 Task: Find connections with filter location Rio Grande da Serra with filter topic #aviationwith filter profile language German with filter current company LifeCell International Pvt.Ltd with filter school Don Bosco Institute of Technology (D.B.I.T) with filter industry Real Estate with filter service category Android Development with filter keywords title Playwright
Action: Mouse moved to (194, 224)
Screenshot: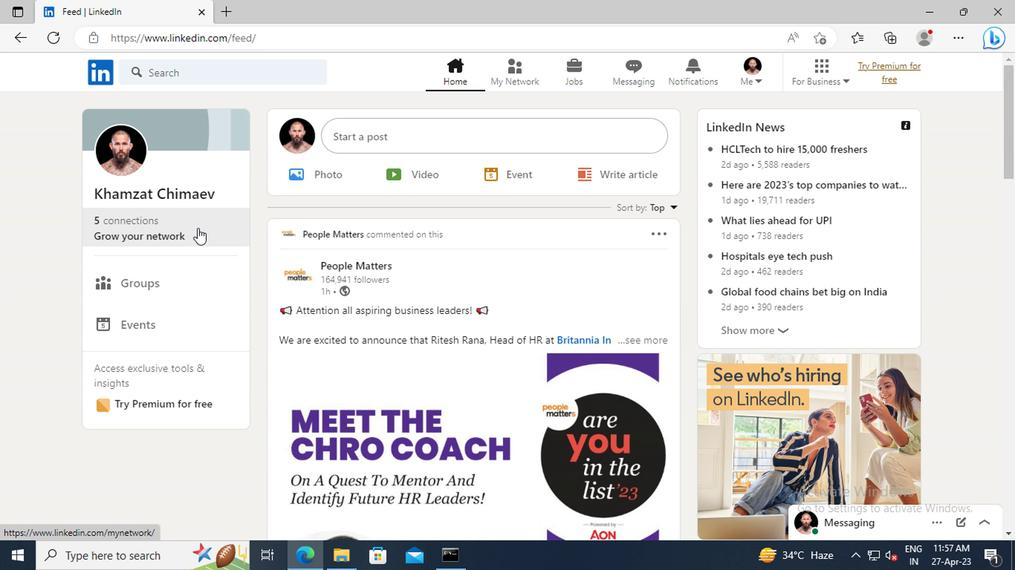 
Action: Mouse pressed left at (194, 224)
Screenshot: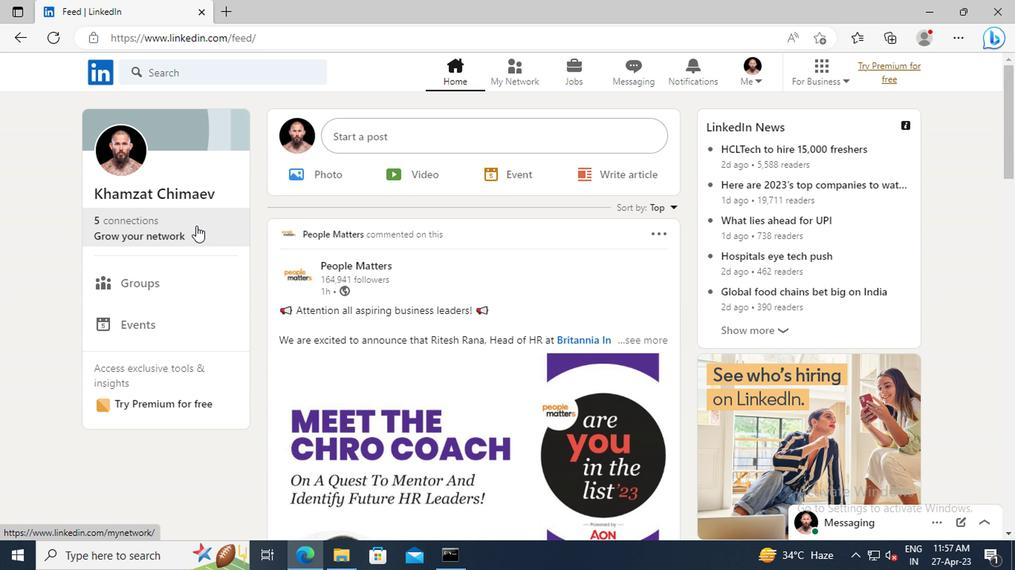 
Action: Mouse moved to (199, 158)
Screenshot: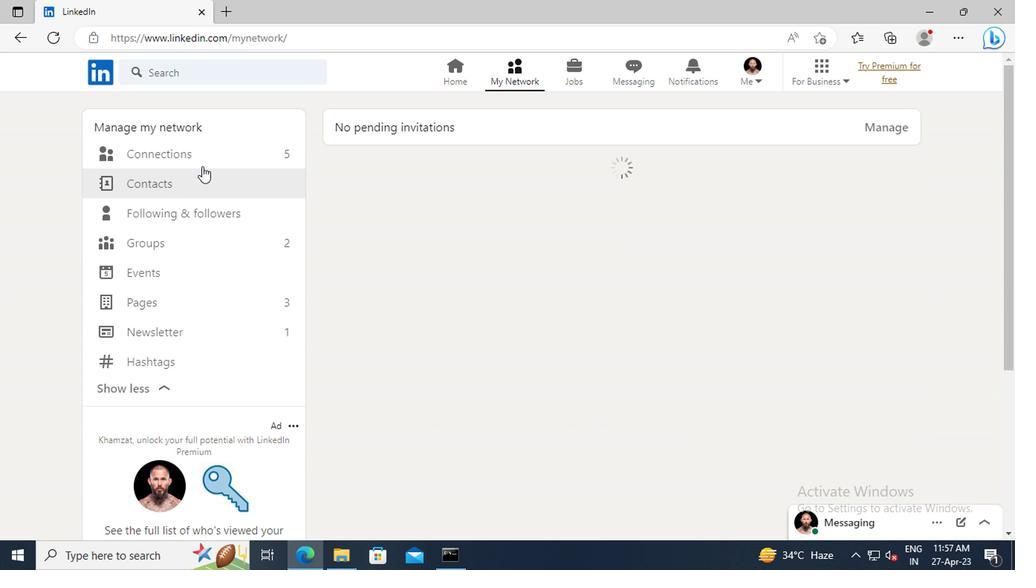 
Action: Mouse pressed left at (199, 158)
Screenshot: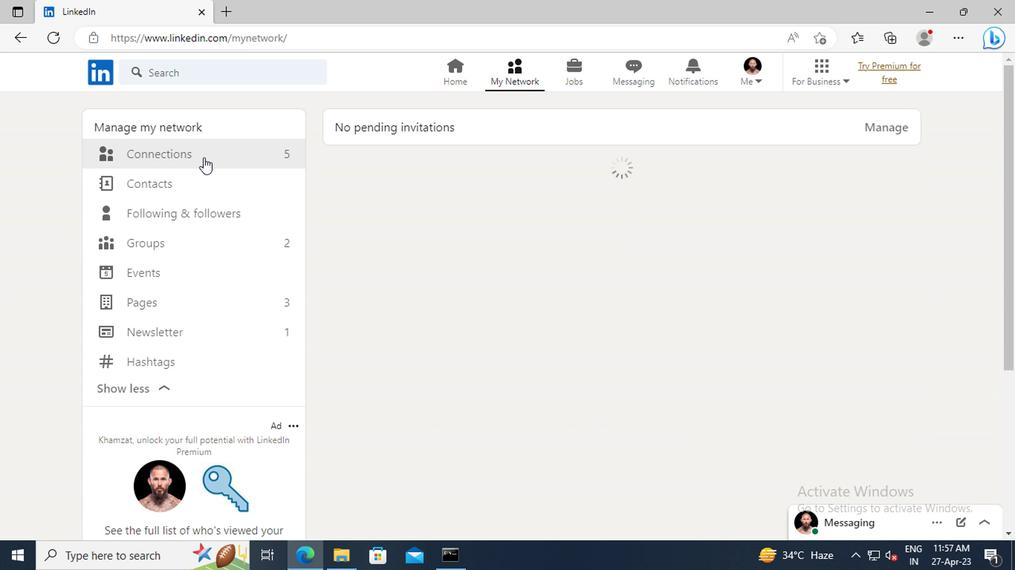 
Action: Mouse moved to (621, 161)
Screenshot: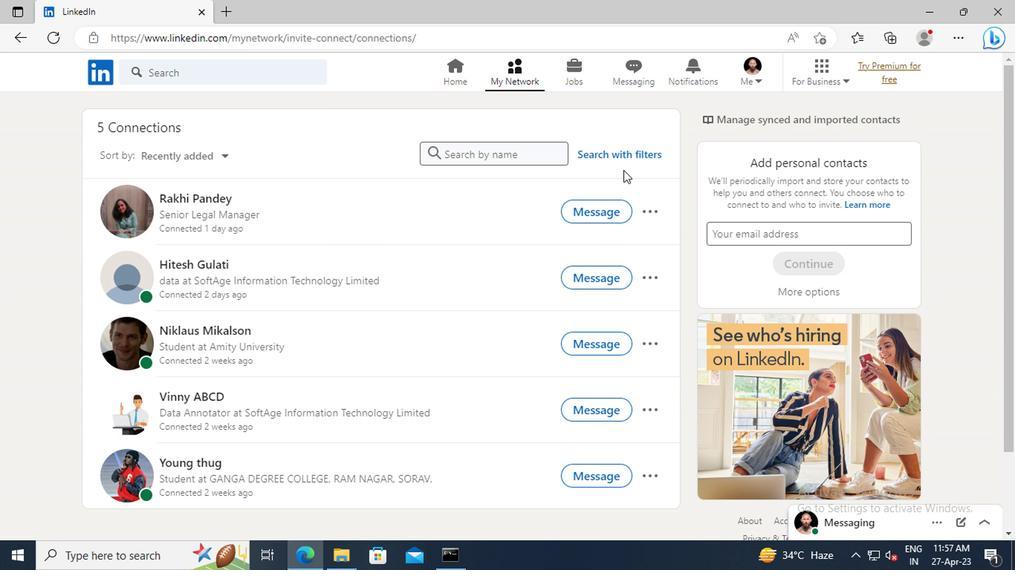 
Action: Mouse pressed left at (621, 161)
Screenshot: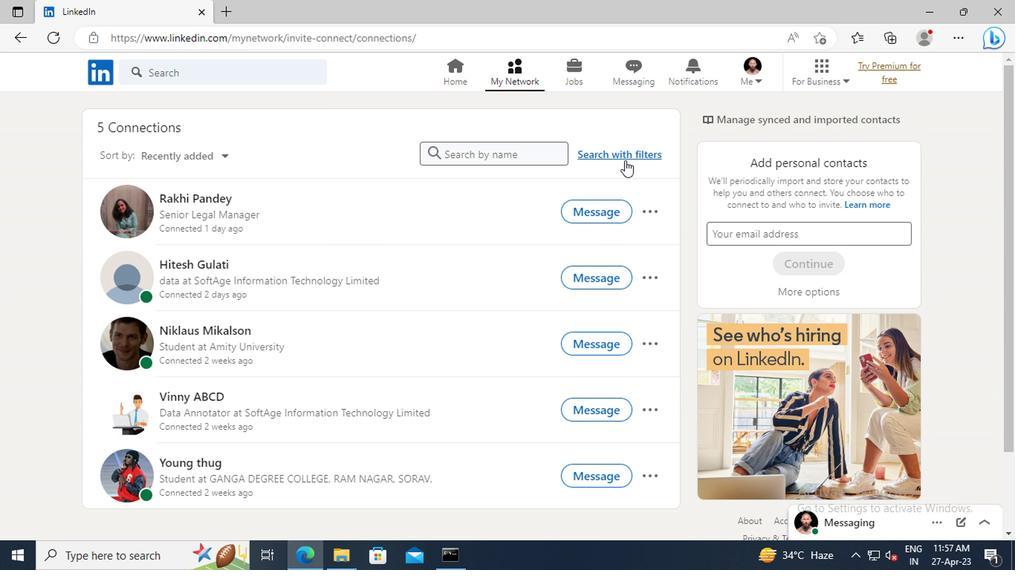 
Action: Mouse moved to (566, 120)
Screenshot: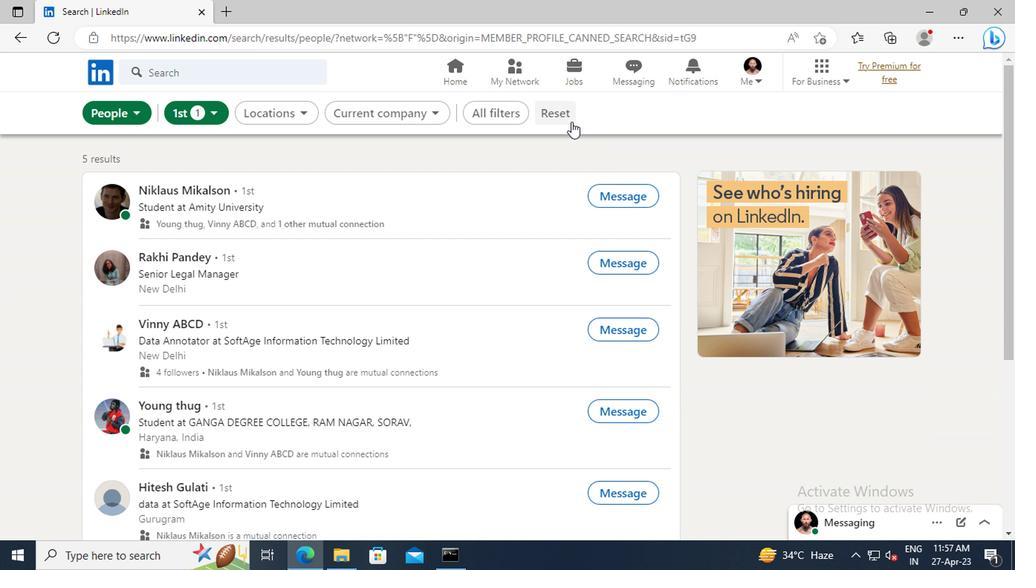 
Action: Mouse pressed left at (566, 120)
Screenshot: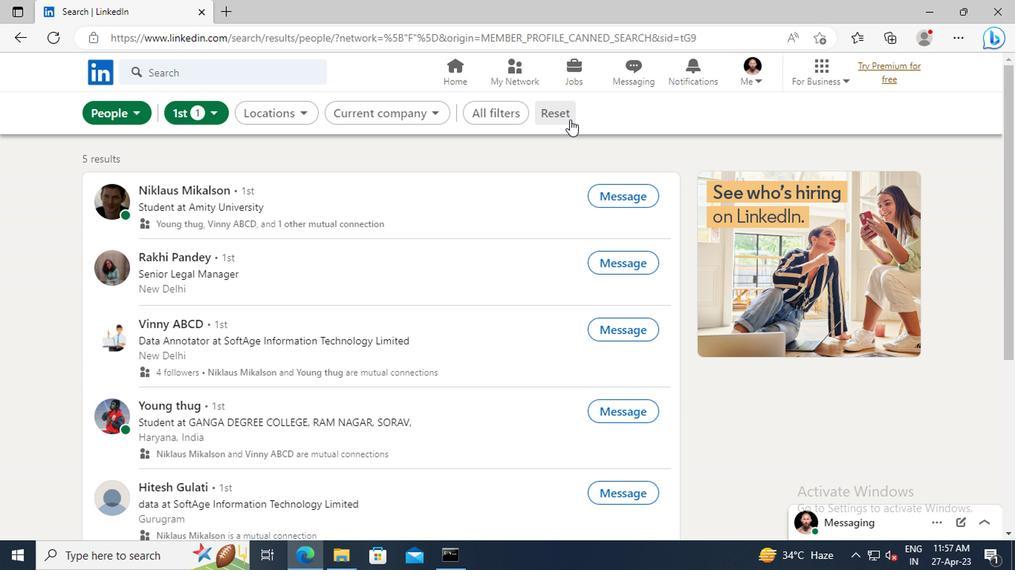 
Action: Mouse moved to (535, 114)
Screenshot: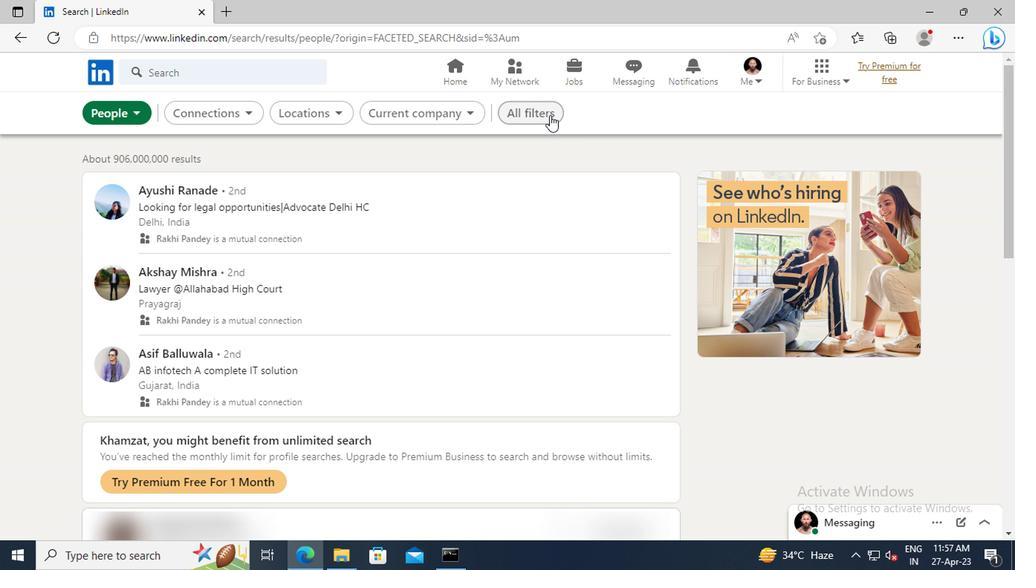 
Action: Mouse pressed left at (535, 114)
Screenshot: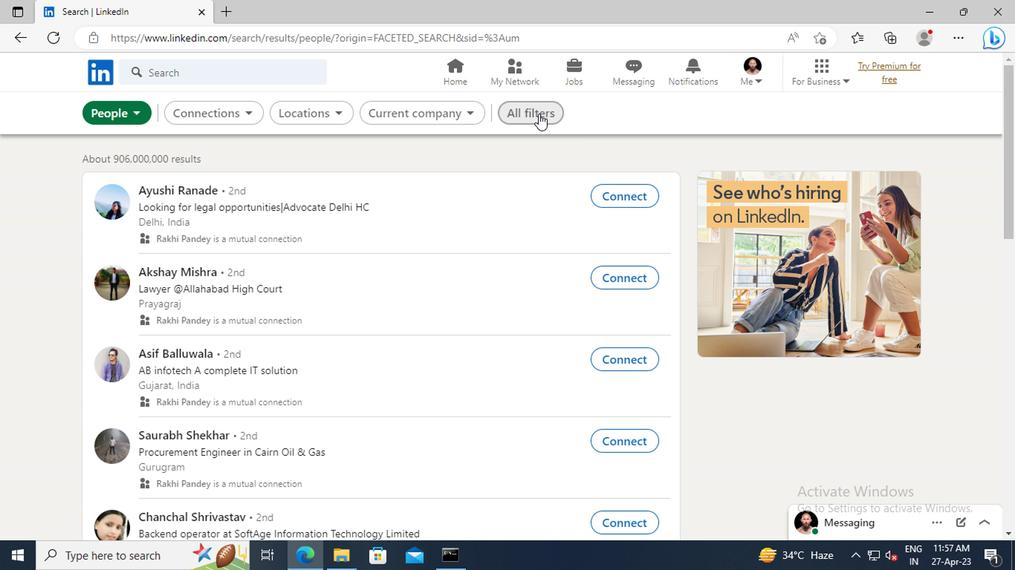 
Action: Mouse moved to (840, 290)
Screenshot: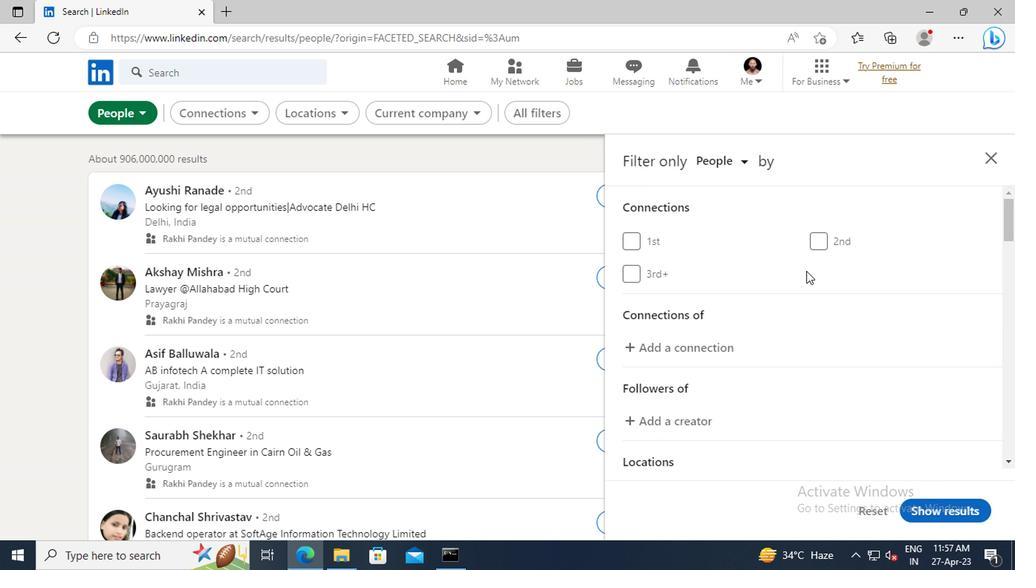 
Action: Mouse scrolled (840, 290) with delta (0, 0)
Screenshot: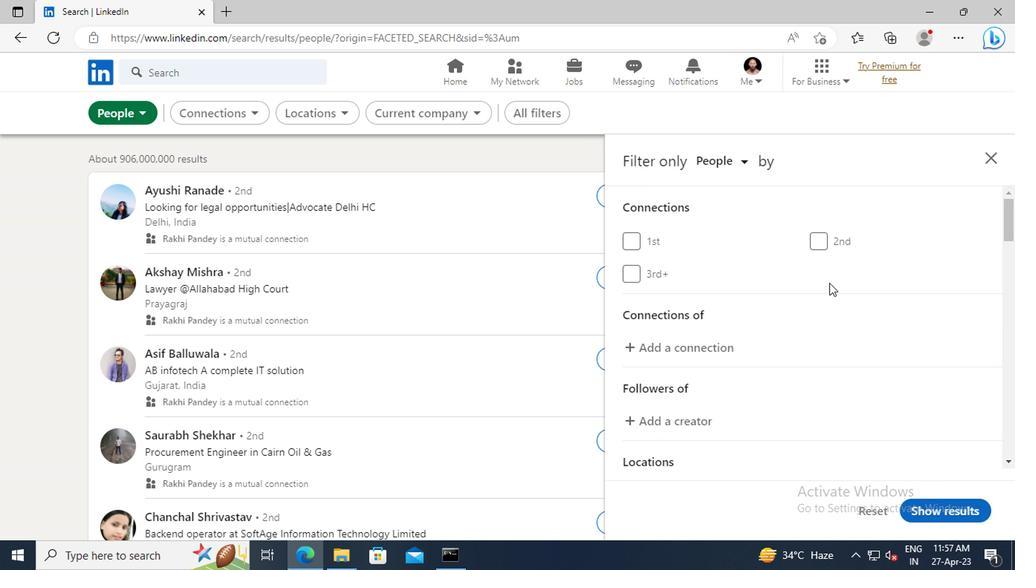 
Action: Mouse scrolled (840, 290) with delta (0, 0)
Screenshot: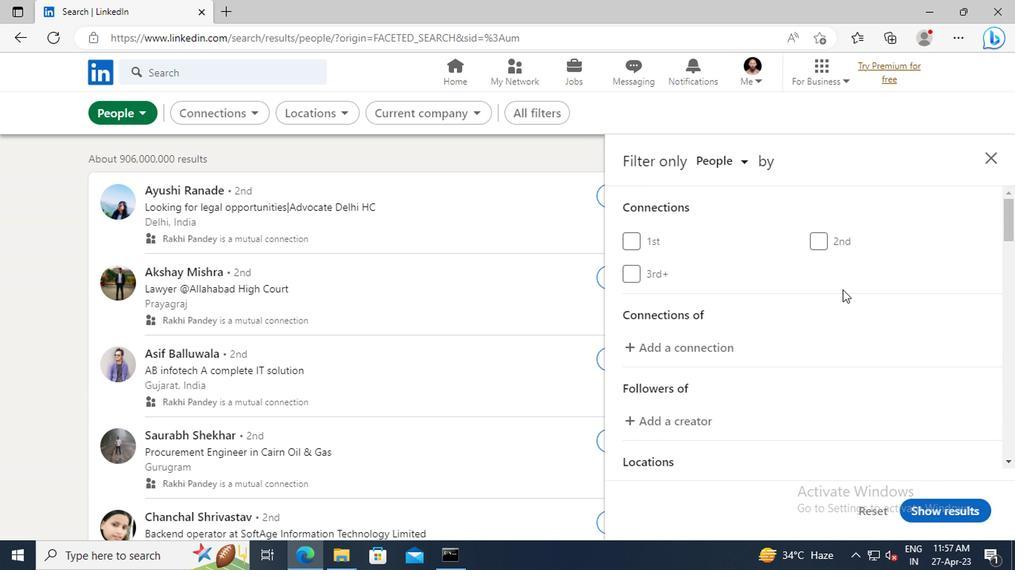 
Action: Mouse scrolled (840, 290) with delta (0, 0)
Screenshot: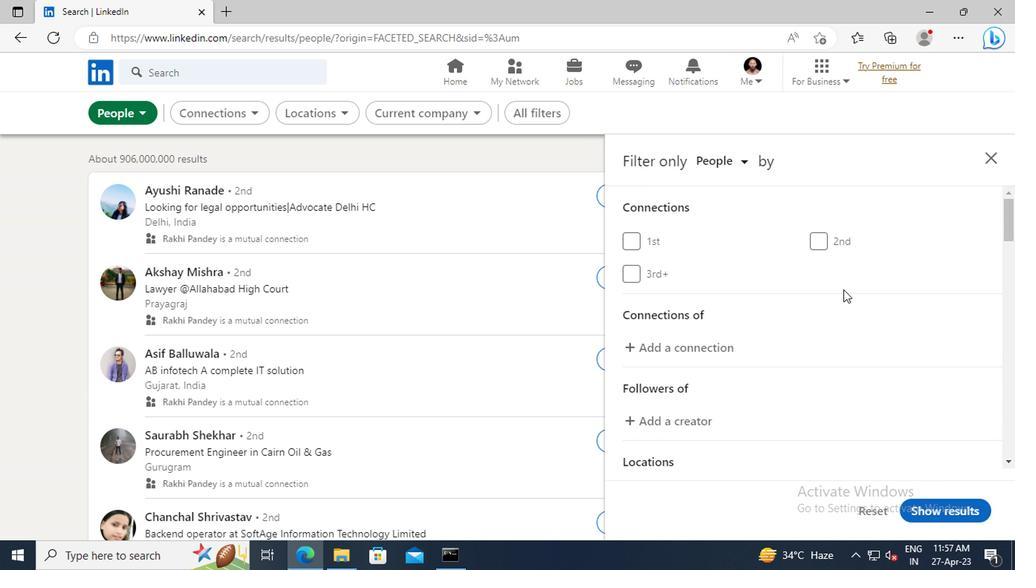
Action: Mouse scrolled (840, 290) with delta (0, 0)
Screenshot: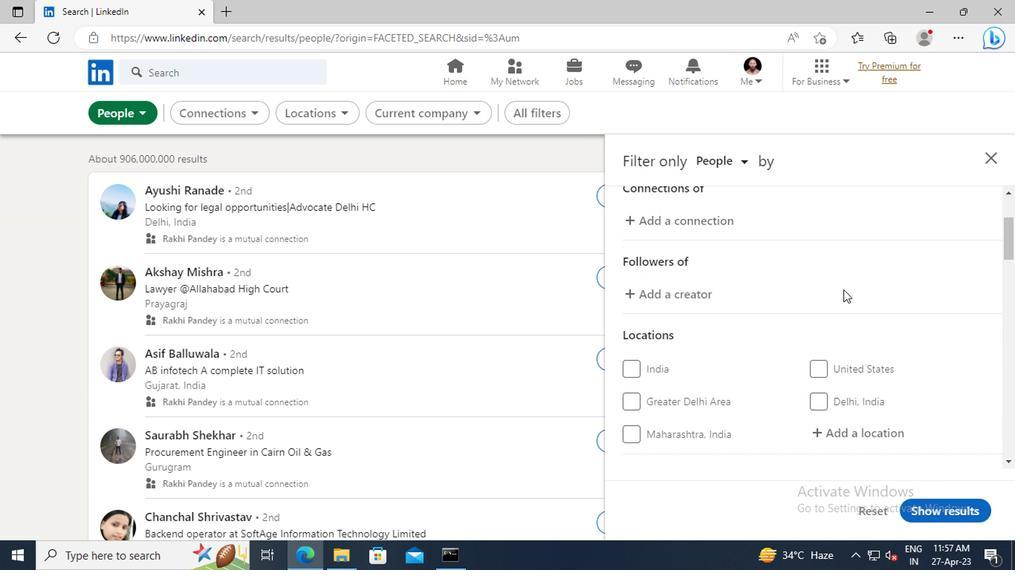 
Action: Mouse scrolled (840, 290) with delta (0, 0)
Screenshot: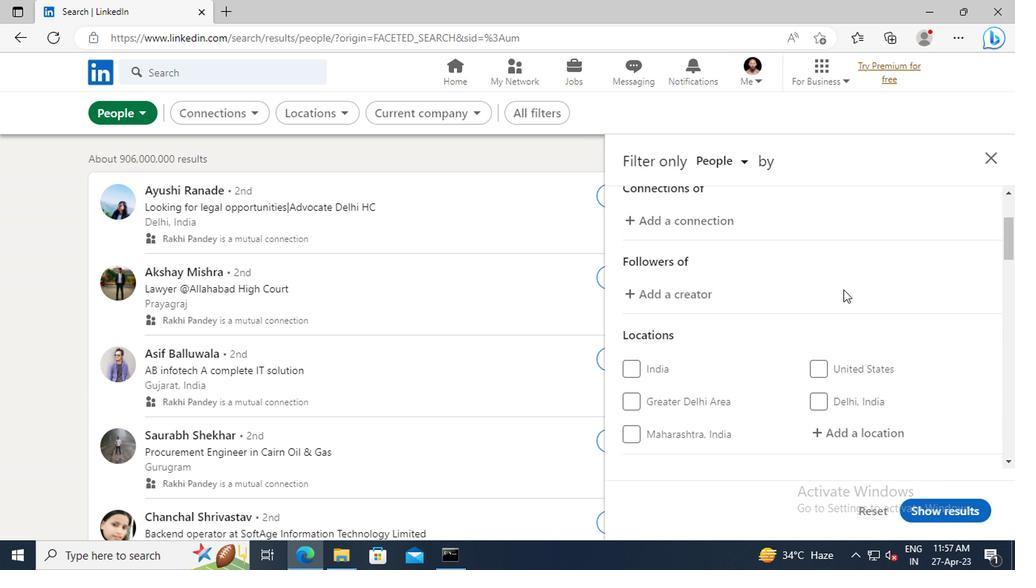 
Action: Mouse moved to (846, 349)
Screenshot: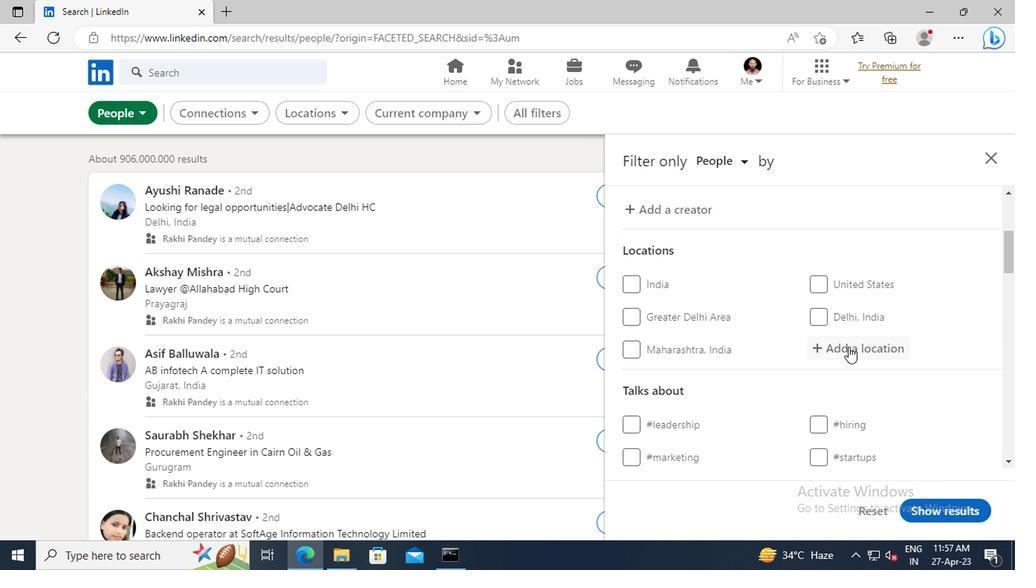 
Action: Mouse pressed left at (846, 349)
Screenshot: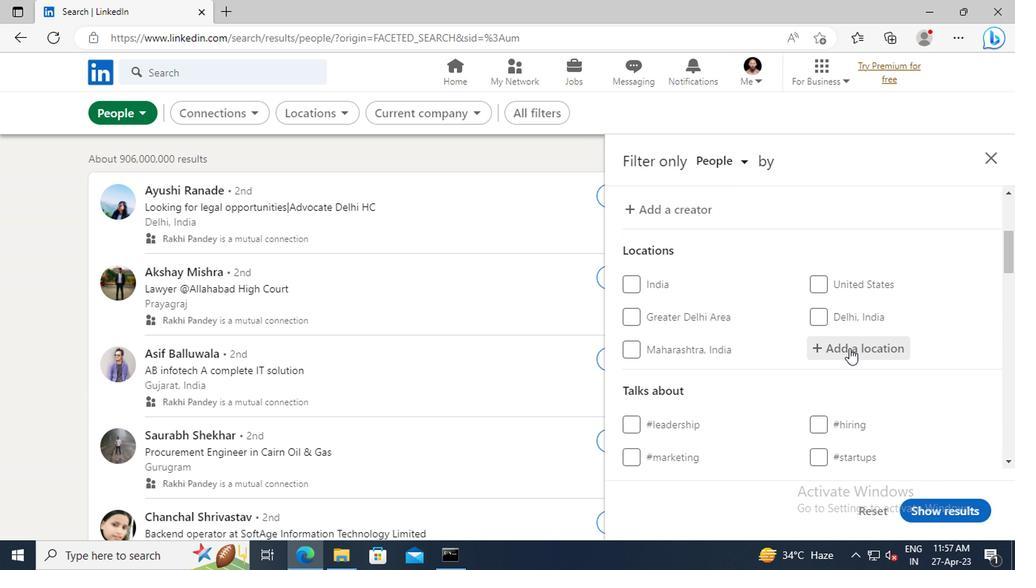 
Action: Key pressed <Key.shift>RIO<Key.space><Key.shift>GRANDE<Key.space>DA<Key.space><Key.shift>SERRA
Screenshot: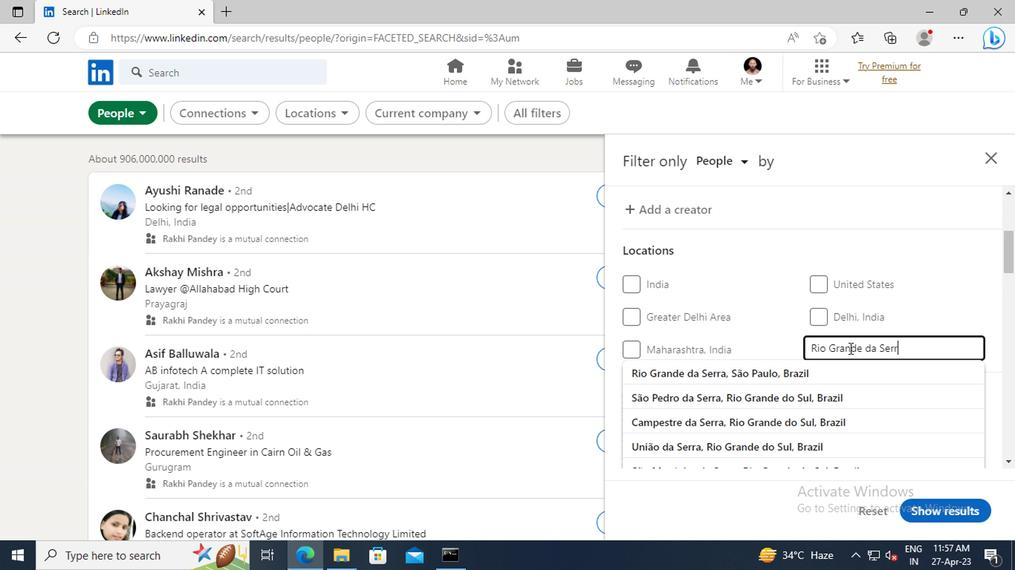 
Action: Mouse moved to (846, 370)
Screenshot: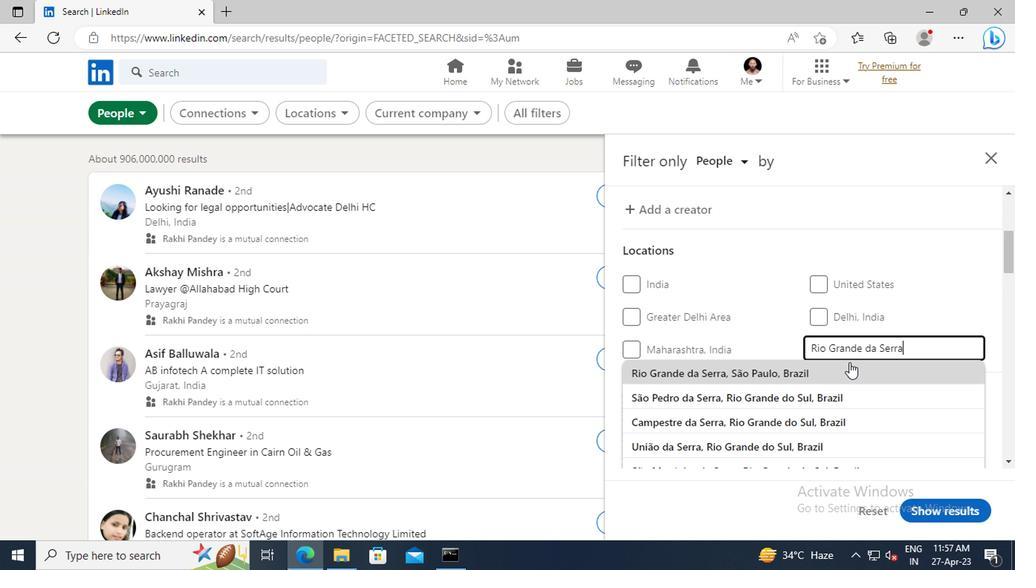 
Action: Mouse pressed left at (846, 370)
Screenshot: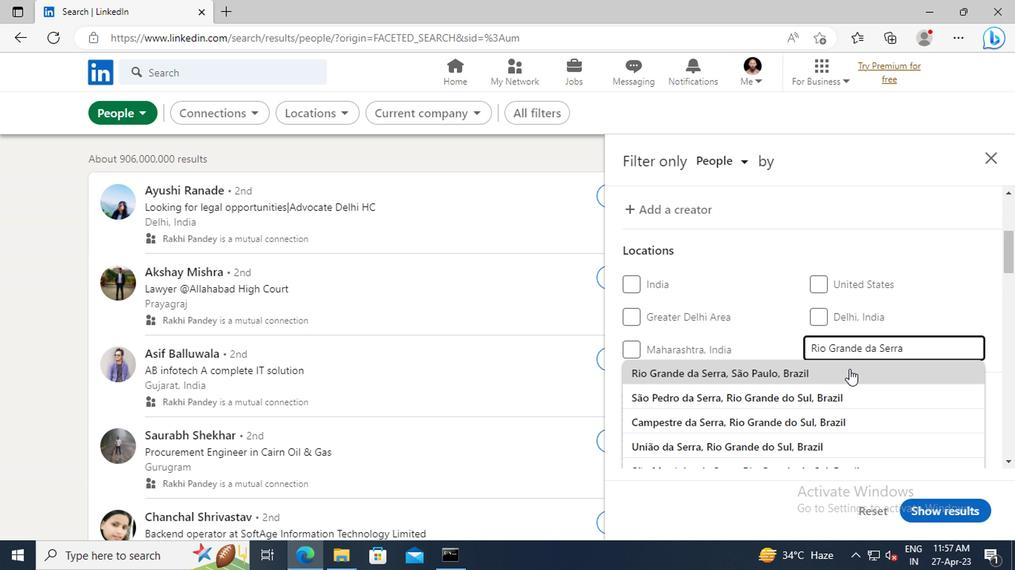 
Action: Mouse moved to (846, 305)
Screenshot: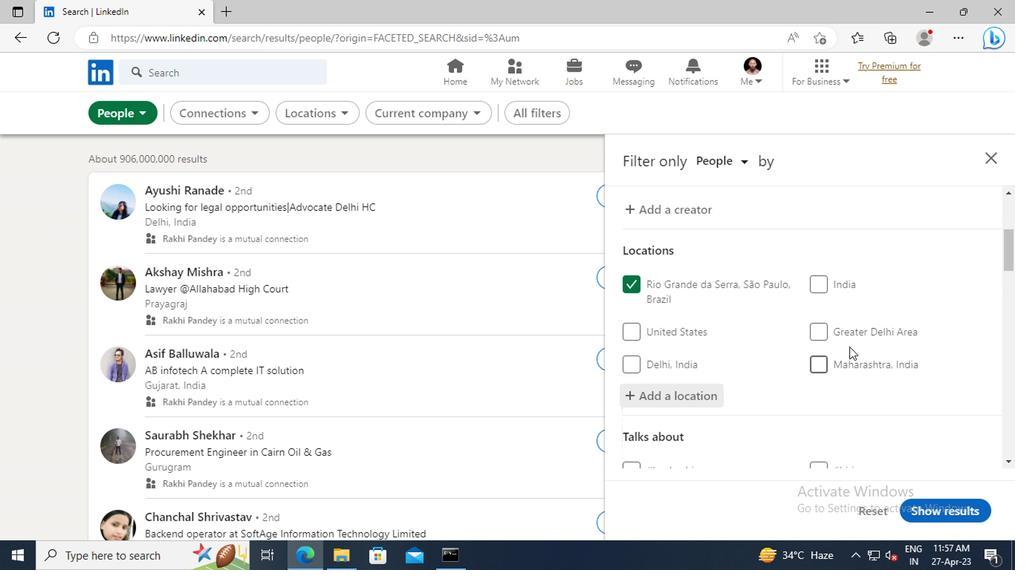 
Action: Mouse scrolled (846, 305) with delta (0, 0)
Screenshot: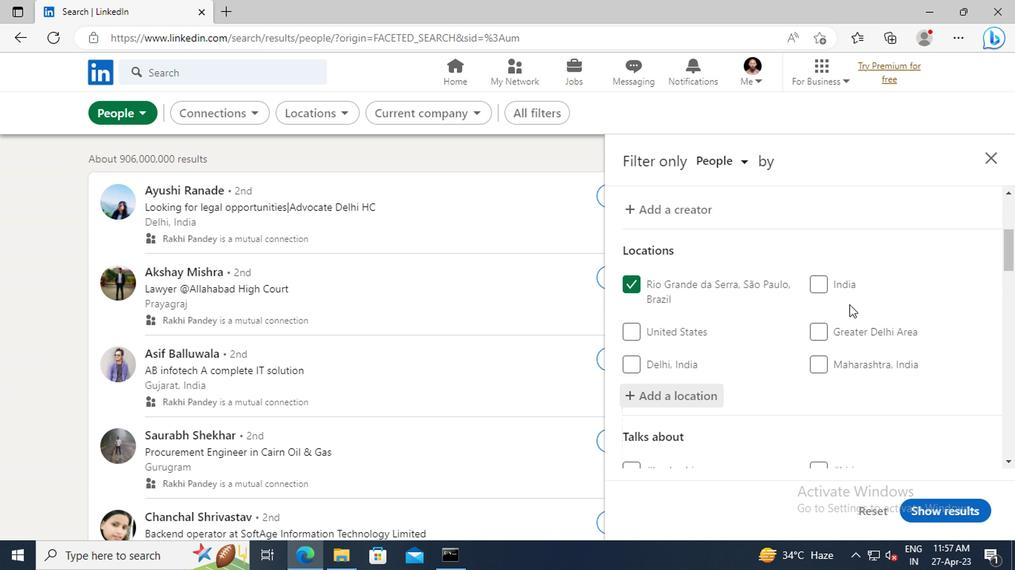 
Action: Mouse scrolled (846, 305) with delta (0, 0)
Screenshot: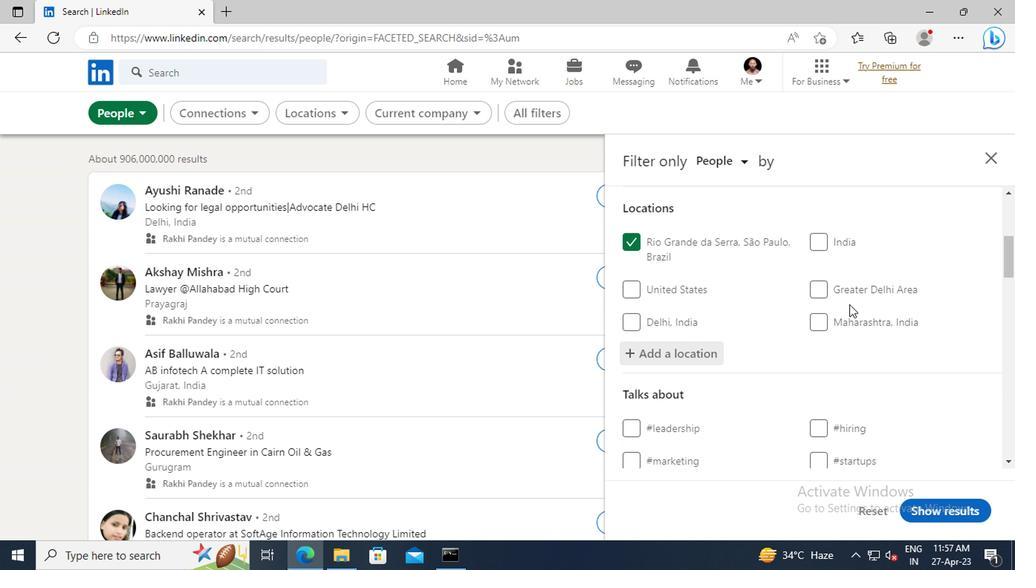 
Action: Mouse scrolled (846, 305) with delta (0, 0)
Screenshot: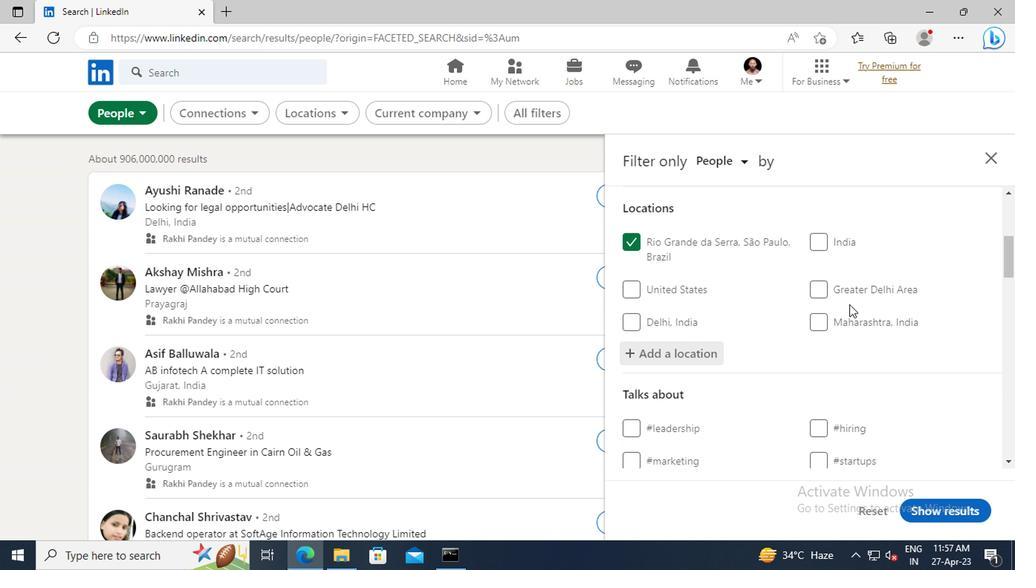 
Action: Mouse scrolled (846, 305) with delta (0, 0)
Screenshot: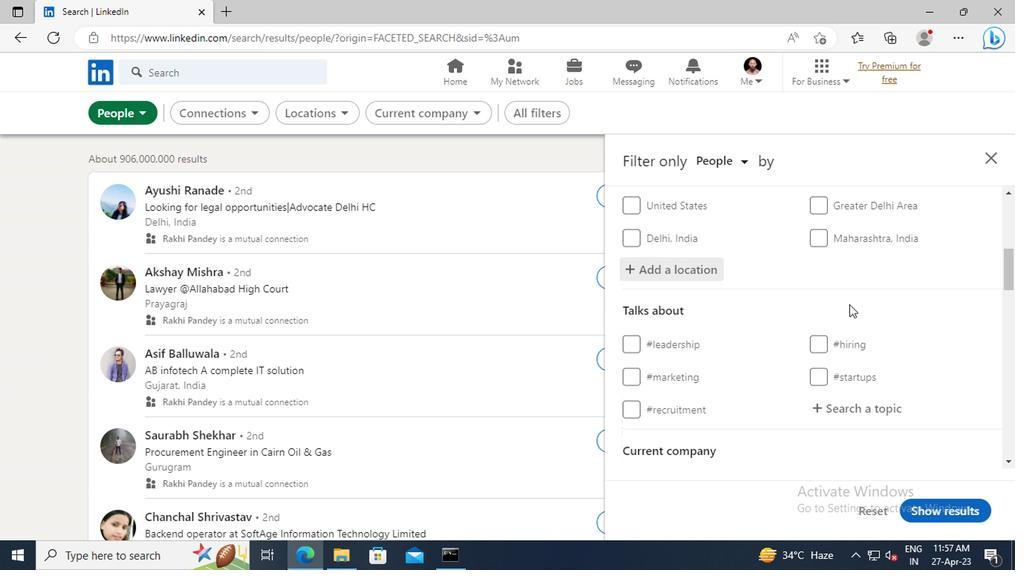 
Action: Mouse scrolled (846, 305) with delta (0, 0)
Screenshot: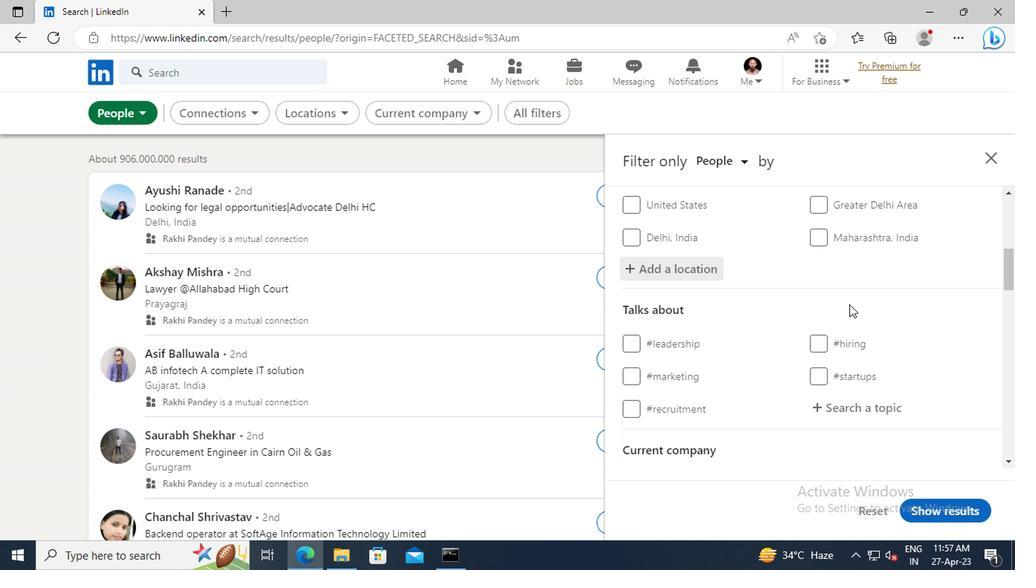 
Action: Mouse moved to (848, 325)
Screenshot: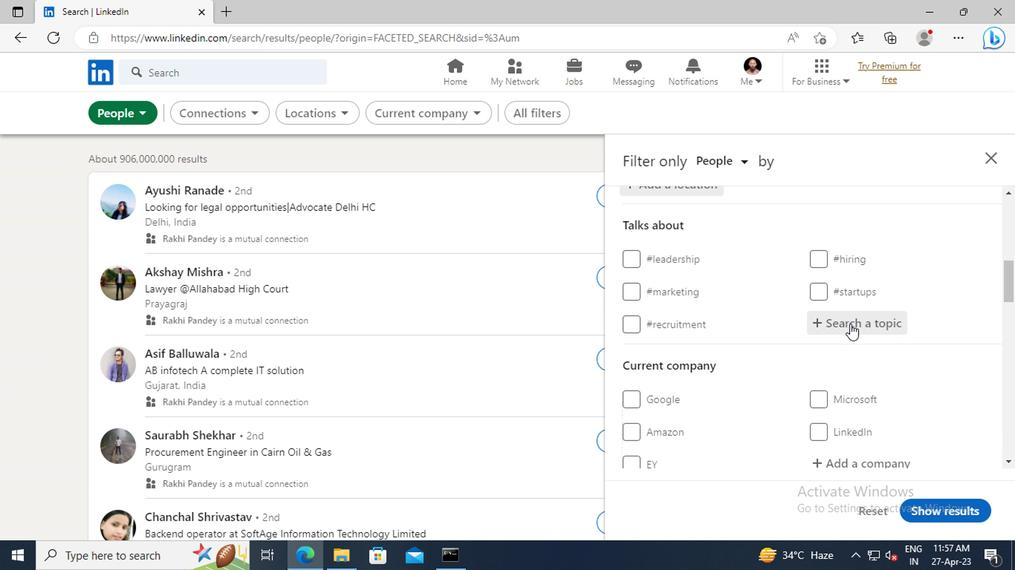 
Action: Mouse pressed left at (848, 325)
Screenshot: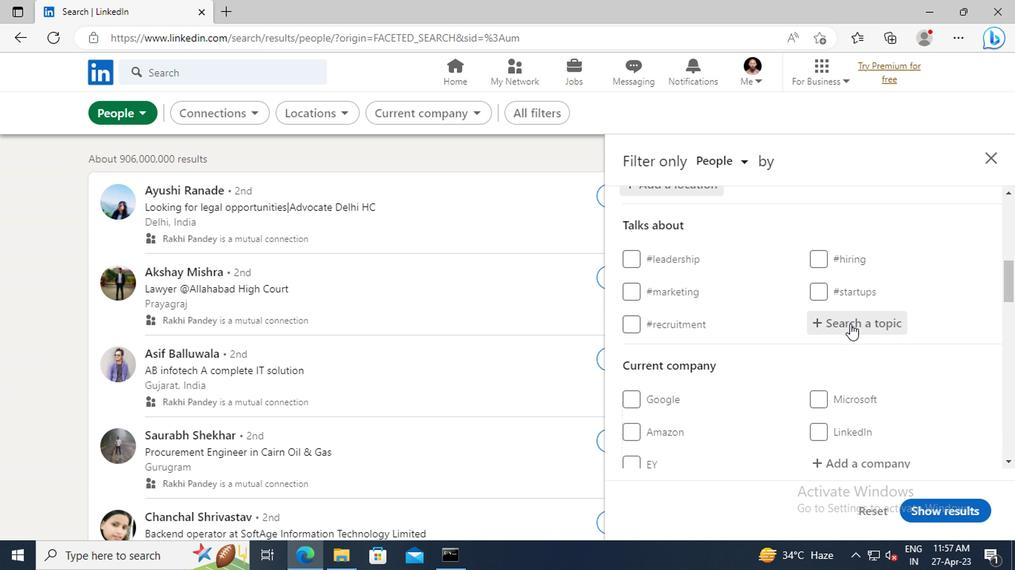 
Action: Key pressed <Key.shift>#AVIATIONWITH<Key.enter>
Screenshot: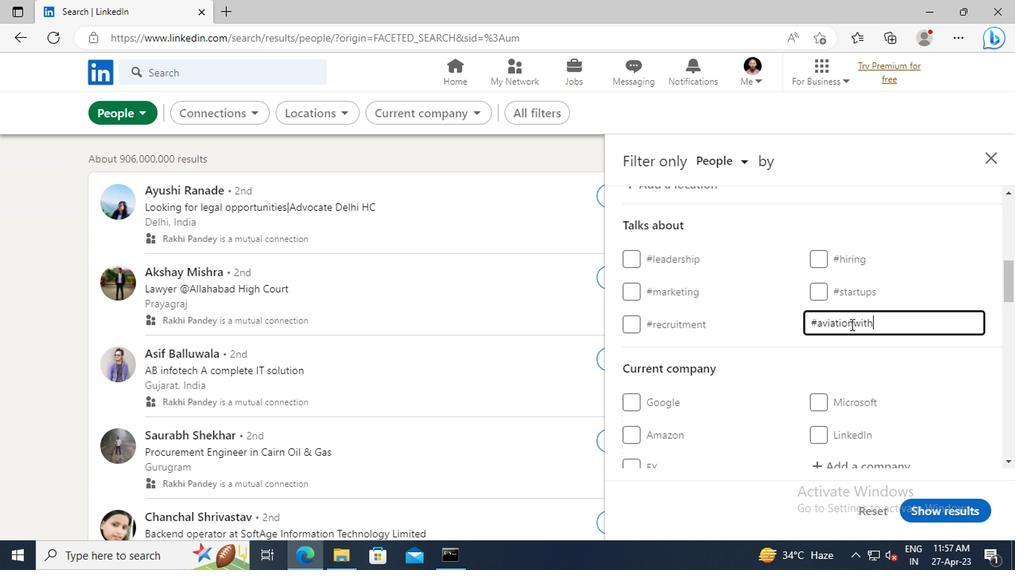 
Action: Mouse moved to (829, 326)
Screenshot: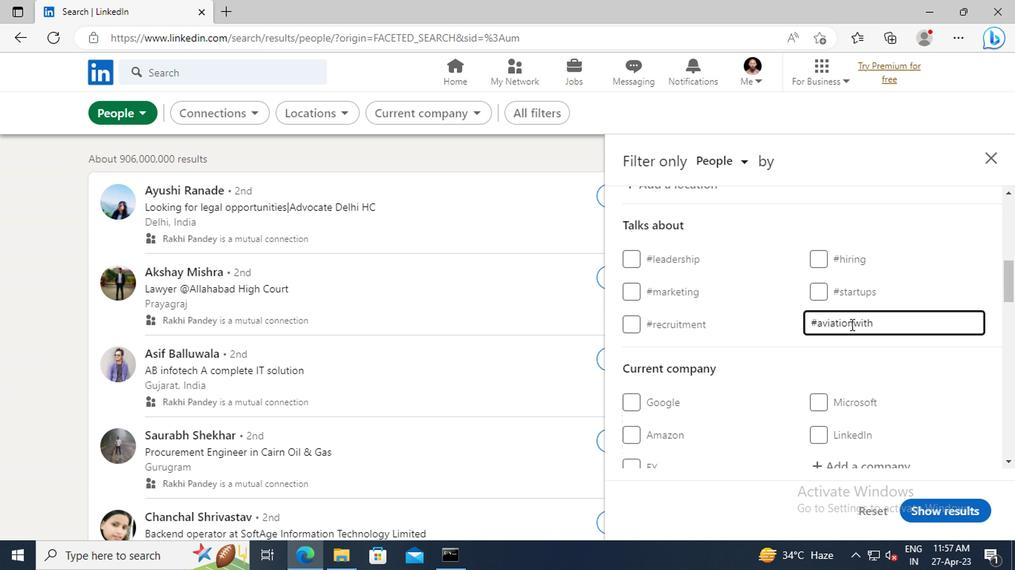 
Action: Mouse scrolled (829, 325) with delta (0, -1)
Screenshot: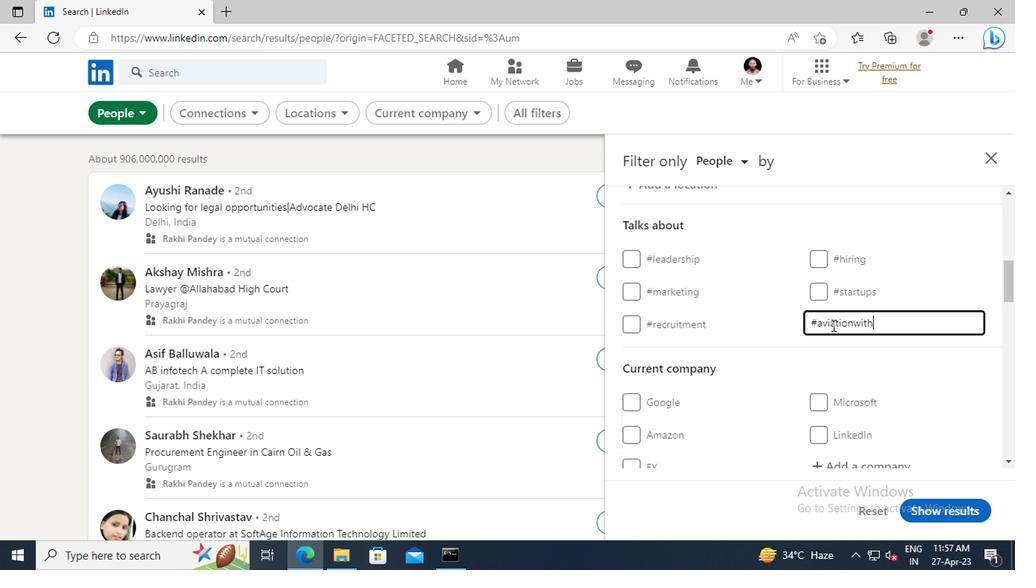 
Action: Mouse scrolled (829, 325) with delta (0, -1)
Screenshot: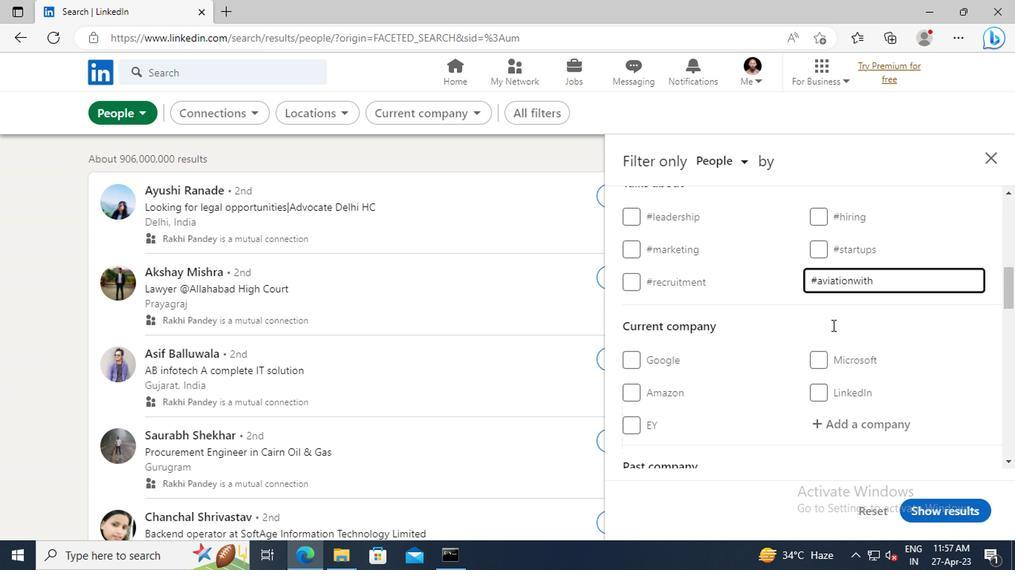 
Action: Mouse scrolled (829, 325) with delta (0, -1)
Screenshot: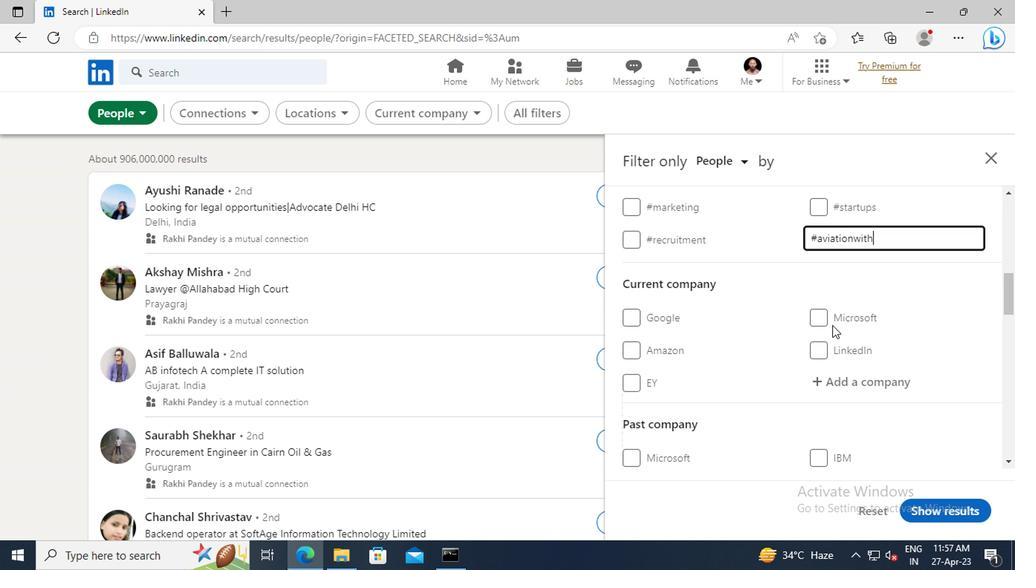 
Action: Mouse scrolled (829, 325) with delta (0, -1)
Screenshot: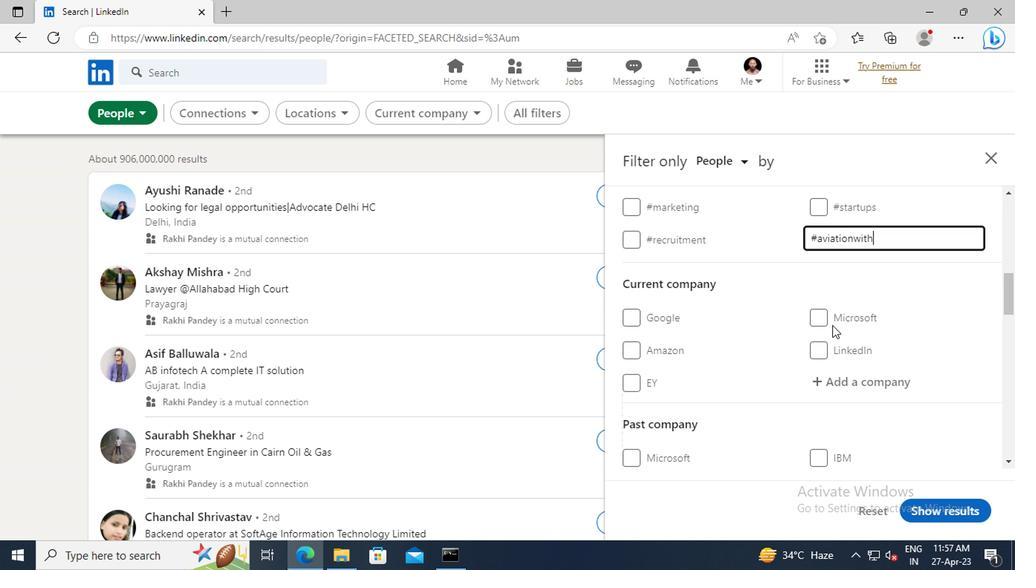 
Action: Mouse scrolled (829, 325) with delta (0, -1)
Screenshot: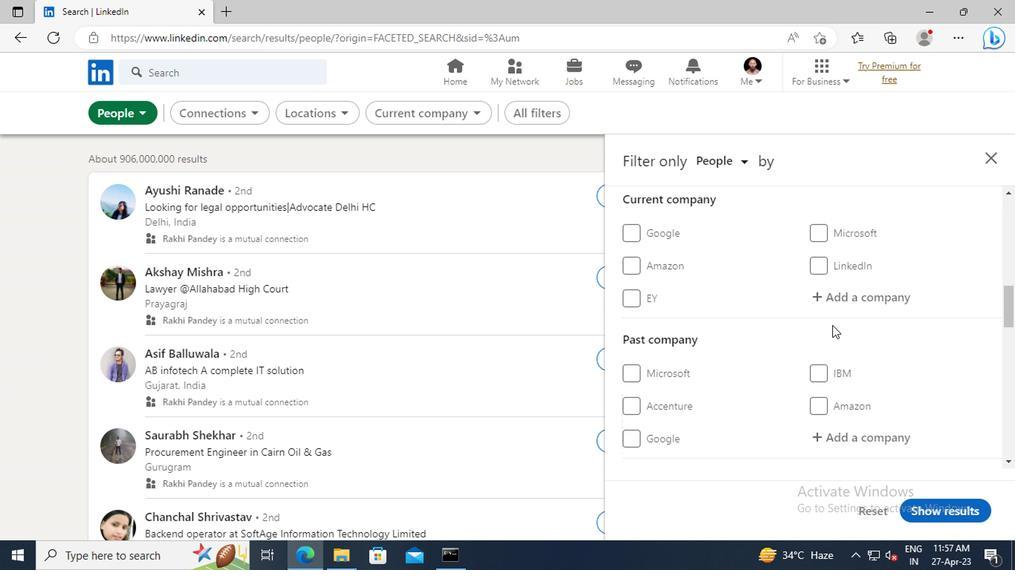 
Action: Mouse scrolled (829, 325) with delta (0, -1)
Screenshot: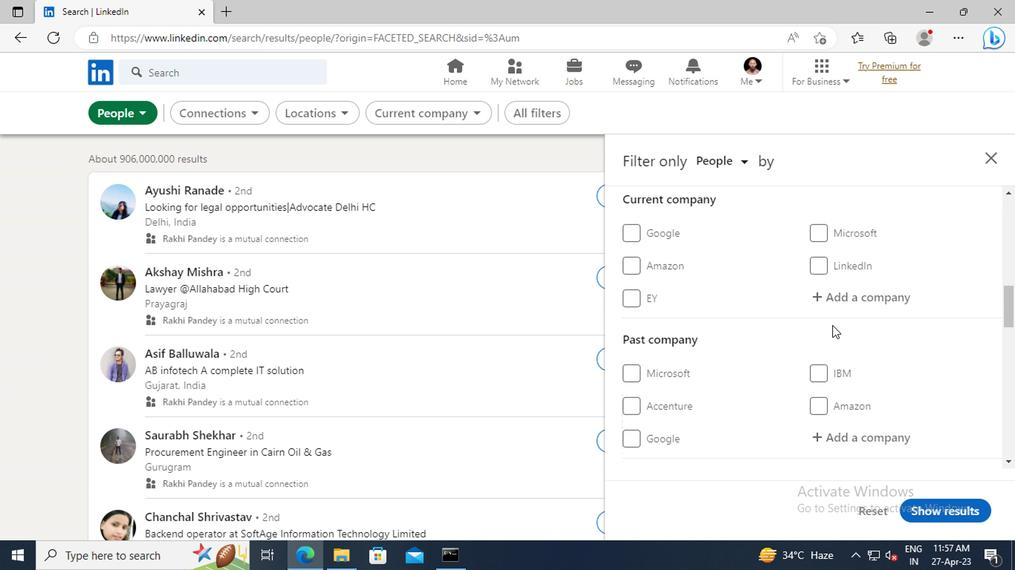 
Action: Mouse scrolled (829, 325) with delta (0, -1)
Screenshot: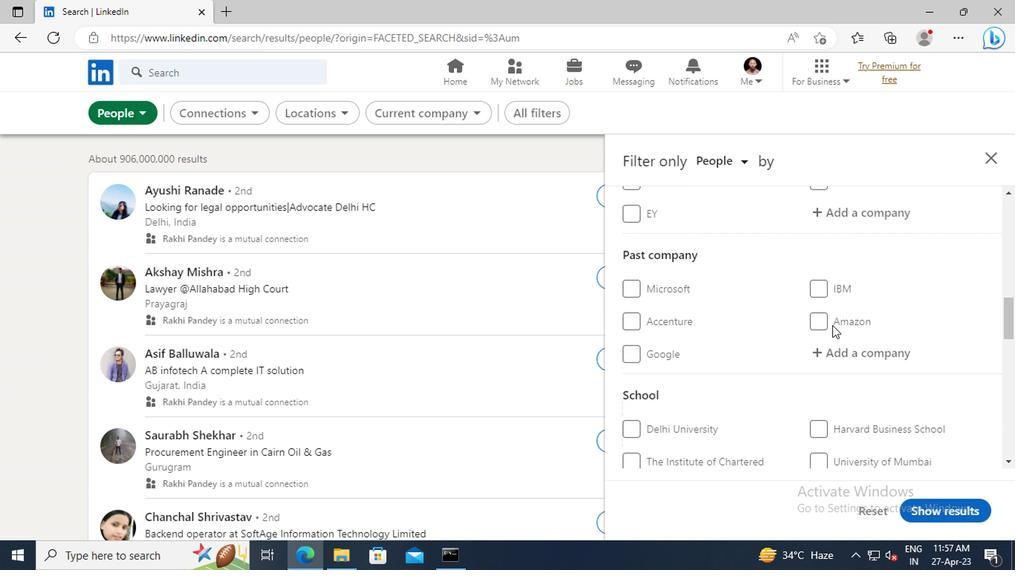 
Action: Mouse scrolled (829, 325) with delta (0, -1)
Screenshot: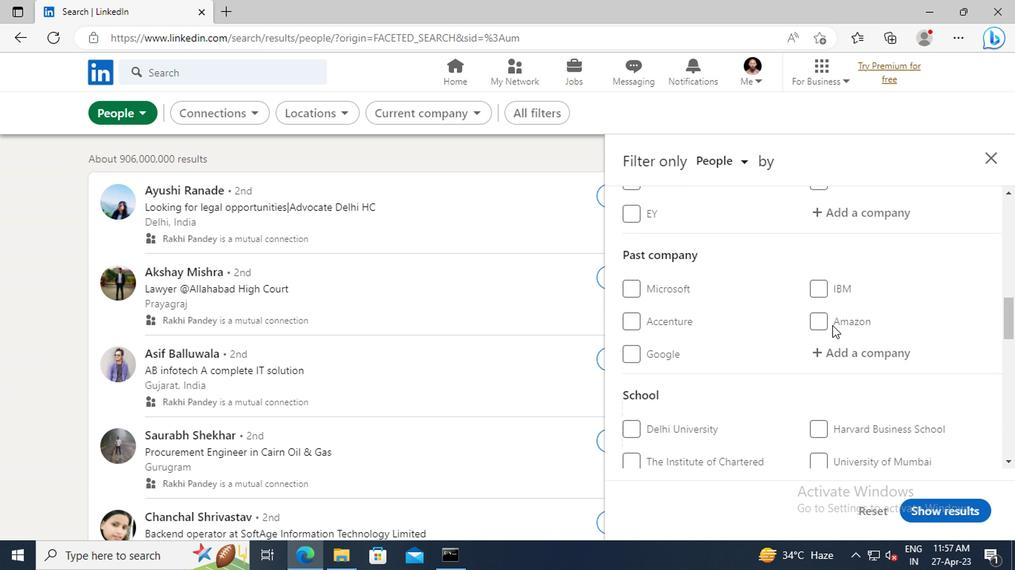 
Action: Mouse scrolled (829, 325) with delta (0, -1)
Screenshot: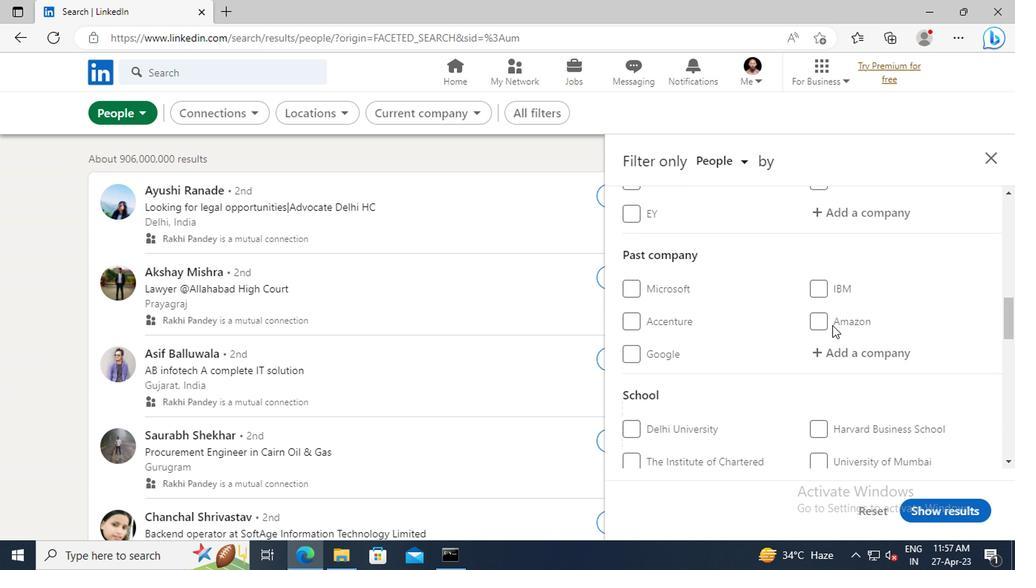
Action: Mouse scrolled (829, 325) with delta (0, -1)
Screenshot: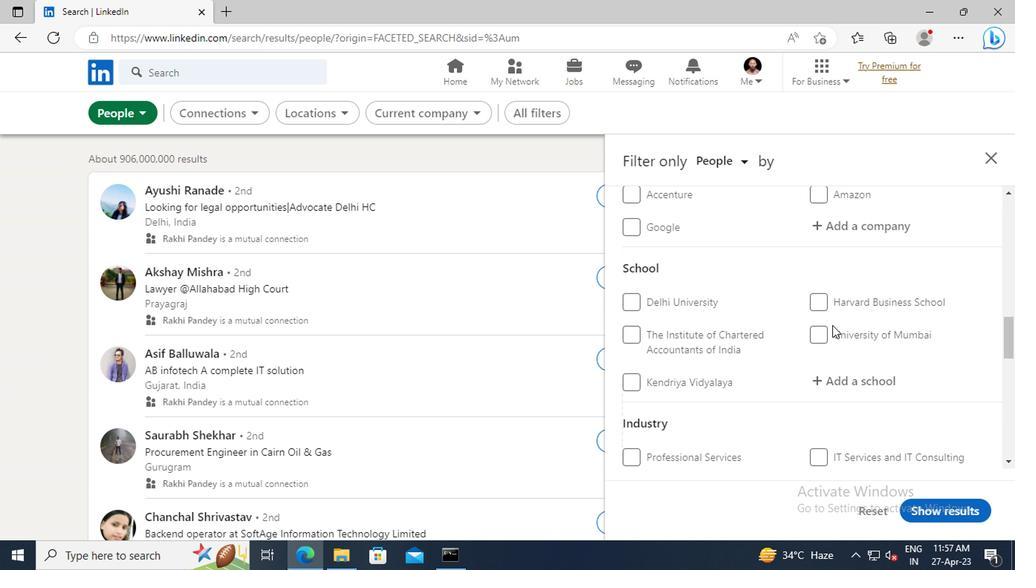 
Action: Mouse scrolled (829, 325) with delta (0, -1)
Screenshot: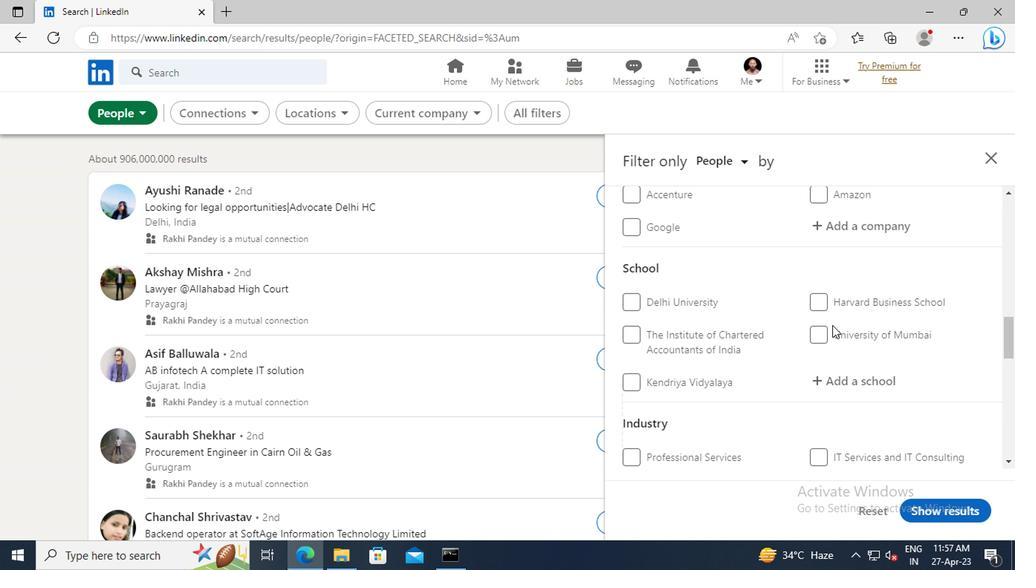 
Action: Mouse scrolled (829, 325) with delta (0, -1)
Screenshot: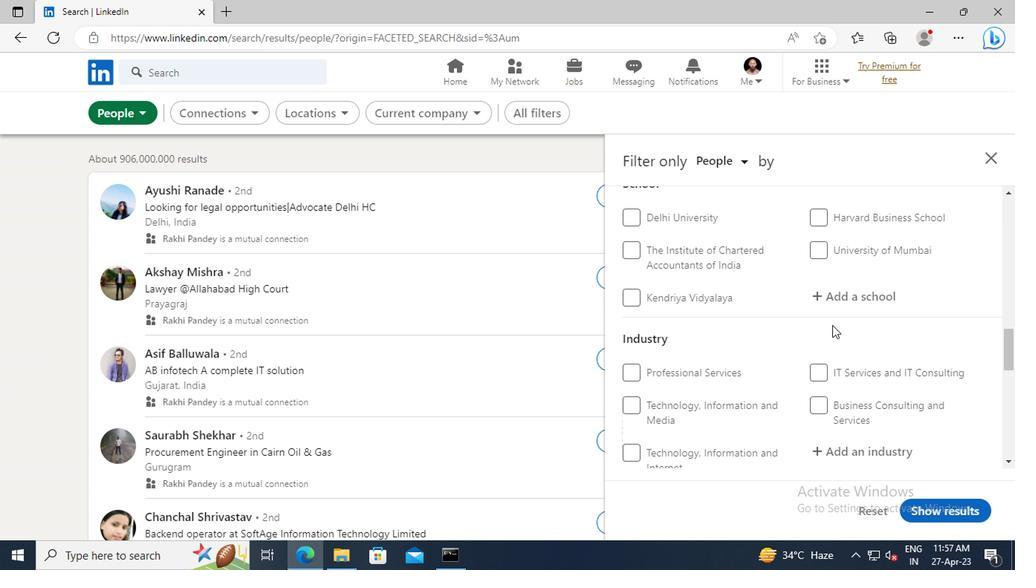 
Action: Mouse scrolled (829, 325) with delta (0, -1)
Screenshot: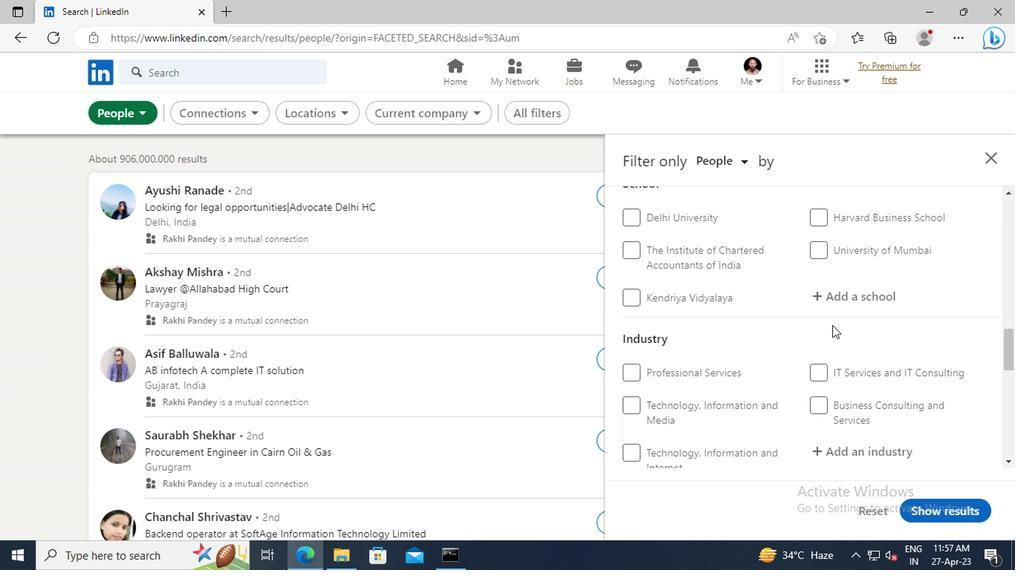 
Action: Mouse scrolled (829, 325) with delta (0, -1)
Screenshot: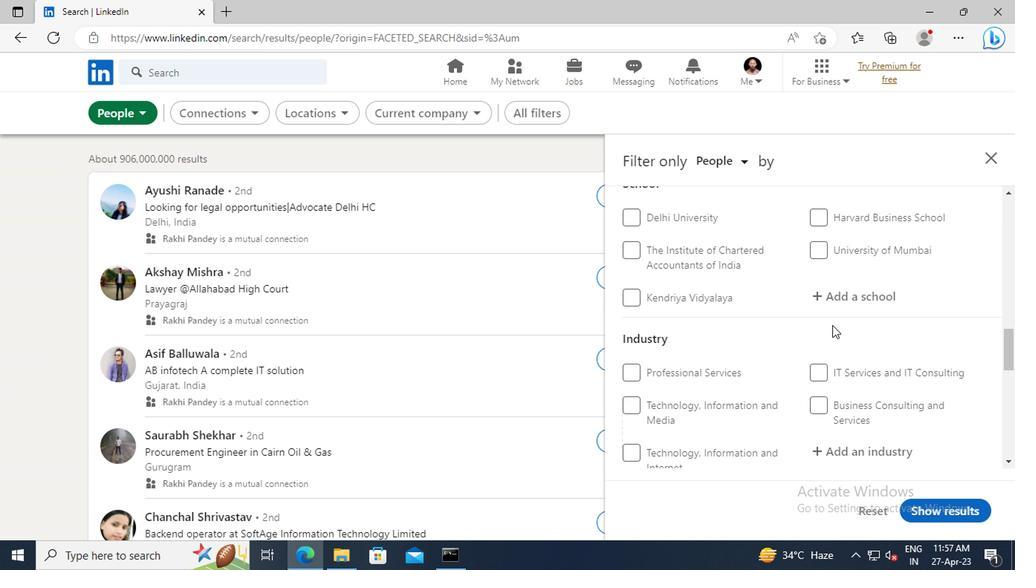
Action: Mouse scrolled (829, 325) with delta (0, -1)
Screenshot: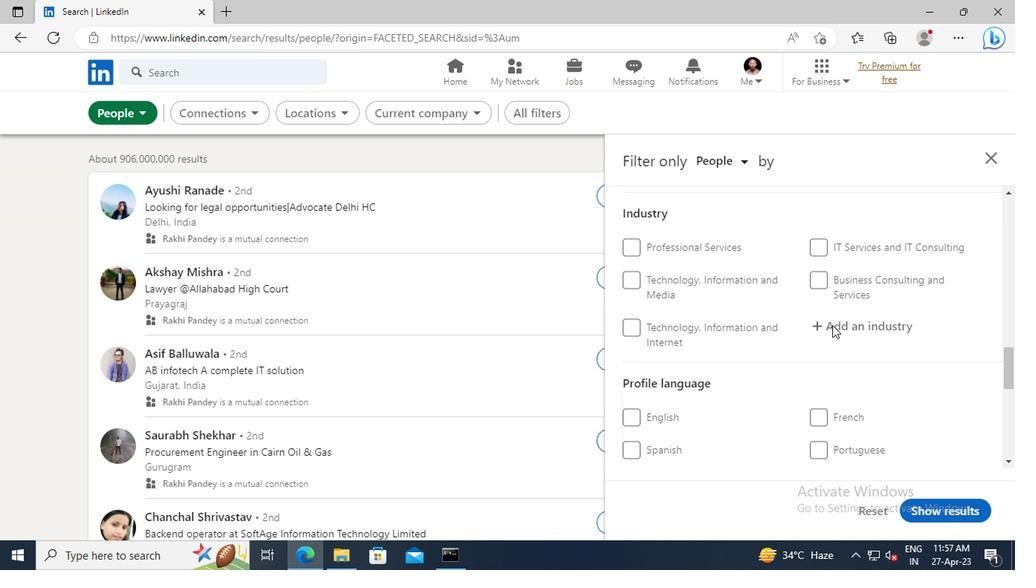 
Action: Mouse moved to (630, 444)
Screenshot: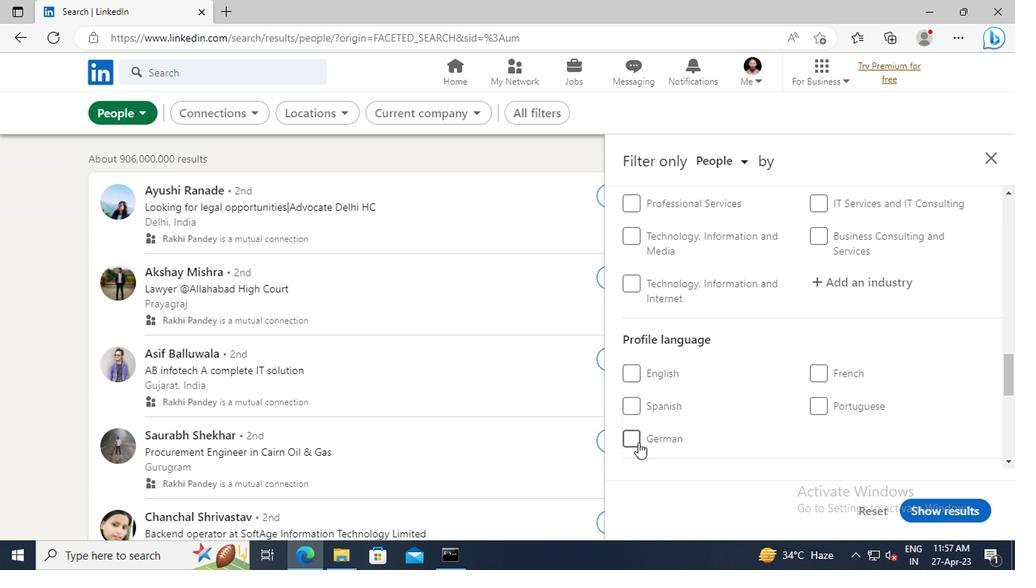 
Action: Mouse pressed left at (630, 444)
Screenshot: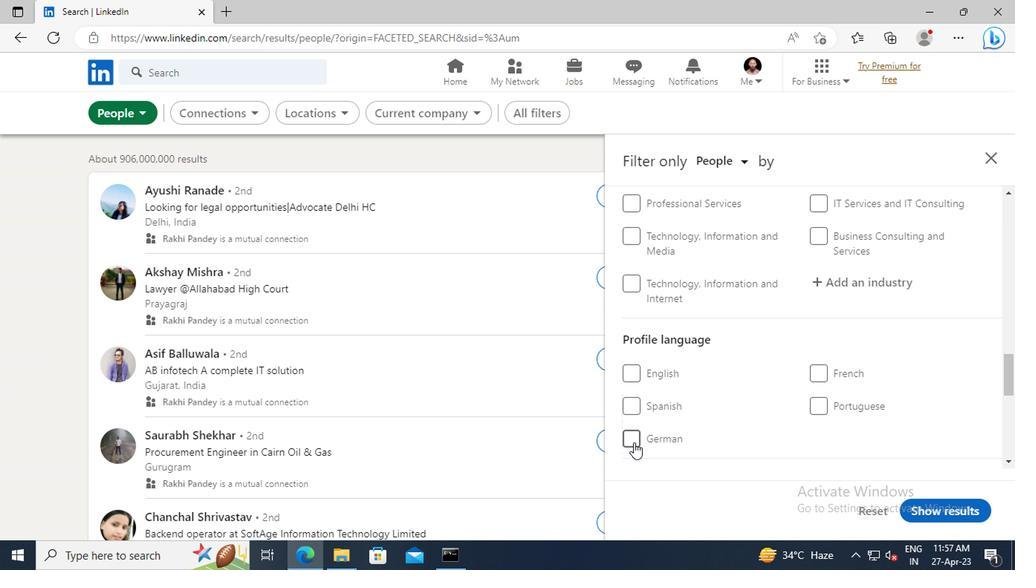 
Action: Mouse moved to (770, 411)
Screenshot: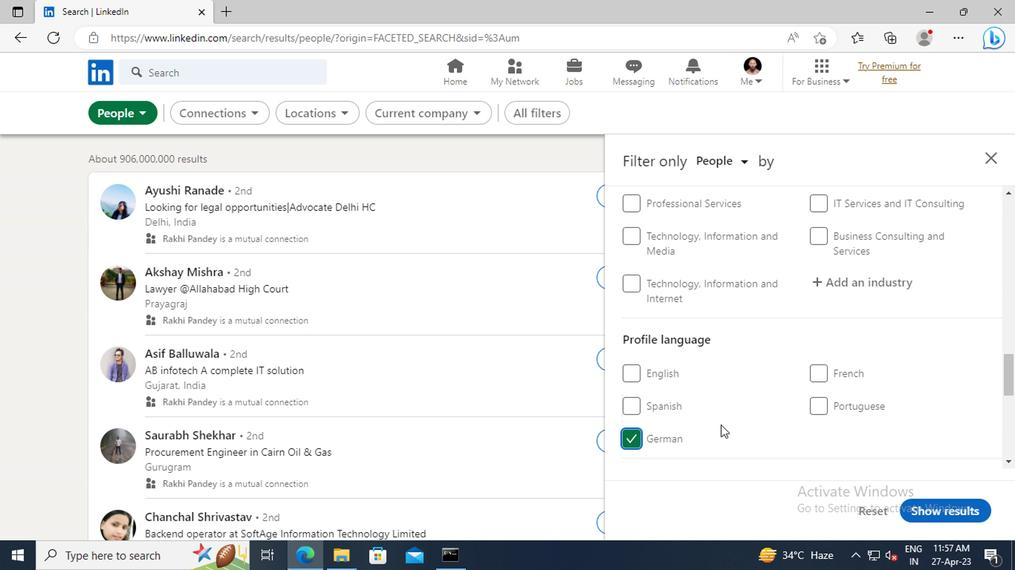 
Action: Mouse scrolled (770, 412) with delta (0, 1)
Screenshot: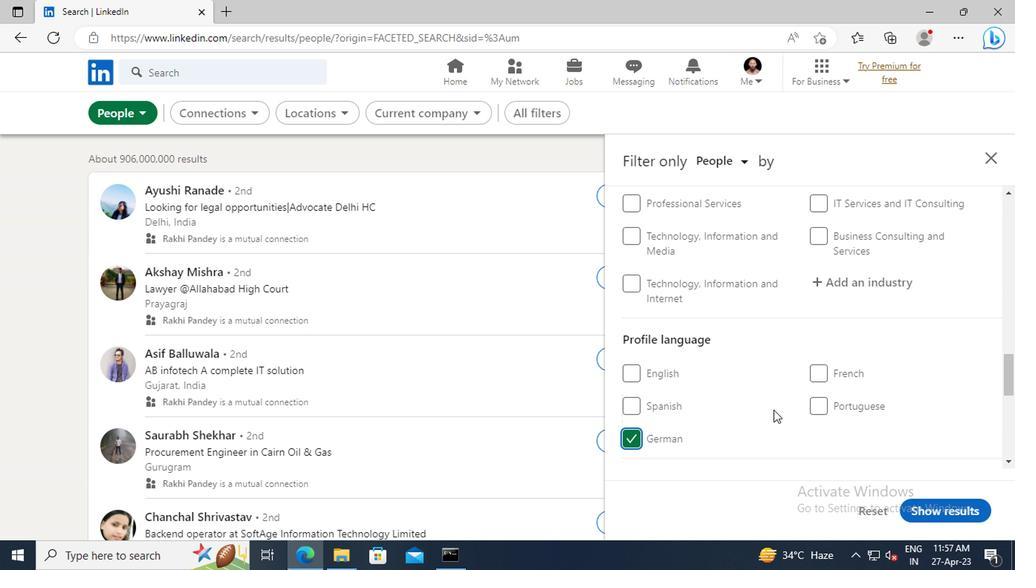 
Action: Mouse scrolled (770, 412) with delta (0, 1)
Screenshot: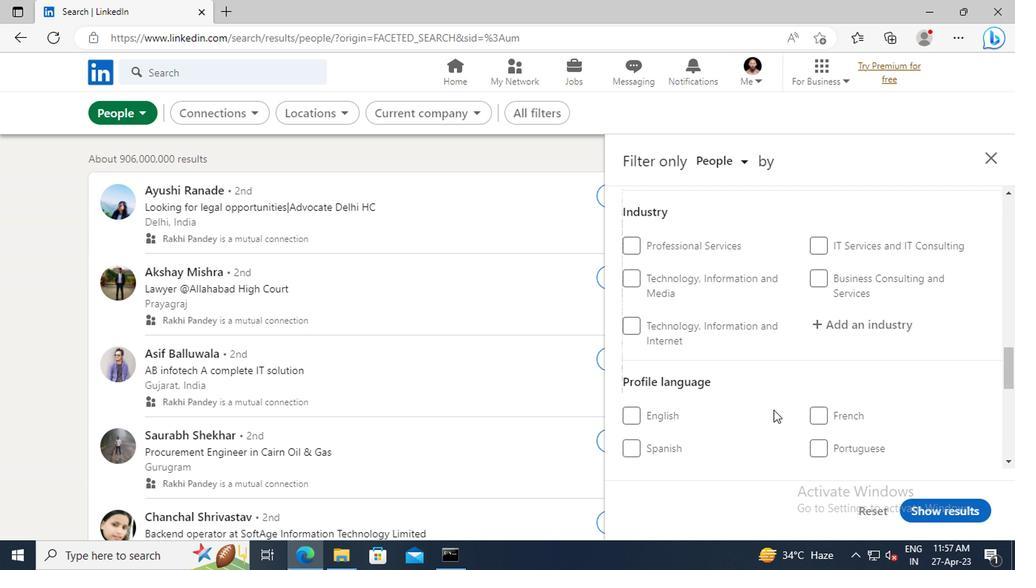 
Action: Mouse scrolled (770, 412) with delta (0, 1)
Screenshot: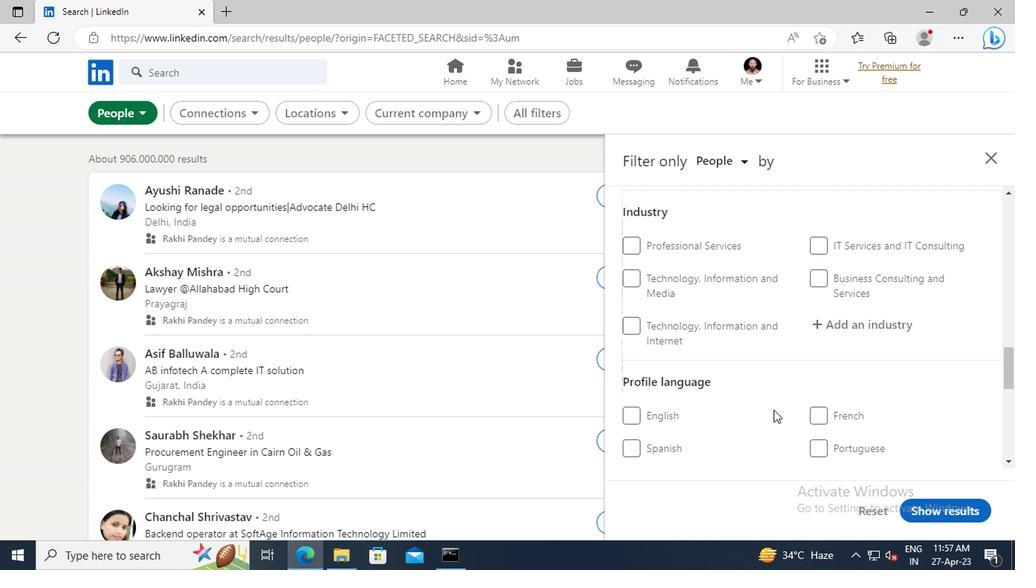 
Action: Mouse moved to (771, 410)
Screenshot: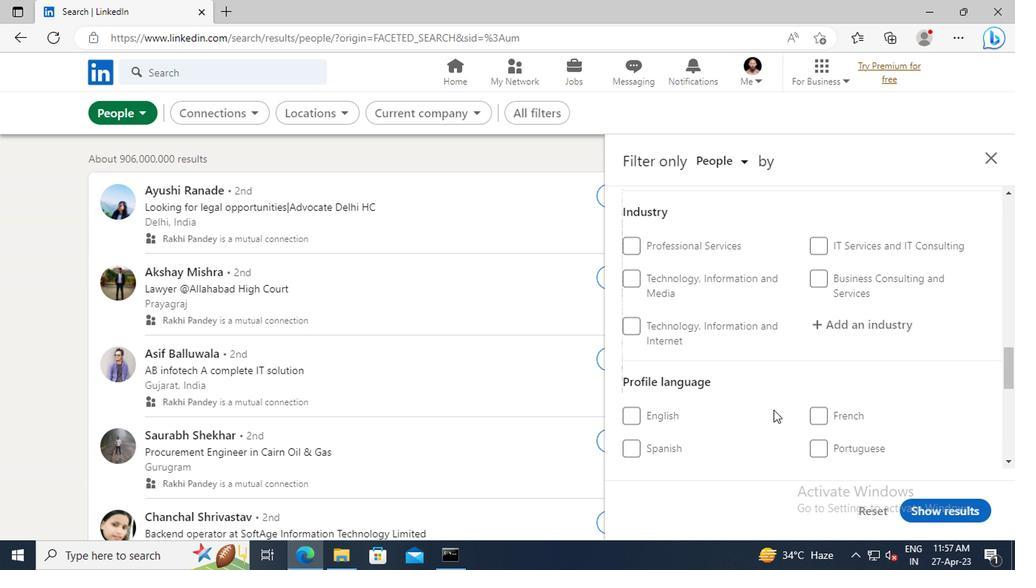 
Action: Mouse scrolled (771, 411) with delta (0, 0)
Screenshot: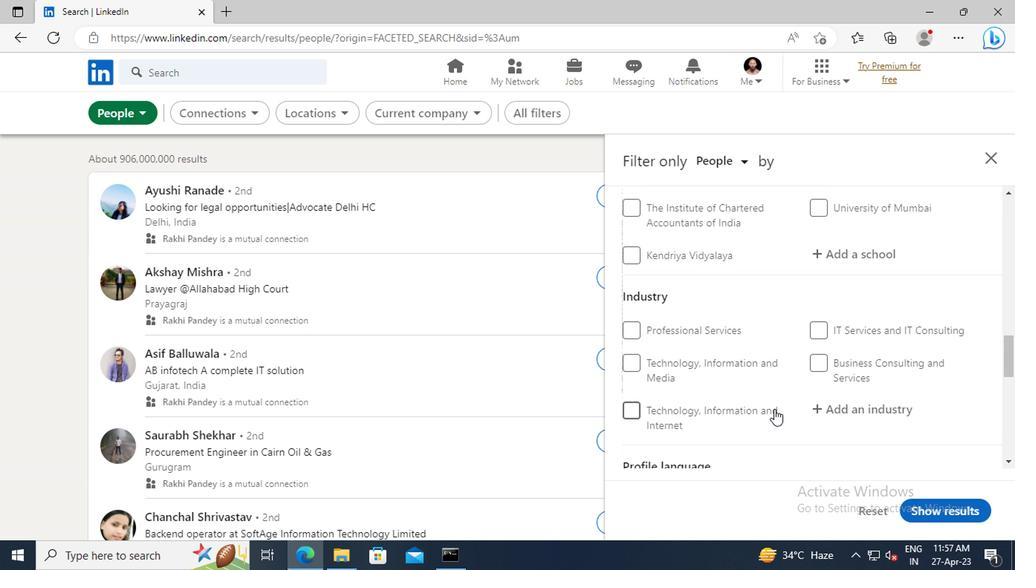 
Action: Mouse scrolled (771, 411) with delta (0, 0)
Screenshot: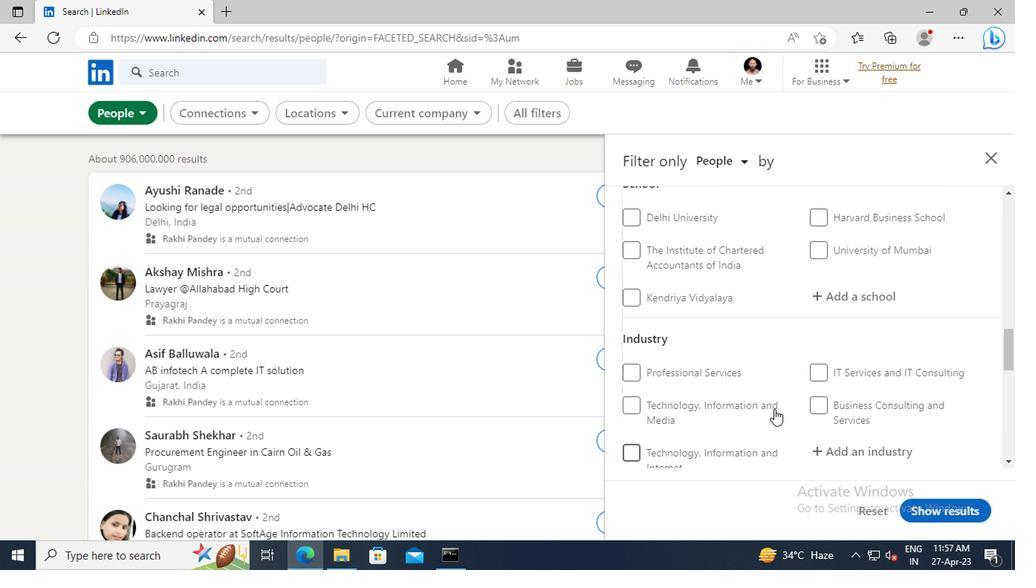 
Action: Mouse scrolled (771, 411) with delta (0, 0)
Screenshot: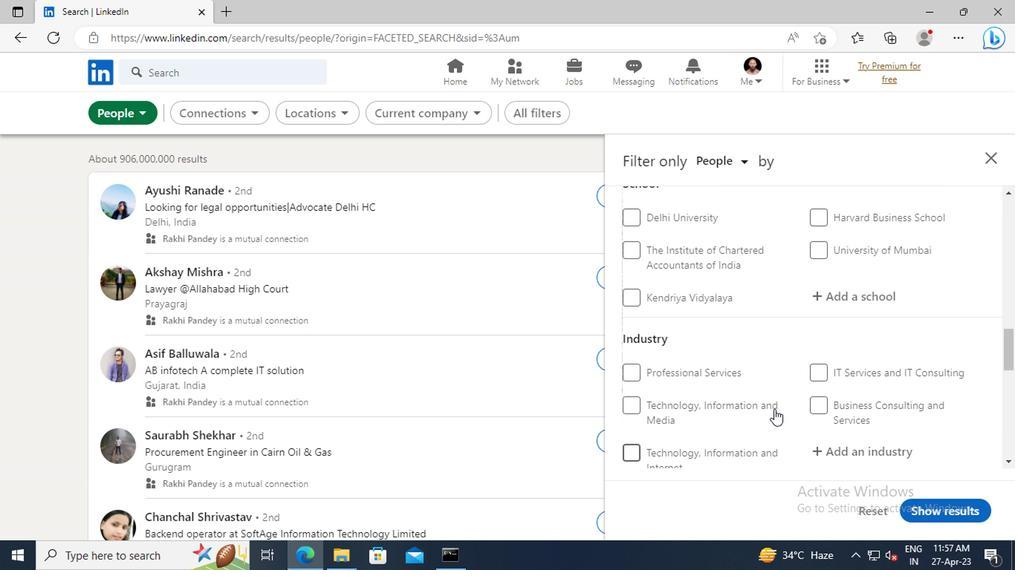 
Action: Mouse scrolled (771, 411) with delta (0, 0)
Screenshot: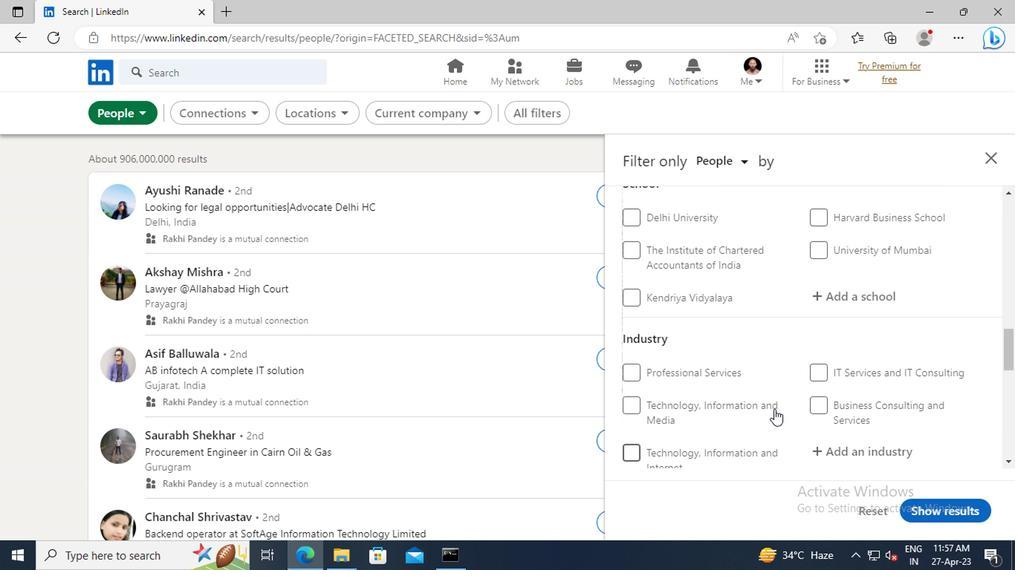 
Action: Mouse scrolled (771, 411) with delta (0, 0)
Screenshot: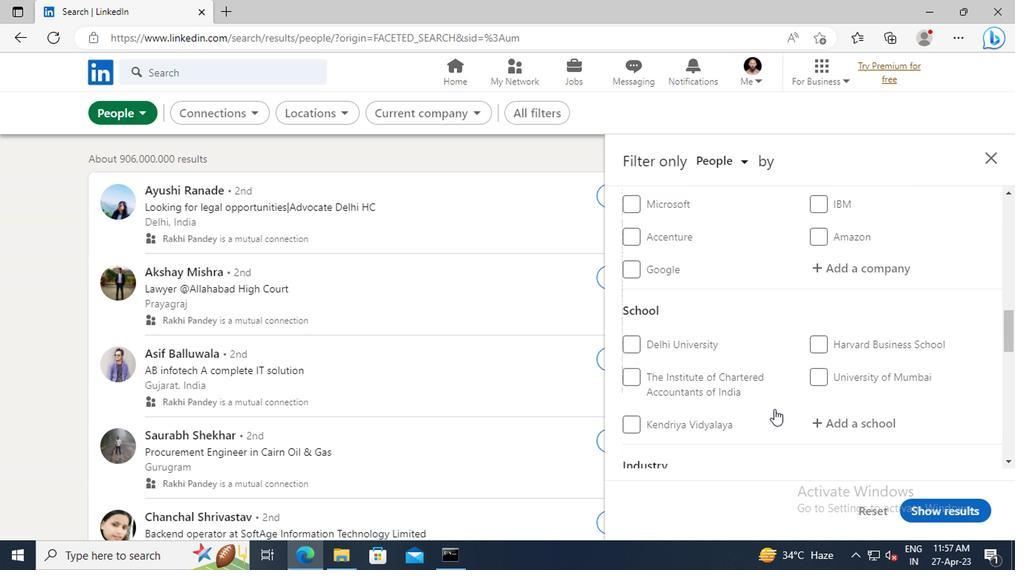 
Action: Mouse scrolled (771, 411) with delta (0, 0)
Screenshot: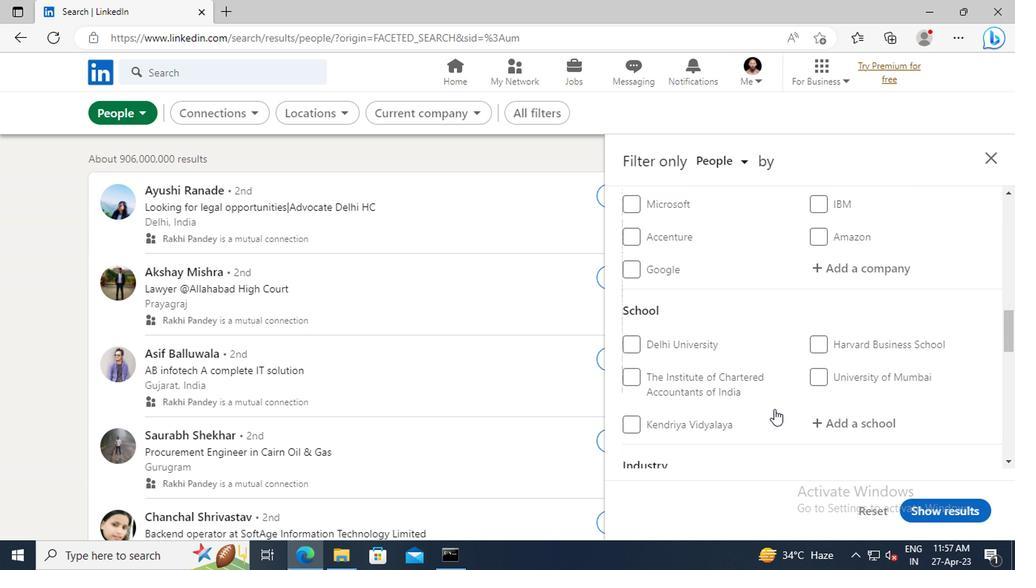 
Action: Mouse scrolled (771, 411) with delta (0, 0)
Screenshot: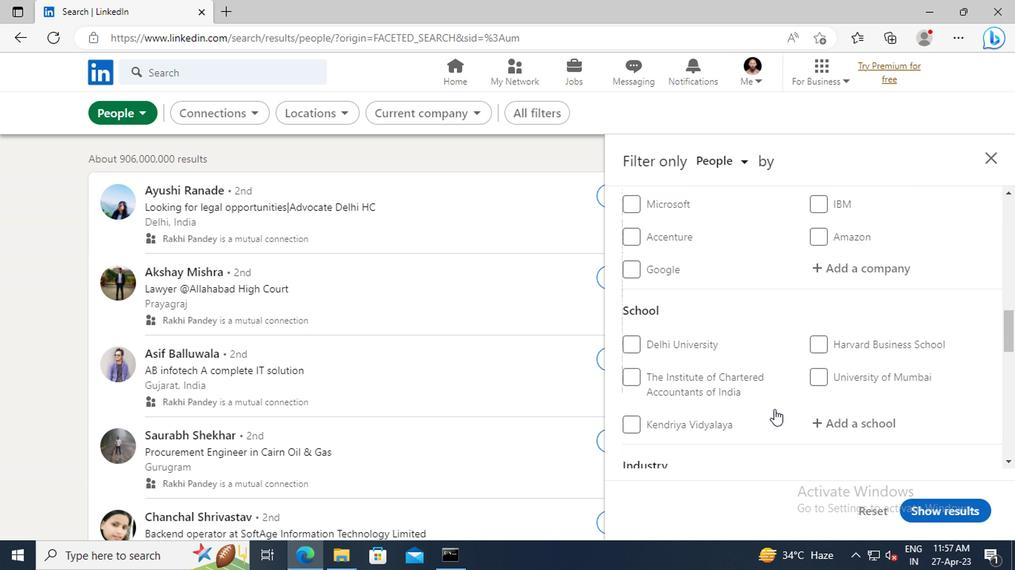 
Action: Mouse scrolled (771, 411) with delta (0, 0)
Screenshot: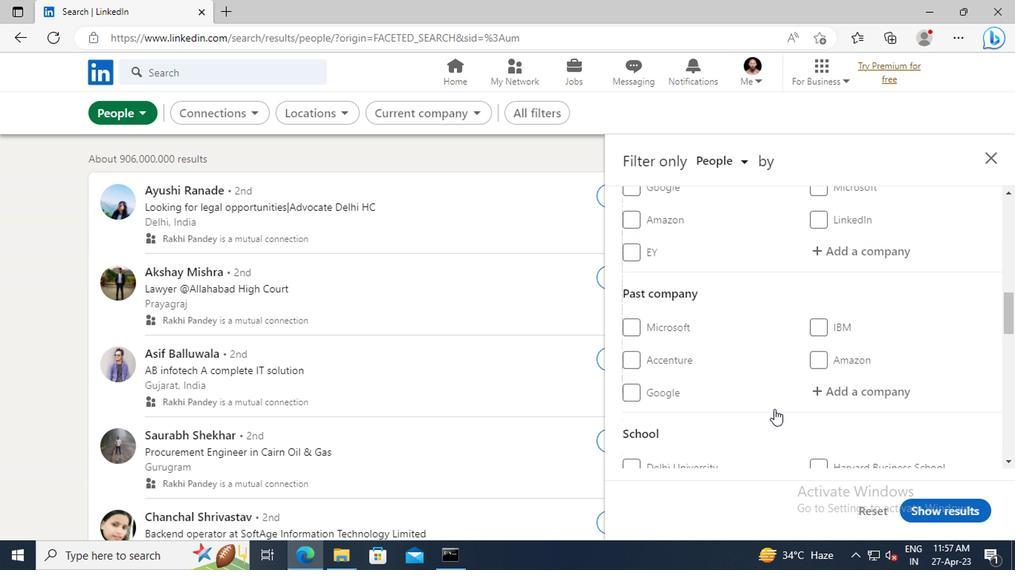 
Action: Mouse scrolled (771, 411) with delta (0, 0)
Screenshot: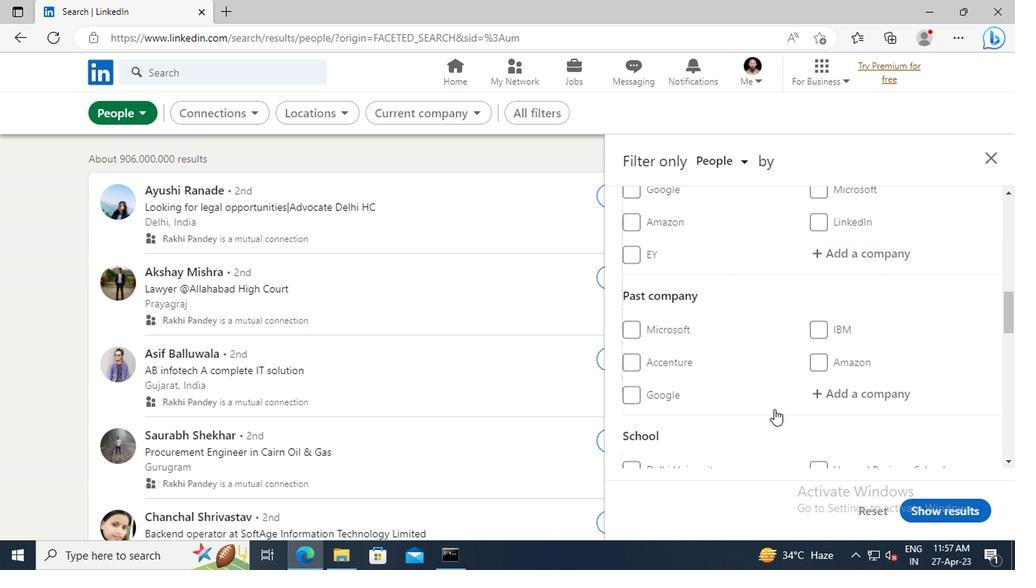 
Action: Mouse moved to (829, 348)
Screenshot: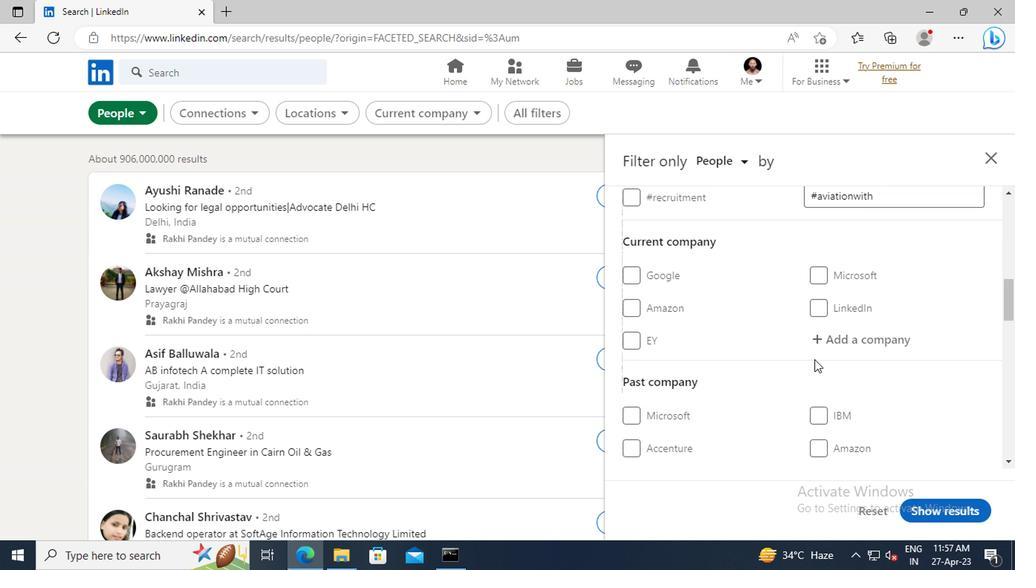
Action: Mouse pressed left at (829, 348)
Screenshot: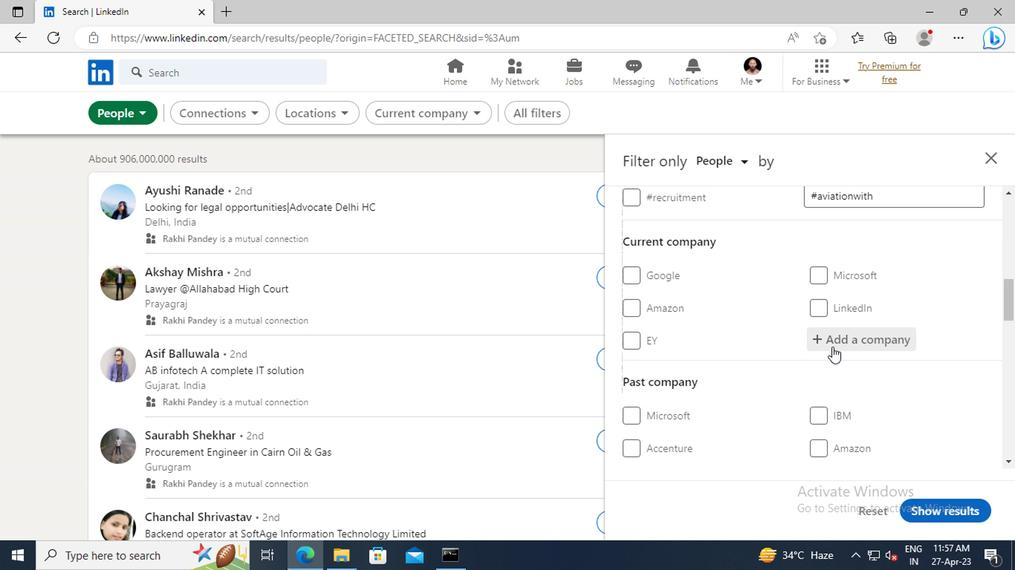 
Action: Key pressed <Key.shift>LIFE<Key.shift>CELL<Key.space><Key.shift>INTERNATIONAL<Key.space><Key.shift>PVT.<Key.shift>LTD
Screenshot: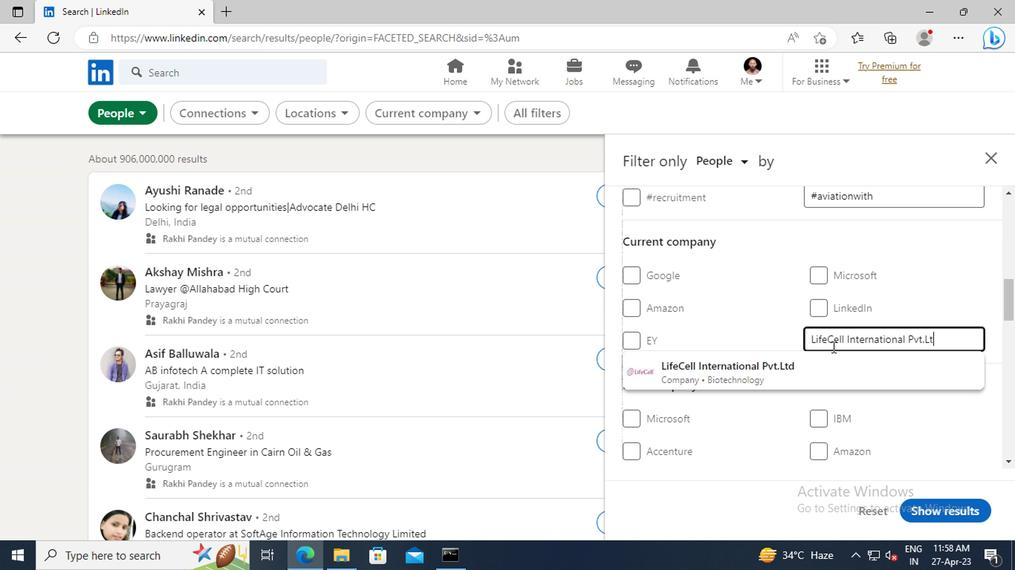 
Action: Mouse moved to (829, 372)
Screenshot: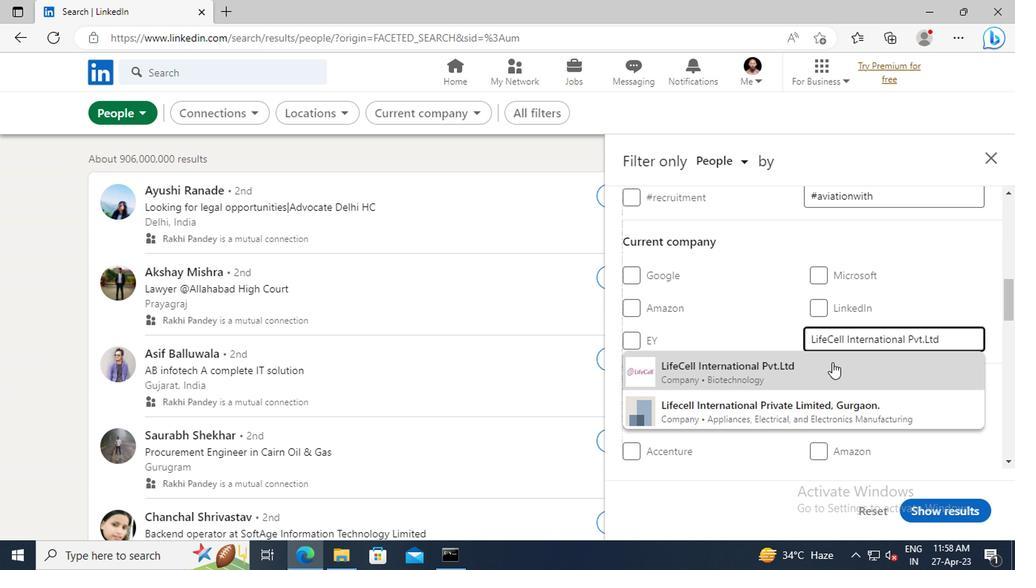 
Action: Mouse pressed left at (829, 372)
Screenshot: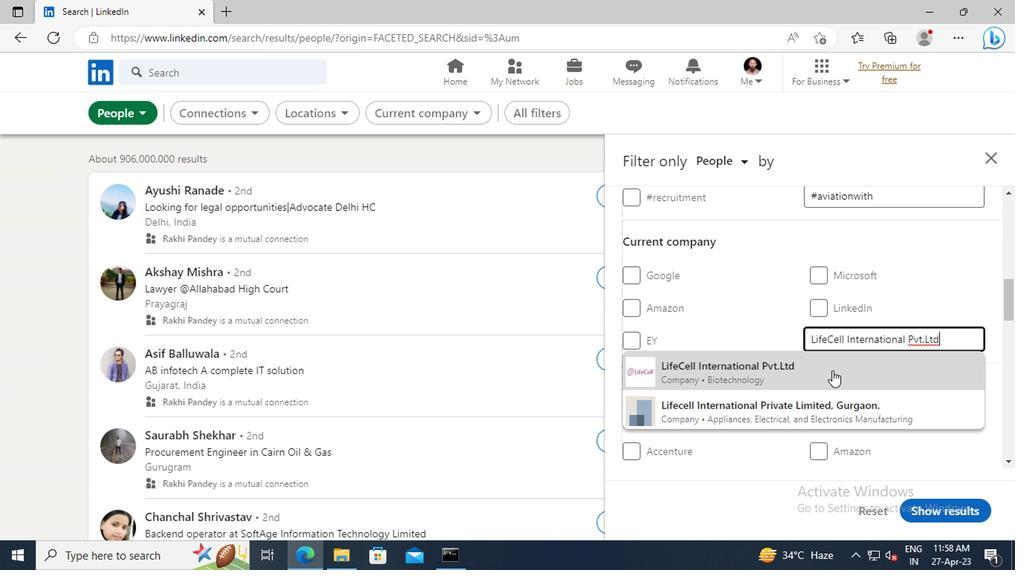 
Action: Mouse moved to (818, 326)
Screenshot: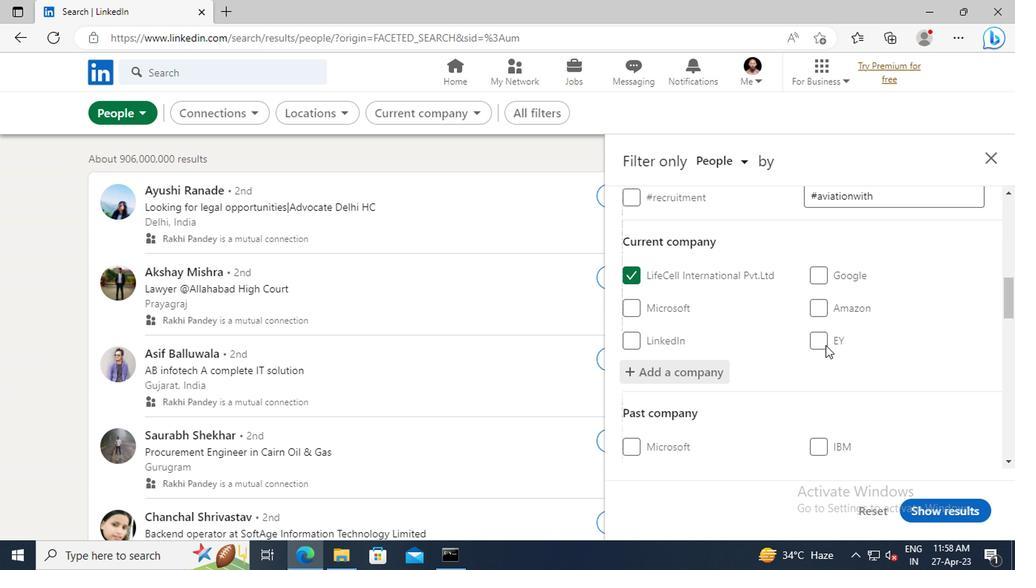 
Action: Mouse scrolled (818, 325) with delta (0, -1)
Screenshot: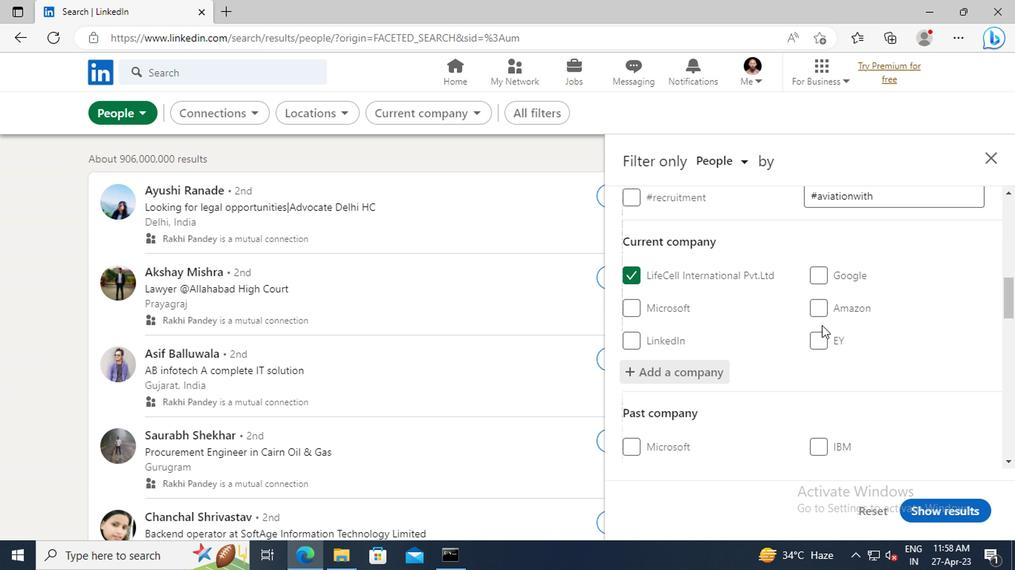
Action: Mouse scrolled (818, 325) with delta (0, -1)
Screenshot: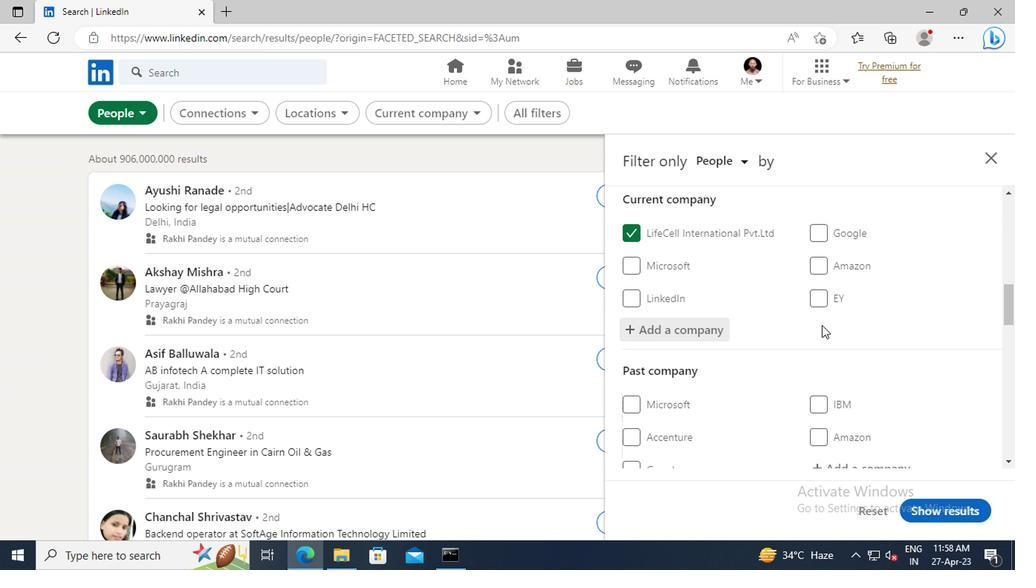 
Action: Mouse scrolled (818, 325) with delta (0, -1)
Screenshot: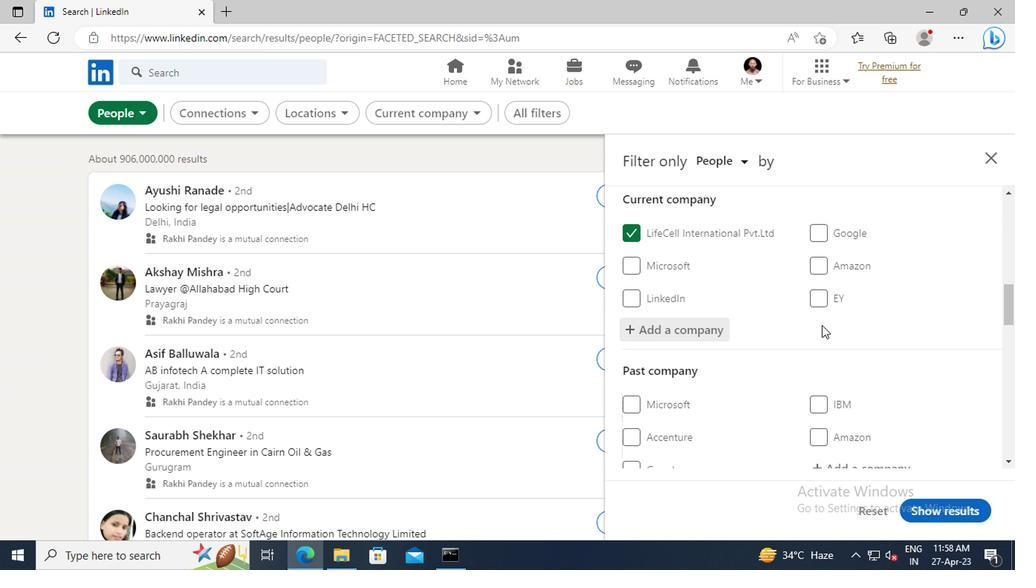 
Action: Mouse scrolled (818, 325) with delta (0, -1)
Screenshot: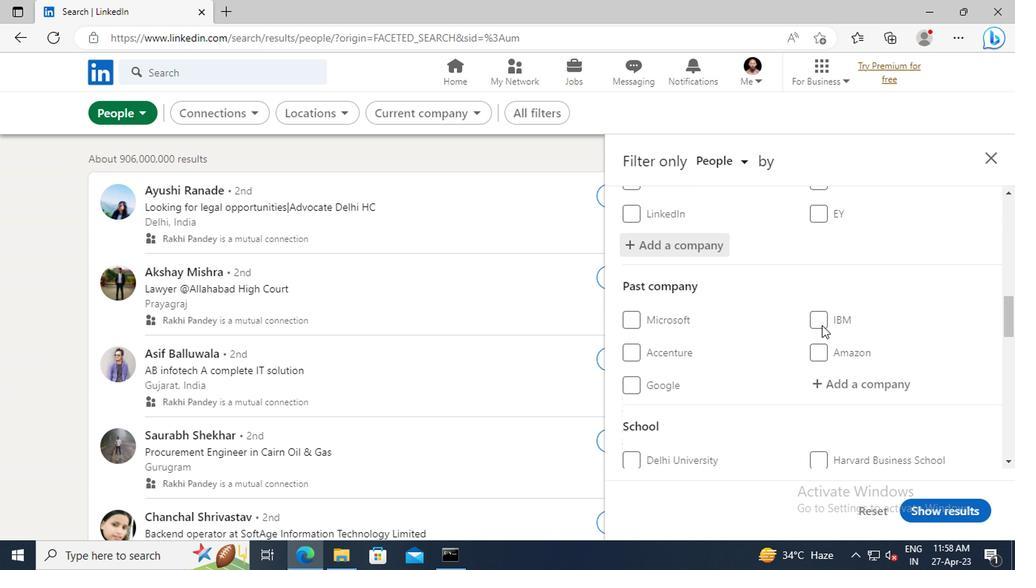 
Action: Mouse scrolled (818, 325) with delta (0, -1)
Screenshot: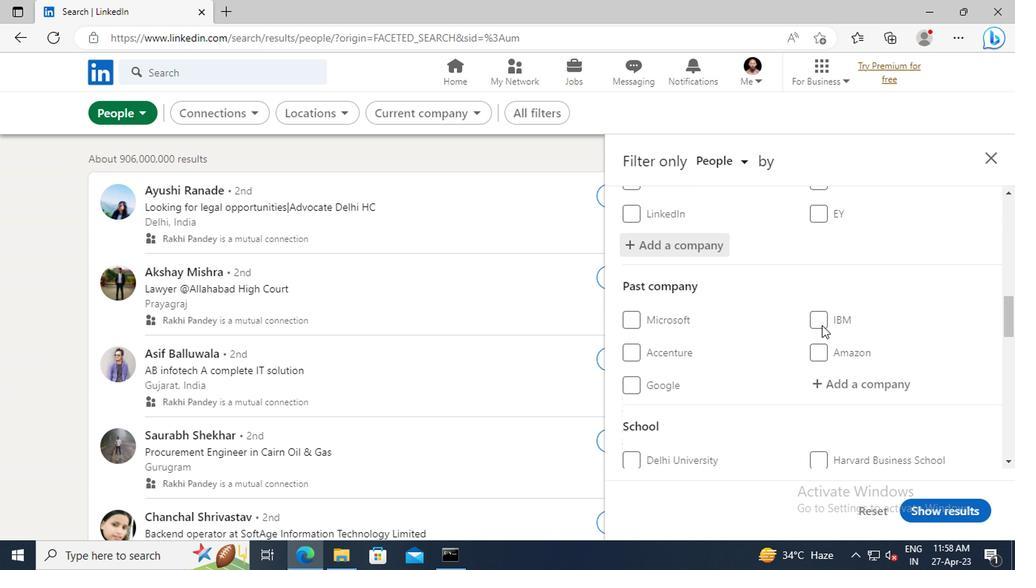 
Action: Mouse scrolled (818, 325) with delta (0, -1)
Screenshot: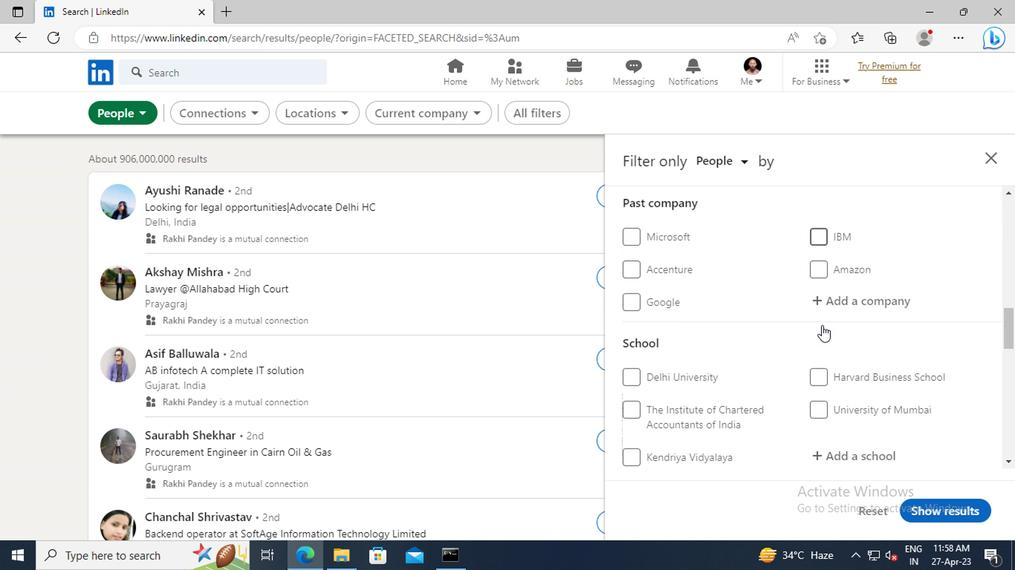 
Action: Mouse scrolled (818, 325) with delta (0, -1)
Screenshot: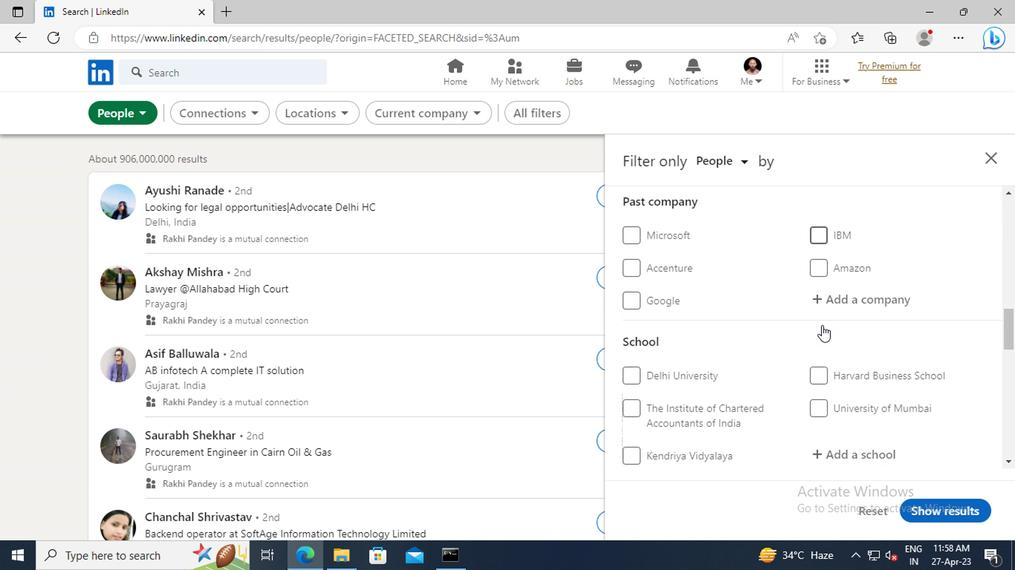 
Action: Mouse scrolled (818, 325) with delta (0, -1)
Screenshot: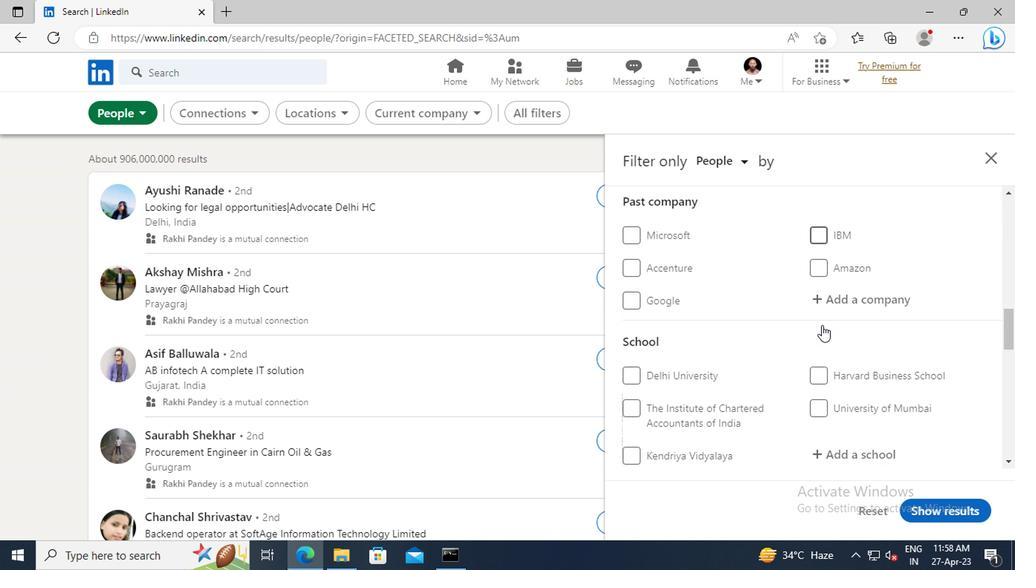
Action: Mouse moved to (829, 330)
Screenshot: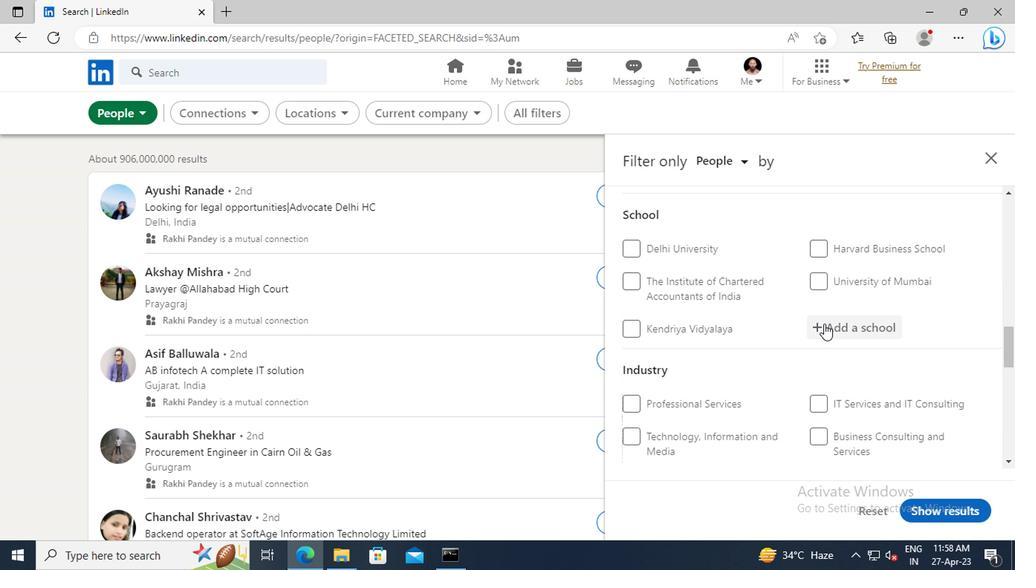 
Action: Mouse pressed left at (829, 330)
Screenshot: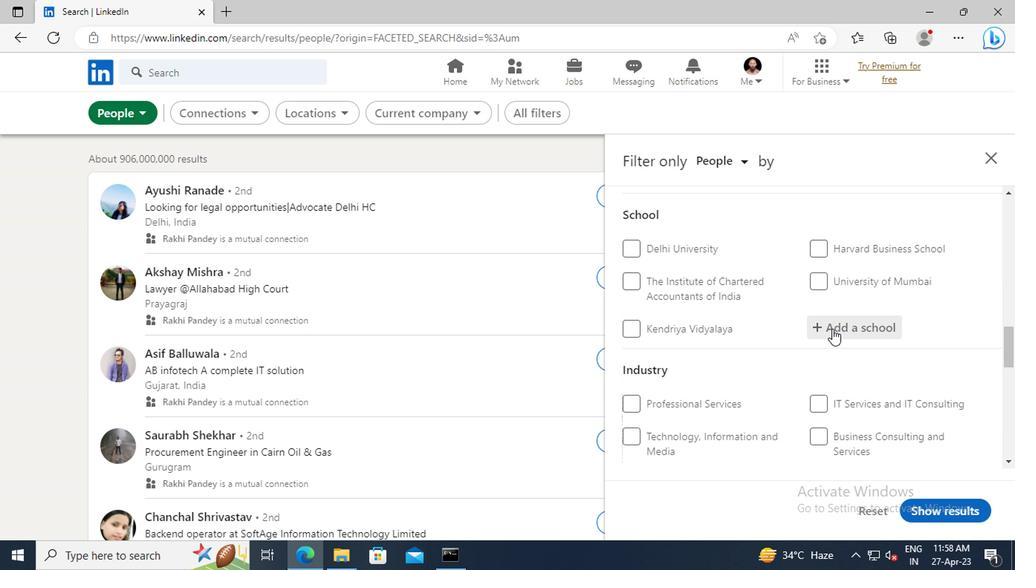 
Action: Key pressed <Key.shift>DON<Key.space><Key.shift>BOSCO<Key.space><Key.shift>INSTITUTE<Key.space>OF<Key.space><Key.shift>TEC
Screenshot: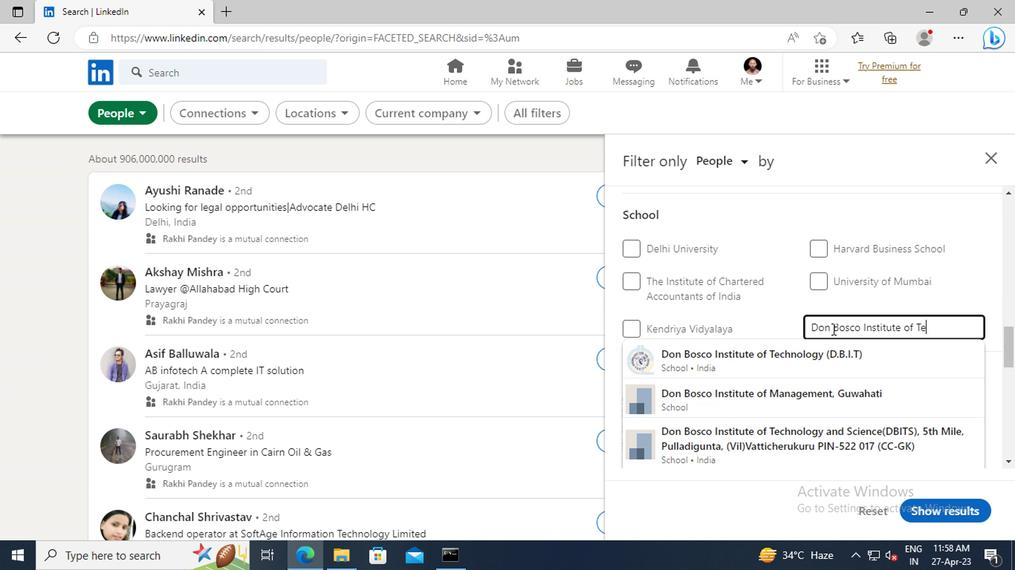 
Action: Mouse moved to (825, 363)
Screenshot: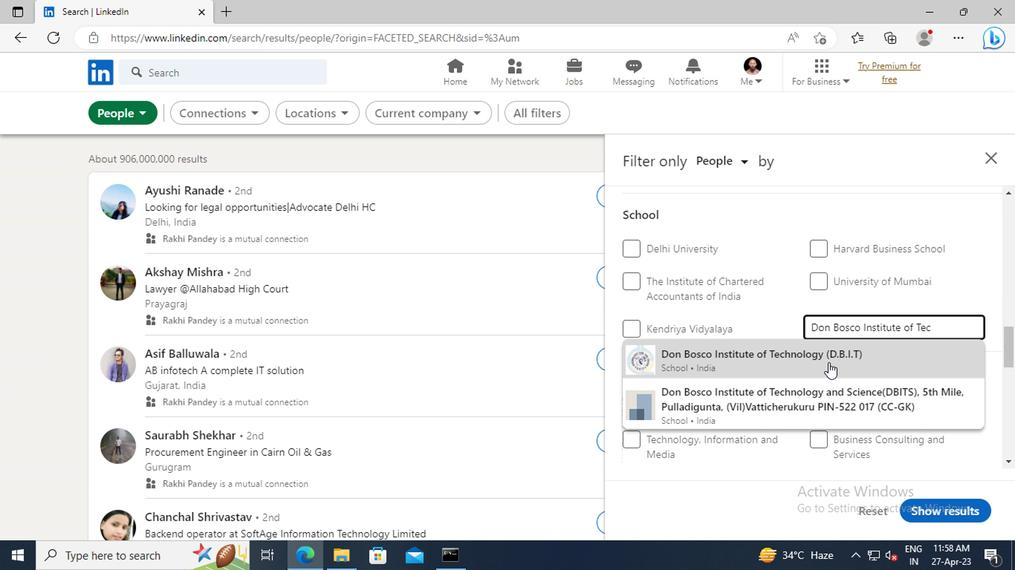 
Action: Mouse pressed left at (825, 363)
Screenshot: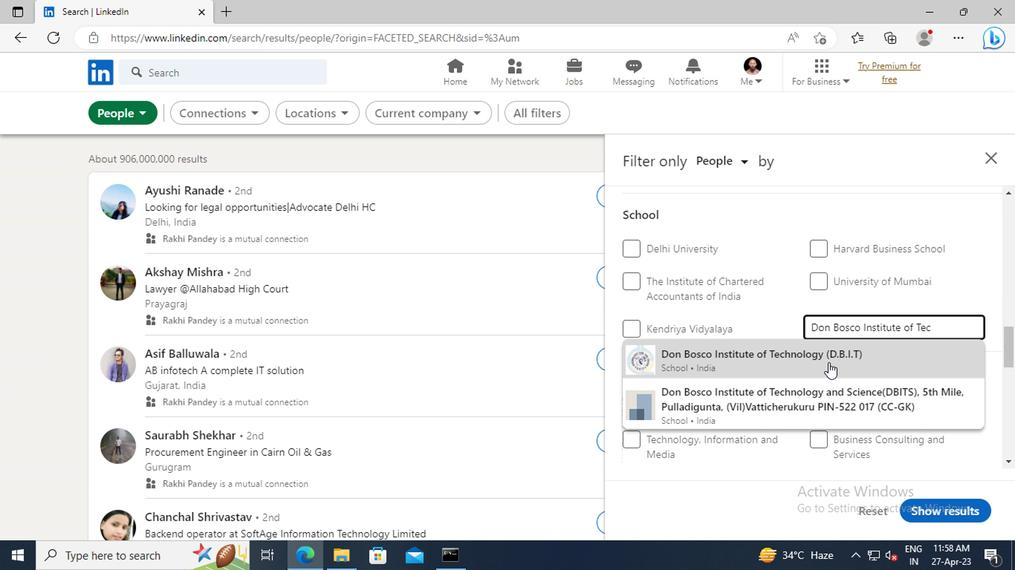 
Action: Mouse moved to (823, 328)
Screenshot: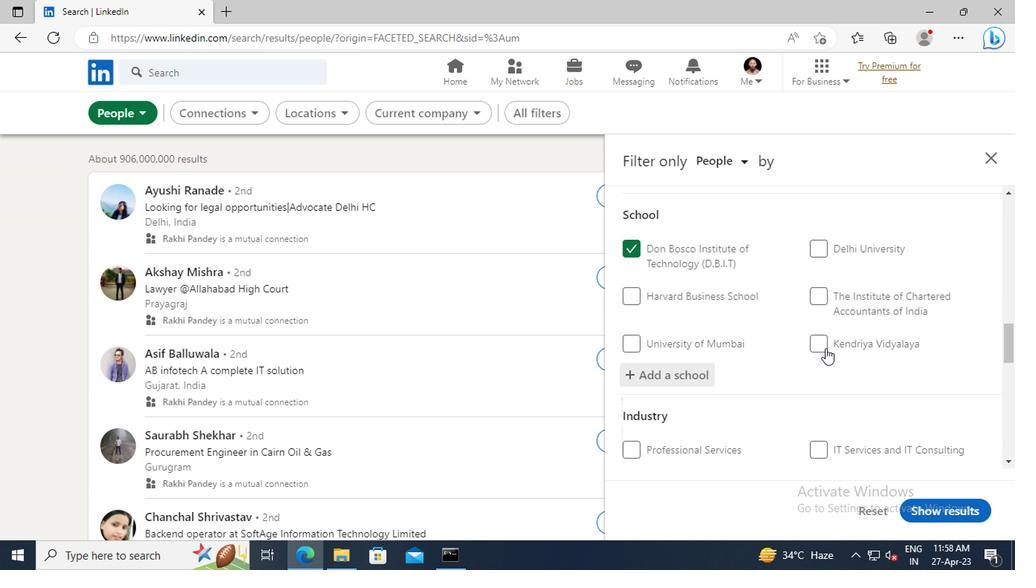 
Action: Mouse scrolled (823, 327) with delta (0, -1)
Screenshot: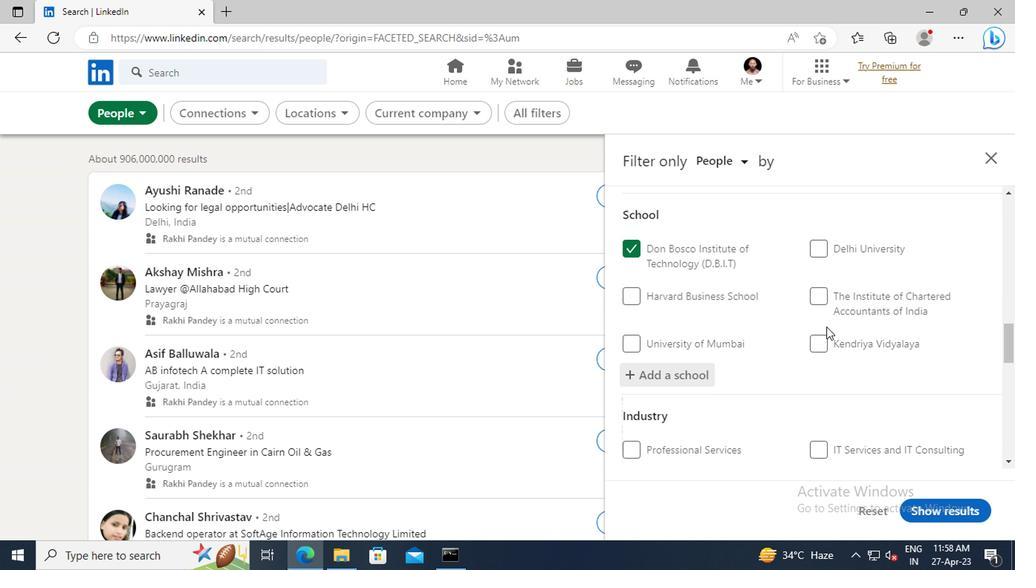 
Action: Mouse scrolled (823, 327) with delta (0, -1)
Screenshot: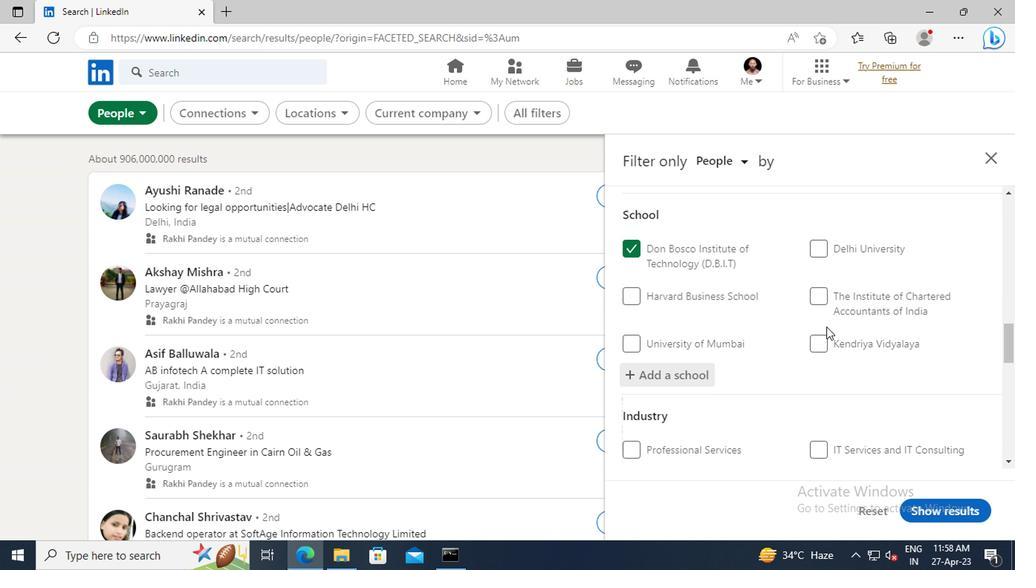 
Action: Mouse scrolled (823, 327) with delta (0, -1)
Screenshot: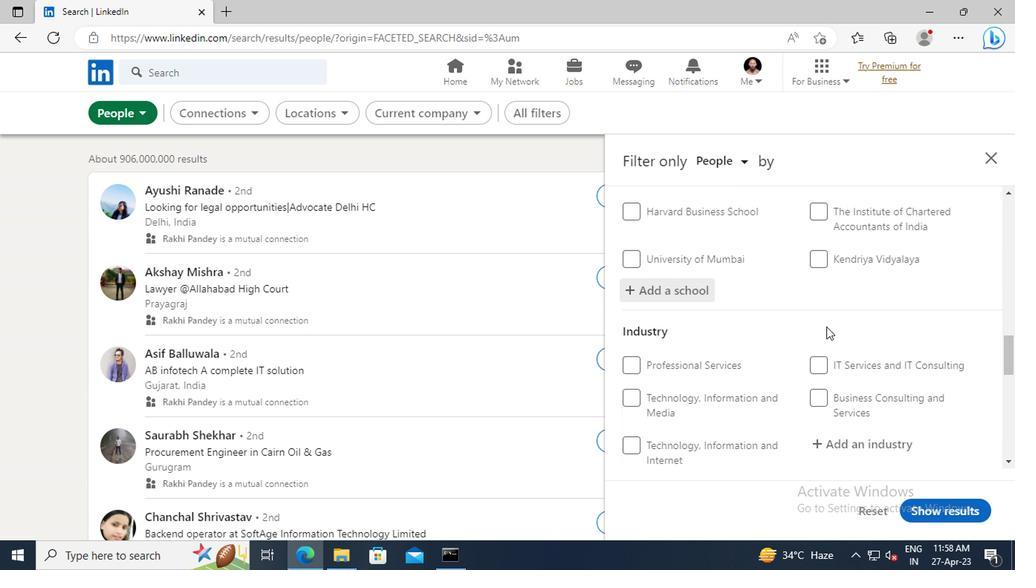 
Action: Mouse scrolled (823, 327) with delta (0, -1)
Screenshot: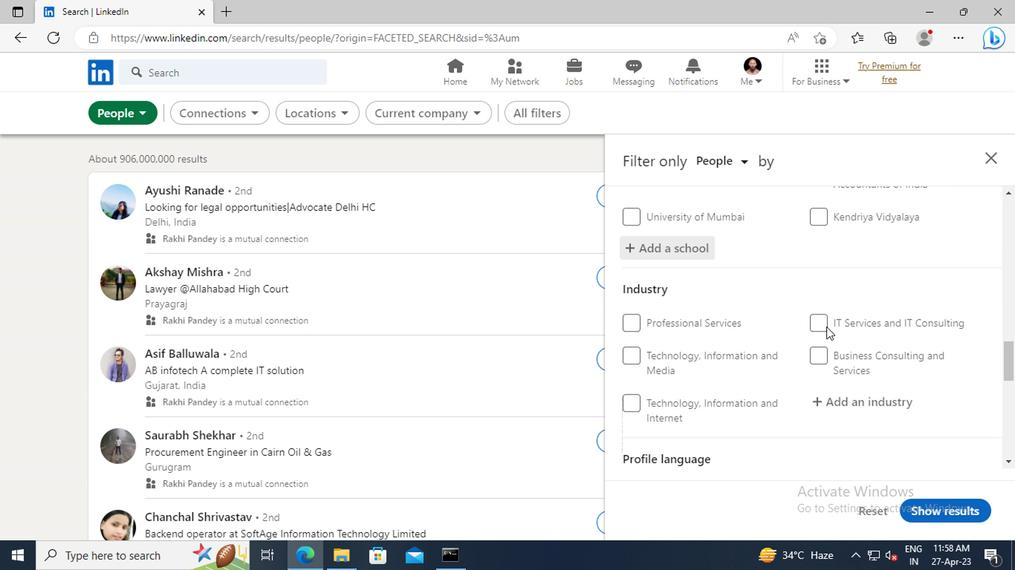 
Action: Mouse scrolled (823, 327) with delta (0, -1)
Screenshot: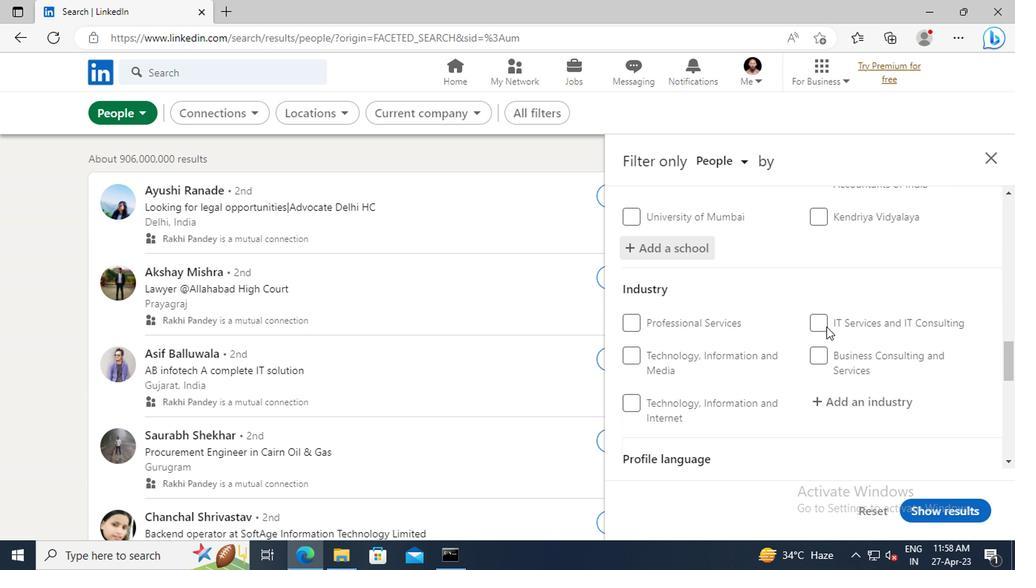 
Action: Mouse moved to (837, 323)
Screenshot: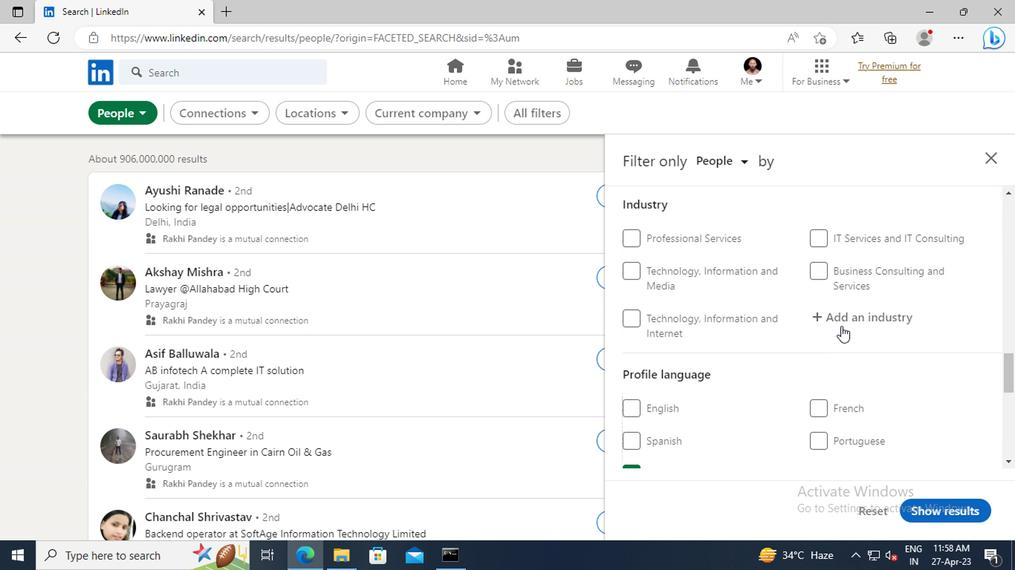 
Action: Mouse pressed left at (837, 323)
Screenshot: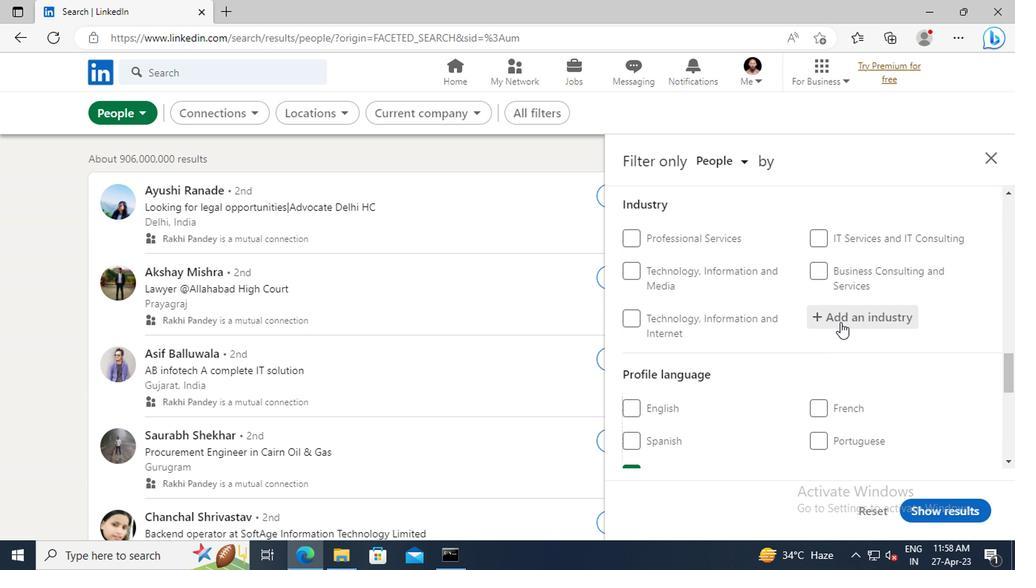 
Action: Key pressed <Key.shift>REAL<Key.space><Key.shift>ESTATE
Screenshot: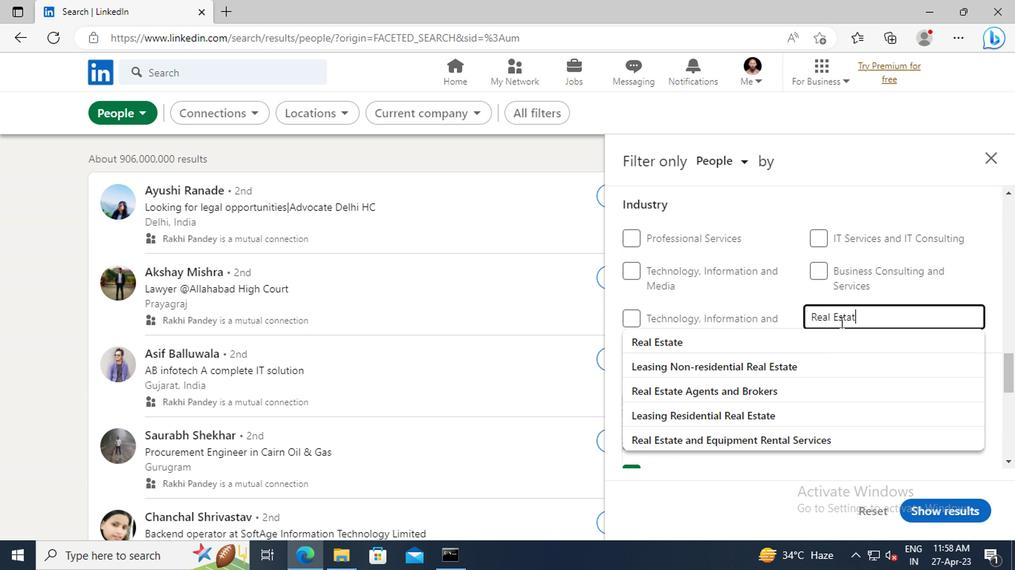 
Action: Mouse moved to (842, 343)
Screenshot: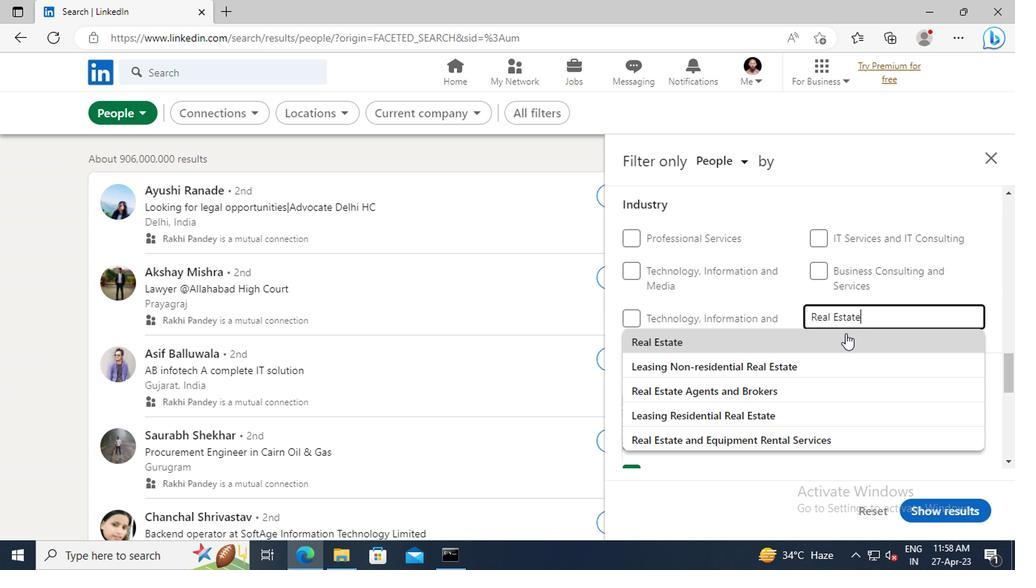 
Action: Mouse pressed left at (842, 343)
Screenshot: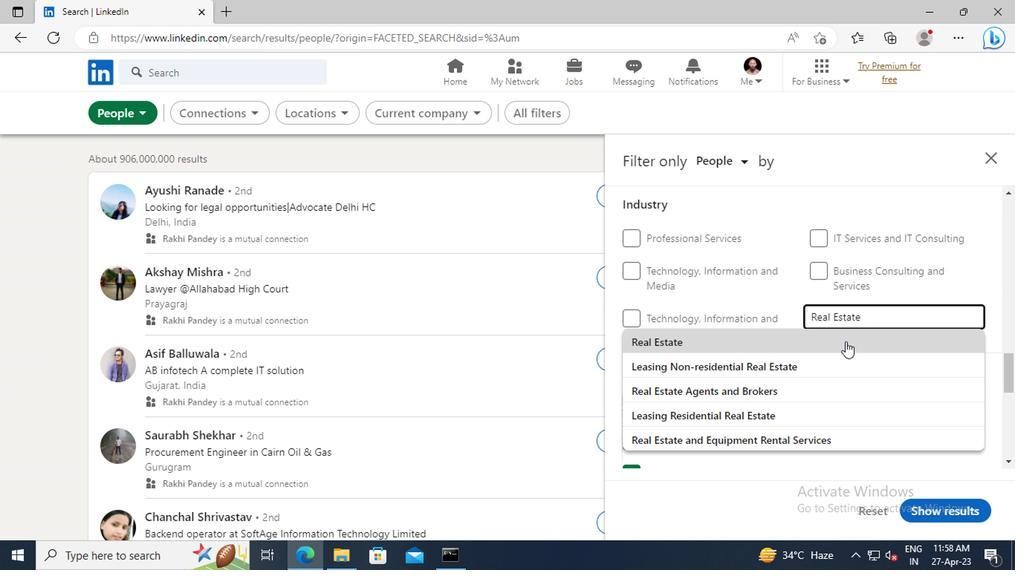 
Action: Mouse moved to (805, 330)
Screenshot: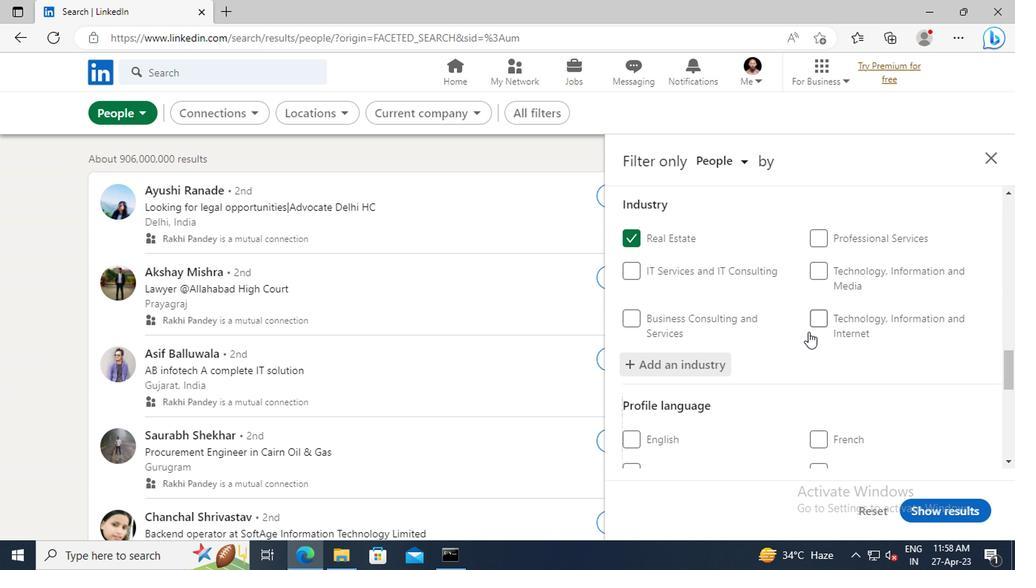 
Action: Mouse scrolled (805, 329) with delta (0, -1)
Screenshot: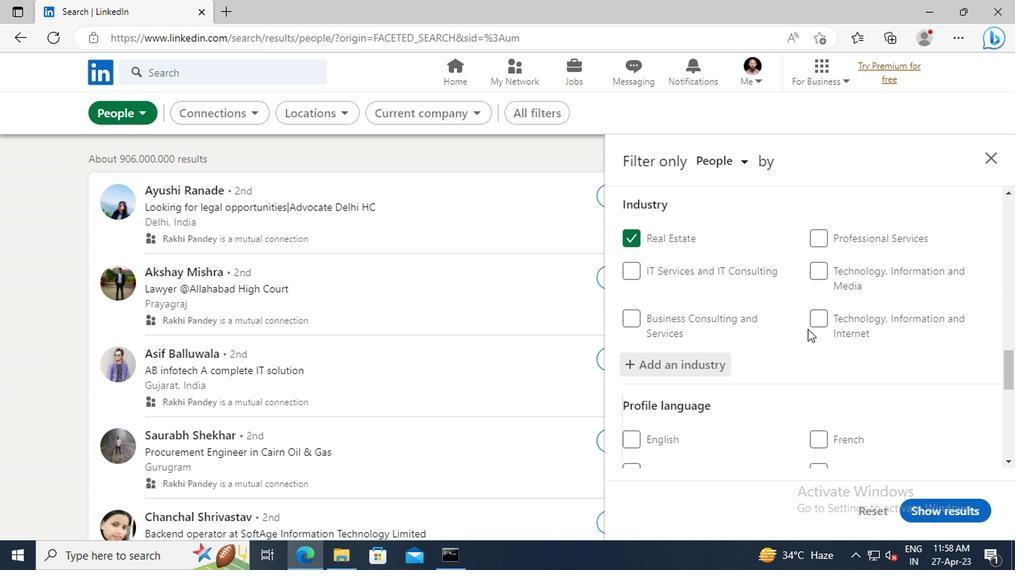 
Action: Mouse scrolled (805, 329) with delta (0, -1)
Screenshot: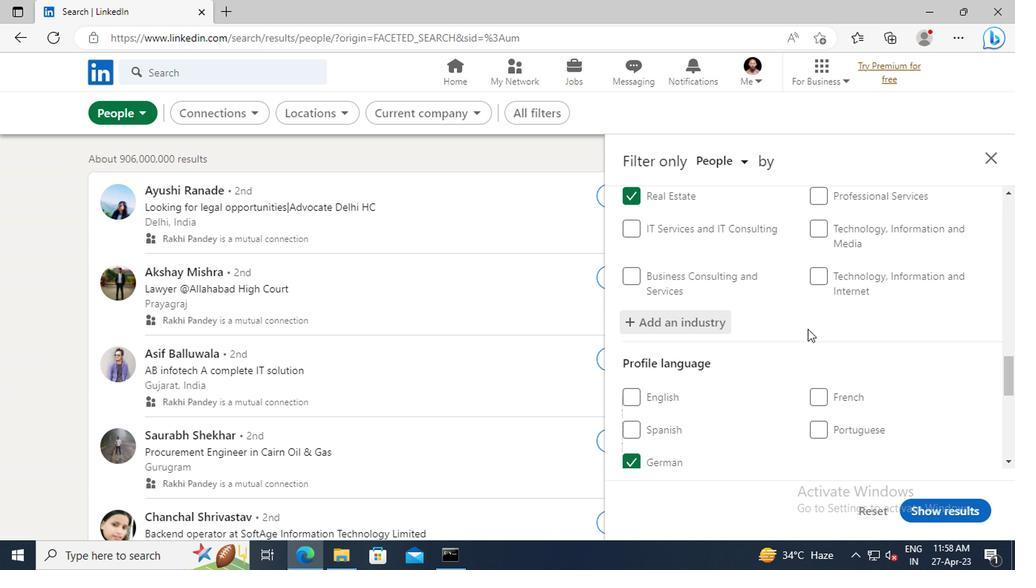 
Action: Mouse scrolled (805, 329) with delta (0, -1)
Screenshot: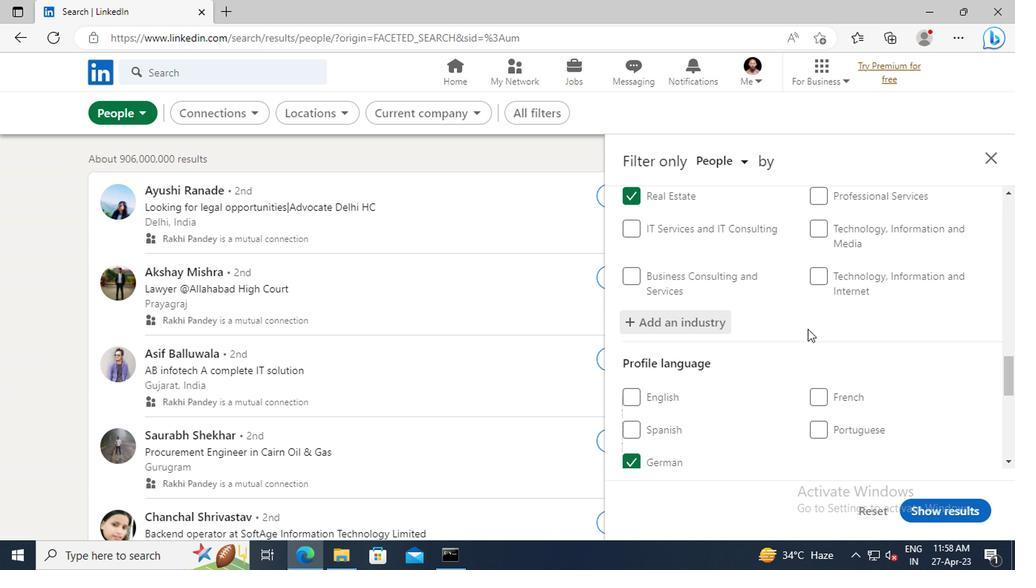 
Action: Mouse scrolled (805, 329) with delta (0, -1)
Screenshot: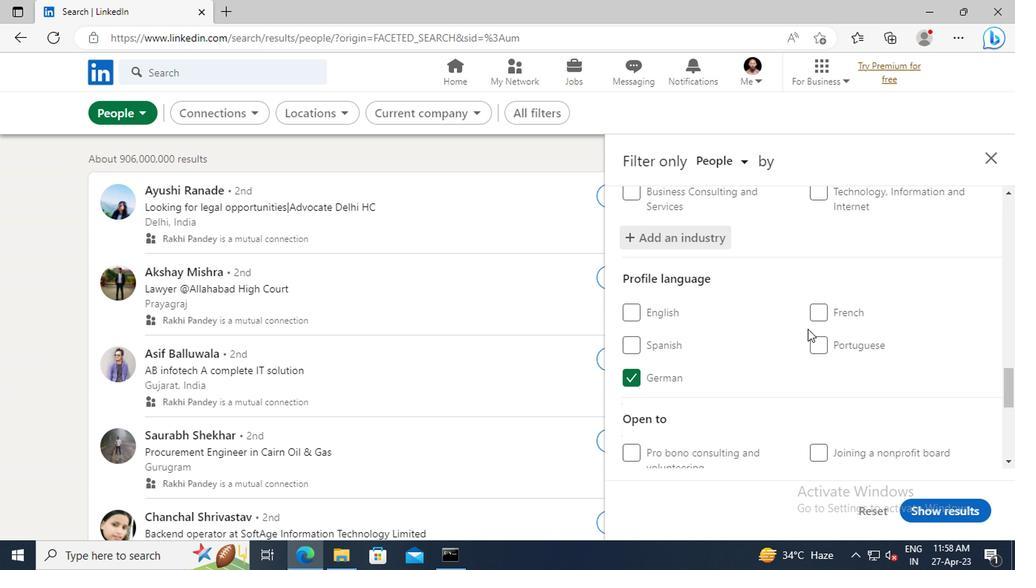 
Action: Mouse scrolled (805, 329) with delta (0, -1)
Screenshot: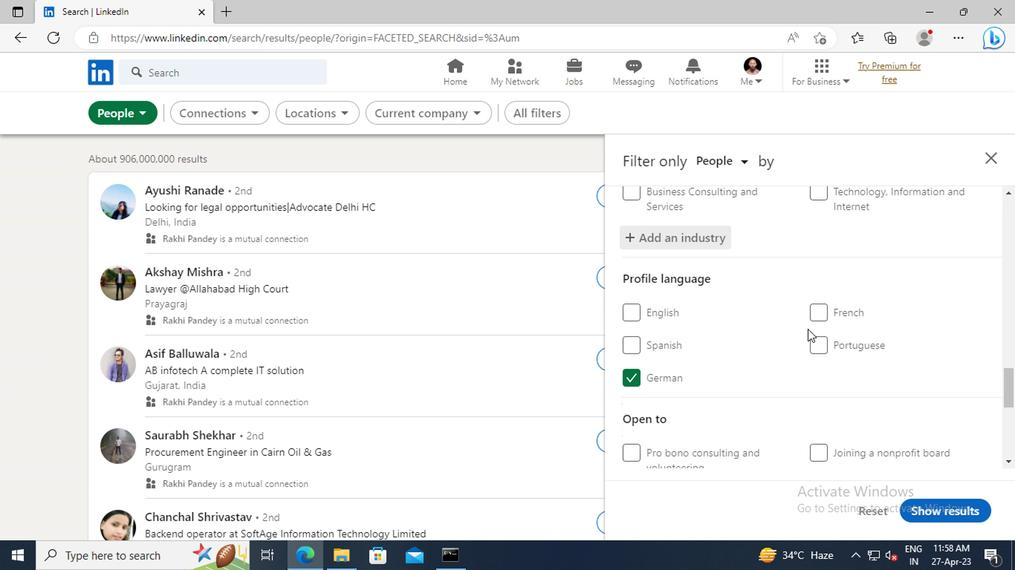 
Action: Mouse scrolled (805, 329) with delta (0, -1)
Screenshot: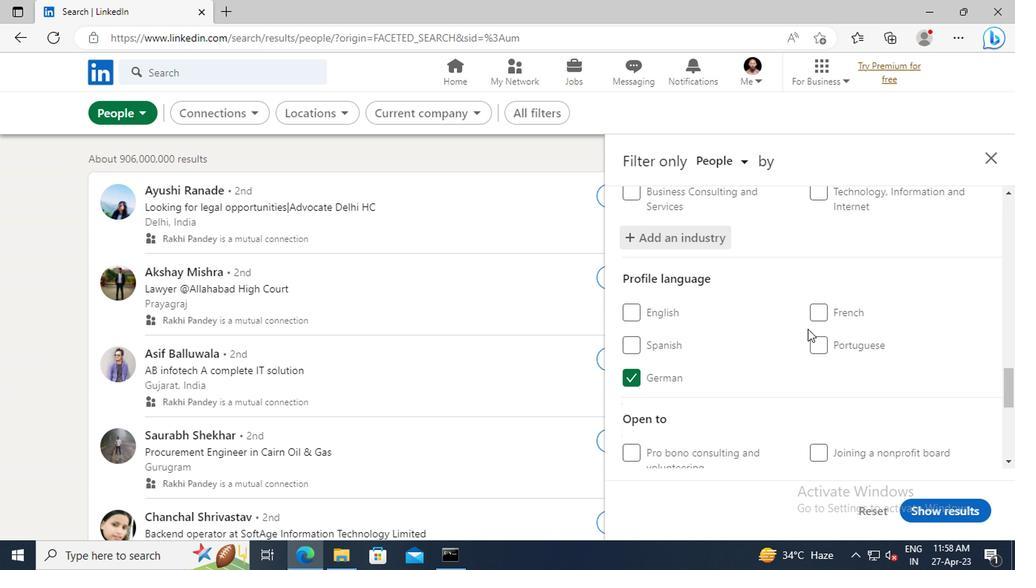 
Action: Mouse scrolled (805, 329) with delta (0, -1)
Screenshot: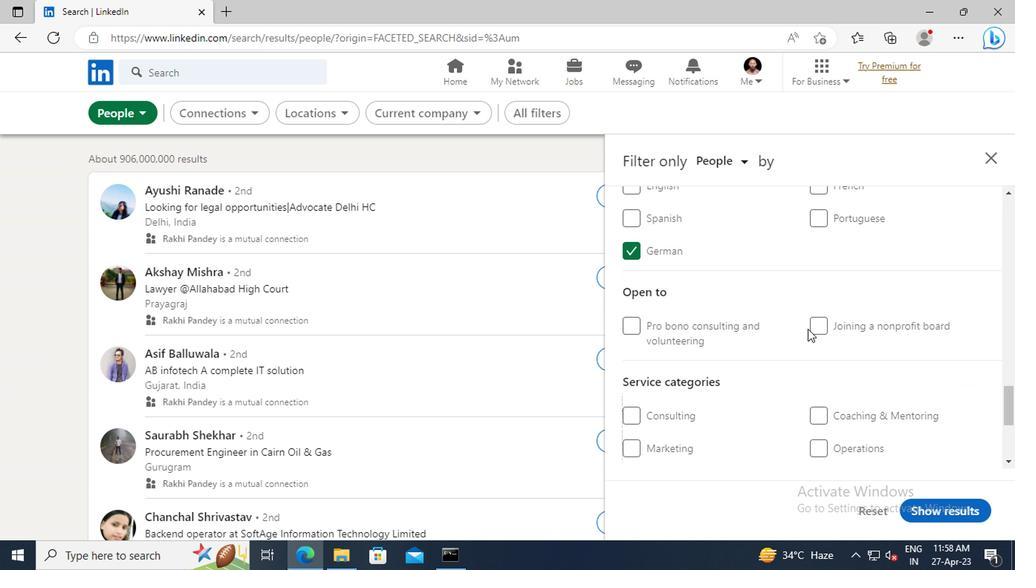 
Action: Mouse scrolled (805, 329) with delta (0, -1)
Screenshot: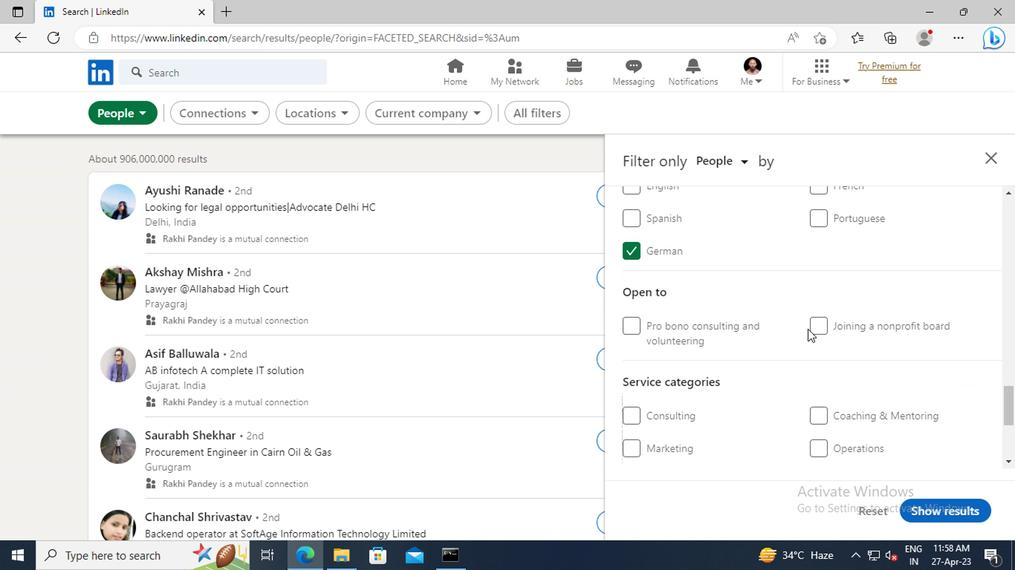 
Action: Mouse scrolled (805, 329) with delta (0, -1)
Screenshot: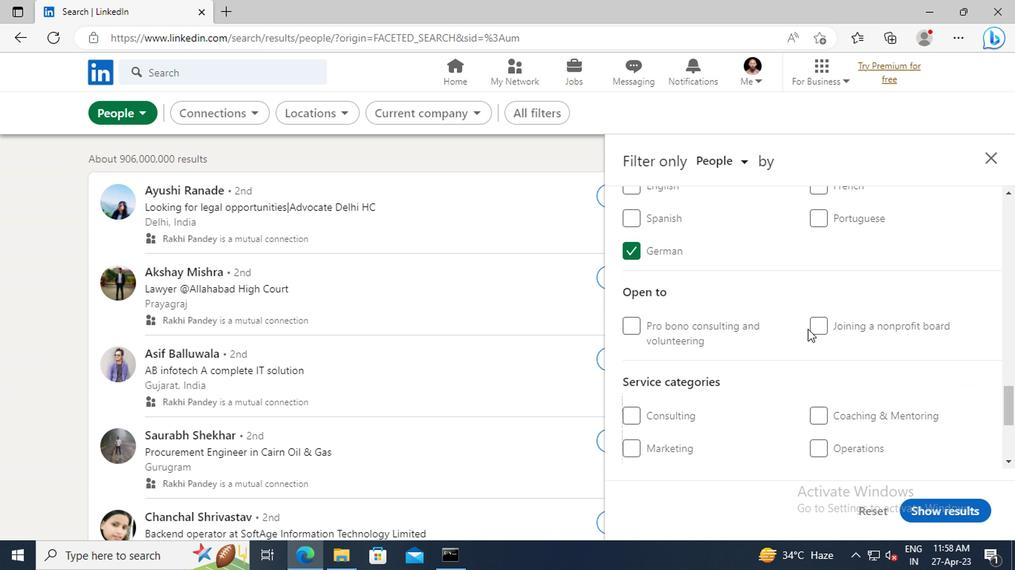 
Action: Mouse moved to (813, 356)
Screenshot: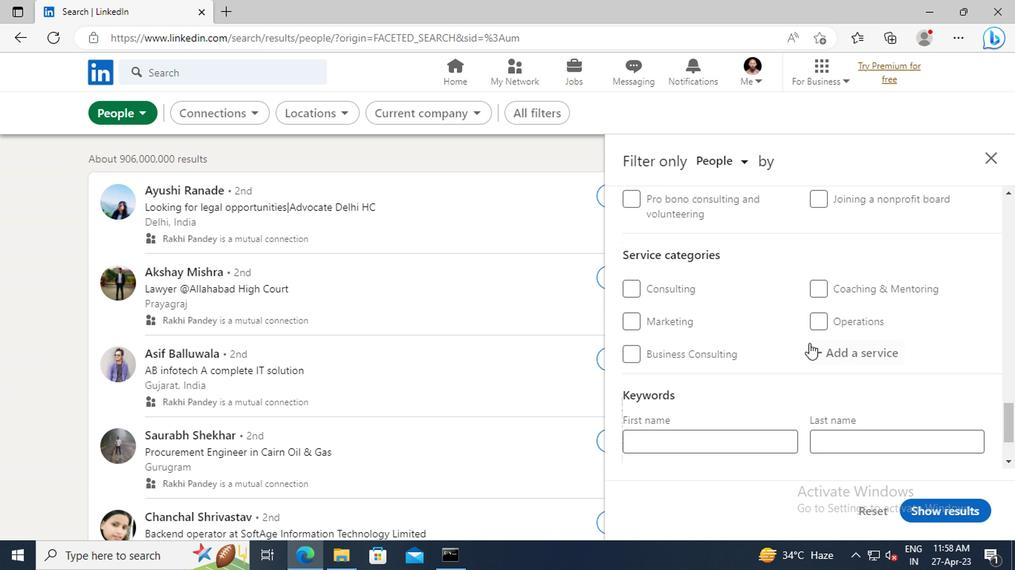 
Action: Mouse pressed left at (813, 356)
Screenshot: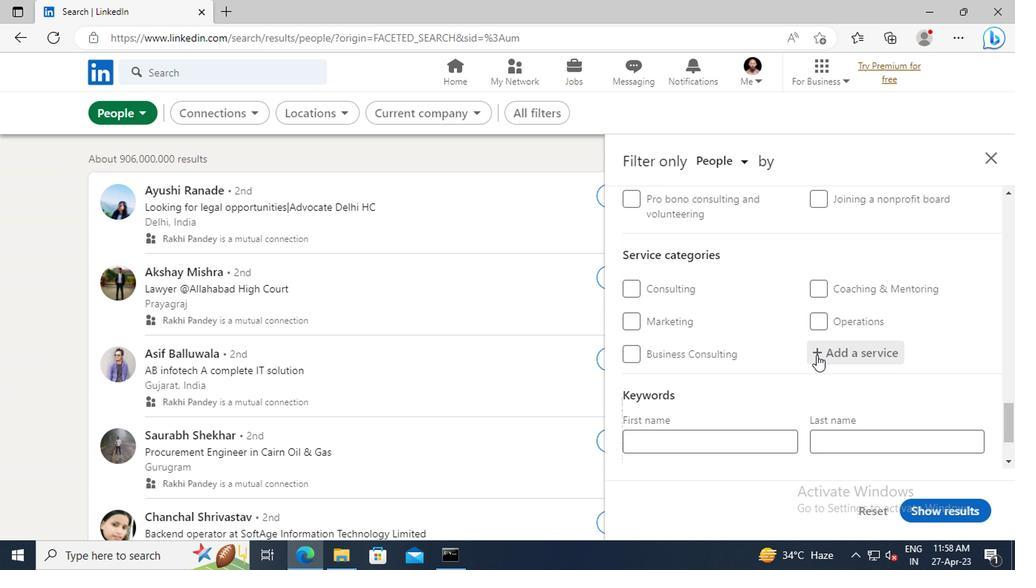 
Action: Key pressed <Key.shift>ANDROID<Key.space><Key.shift>DE
Screenshot: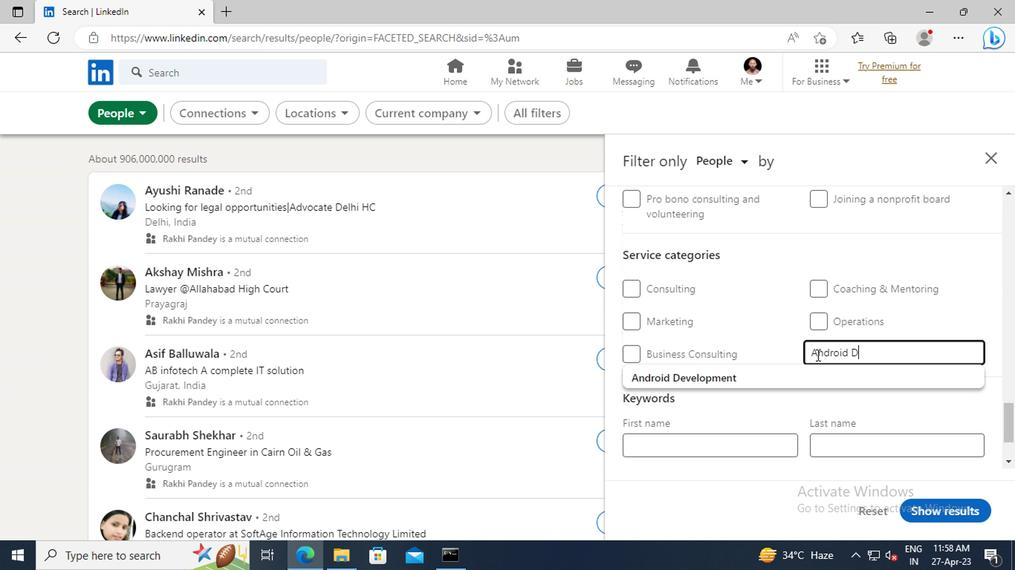 
Action: Mouse moved to (816, 375)
Screenshot: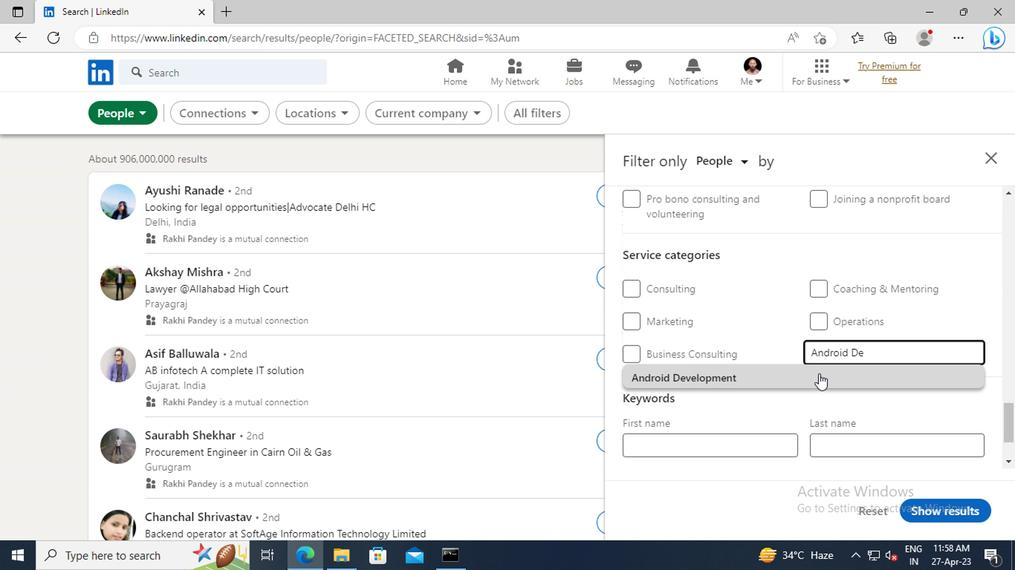 
Action: Mouse pressed left at (816, 375)
Screenshot: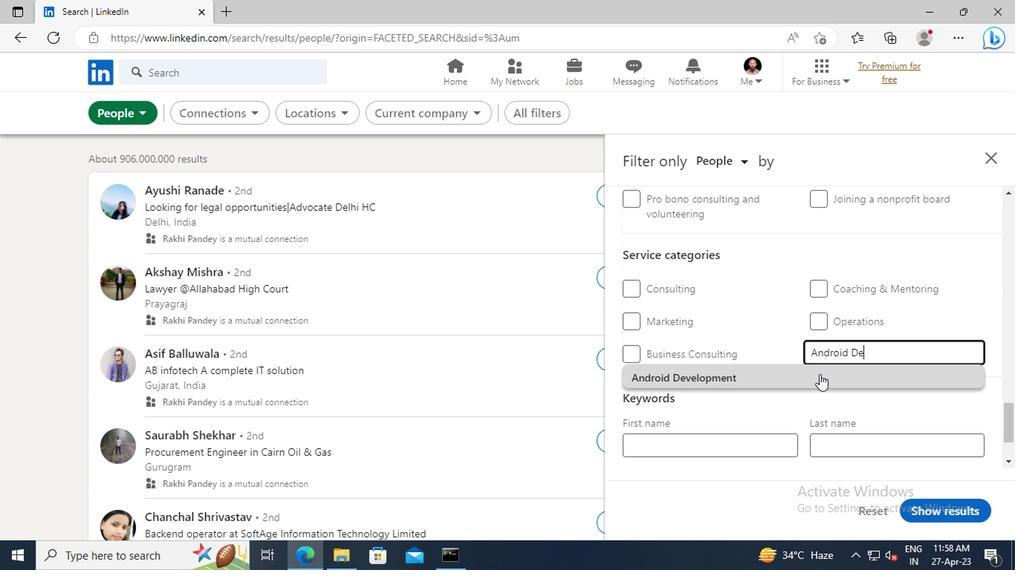 
Action: Mouse moved to (806, 367)
Screenshot: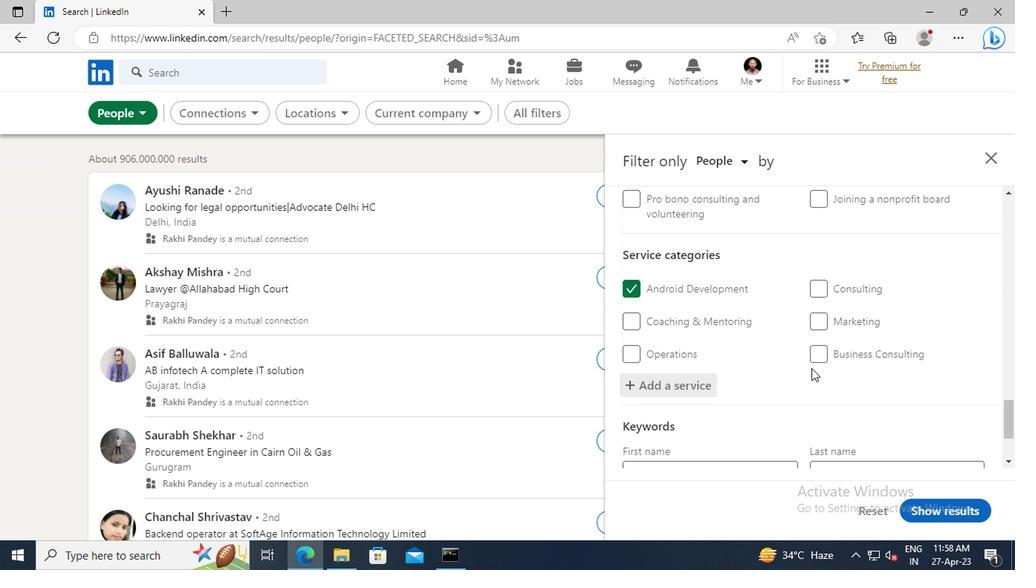 
Action: Mouse scrolled (806, 366) with delta (0, 0)
Screenshot: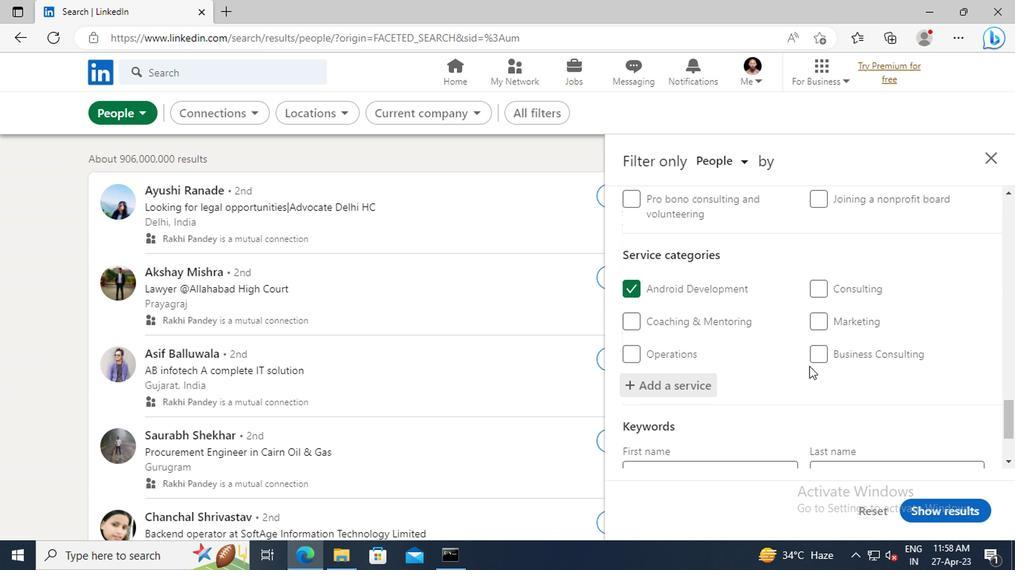 
Action: Mouse scrolled (806, 366) with delta (0, 0)
Screenshot: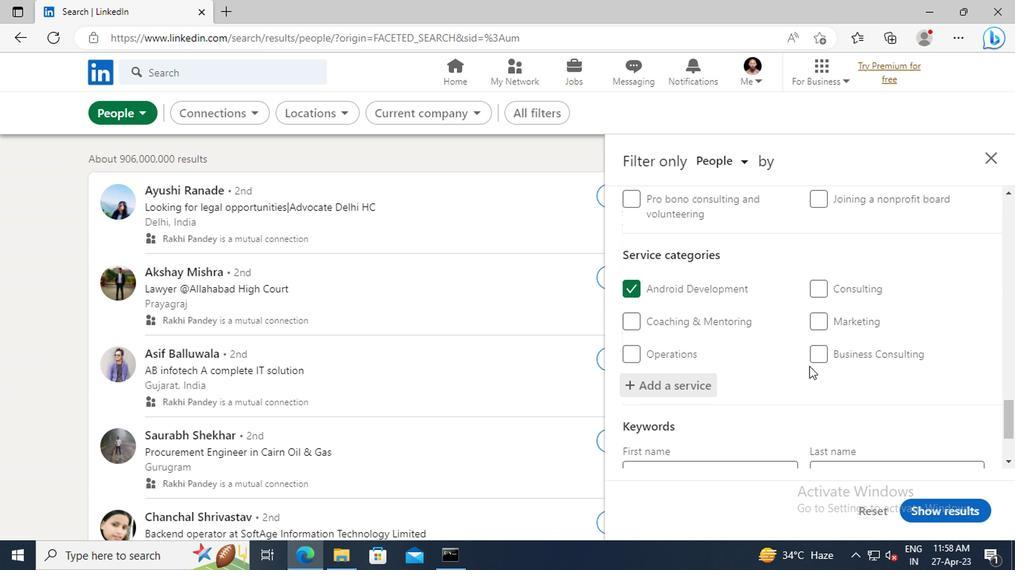 
Action: Mouse scrolled (806, 366) with delta (0, 0)
Screenshot: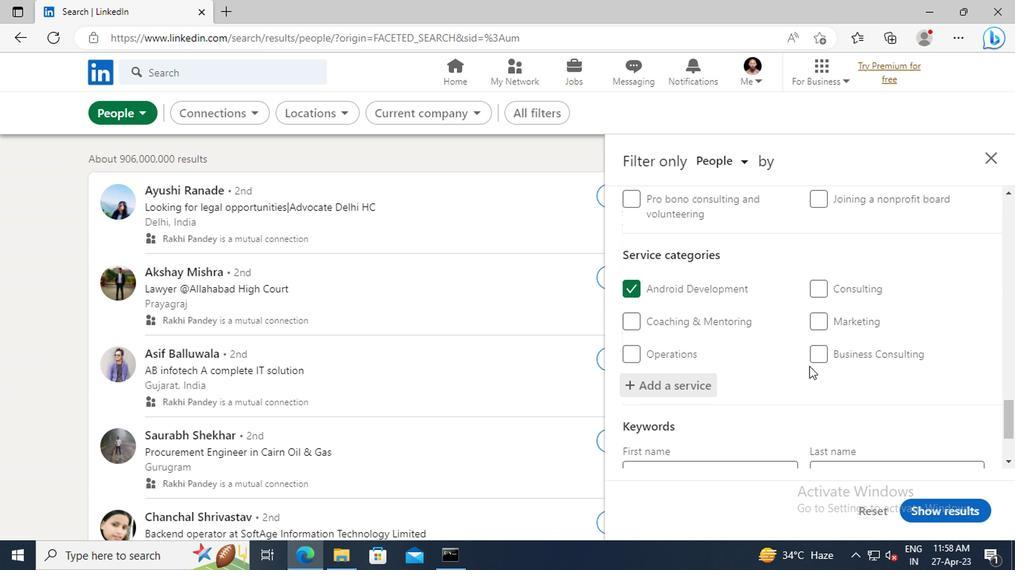 
Action: Mouse moved to (697, 404)
Screenshot: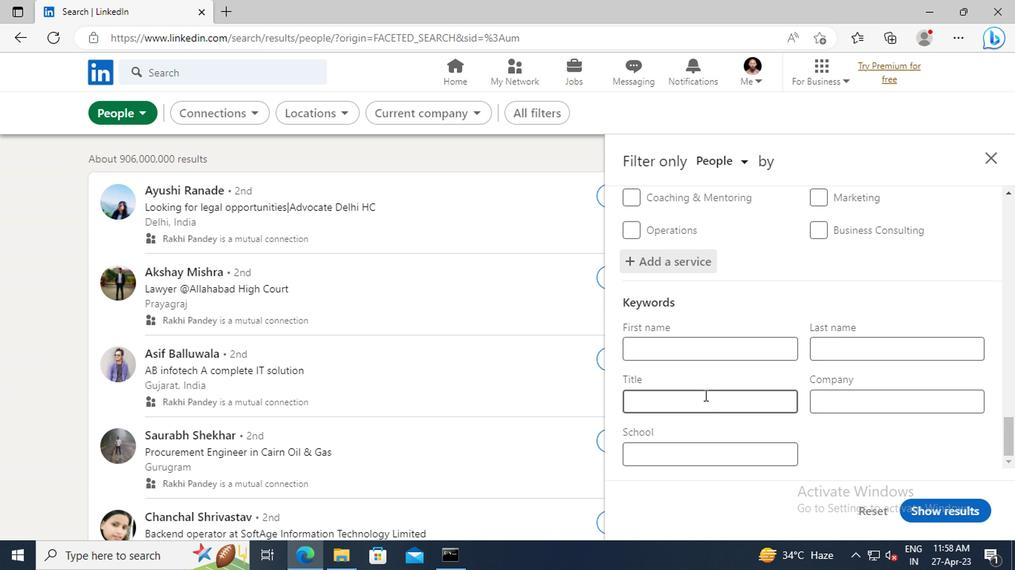 
Action: Mouse pressed left at (697, 404)
Screenshot: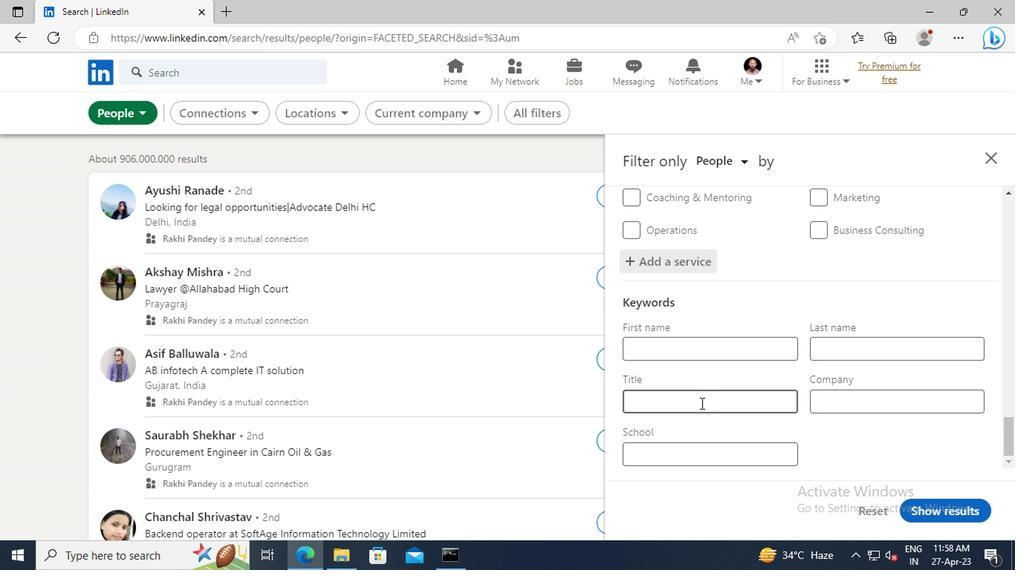 
Action: Key pressed <Key.shift>PLAYWRIGHT<Key.enter>
Screenshot: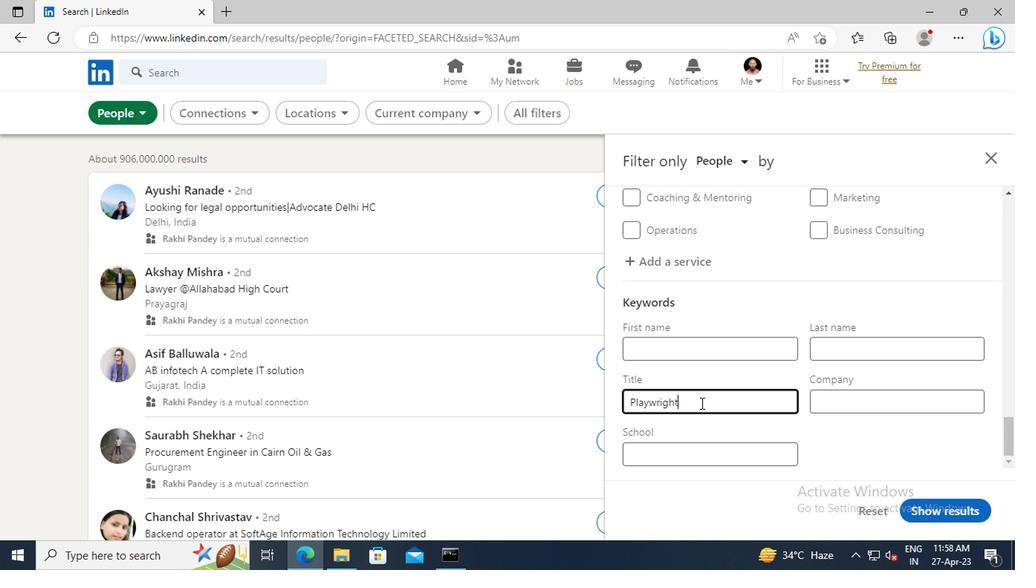 
Action: Mouse moved to (929, 511)
Screenshot: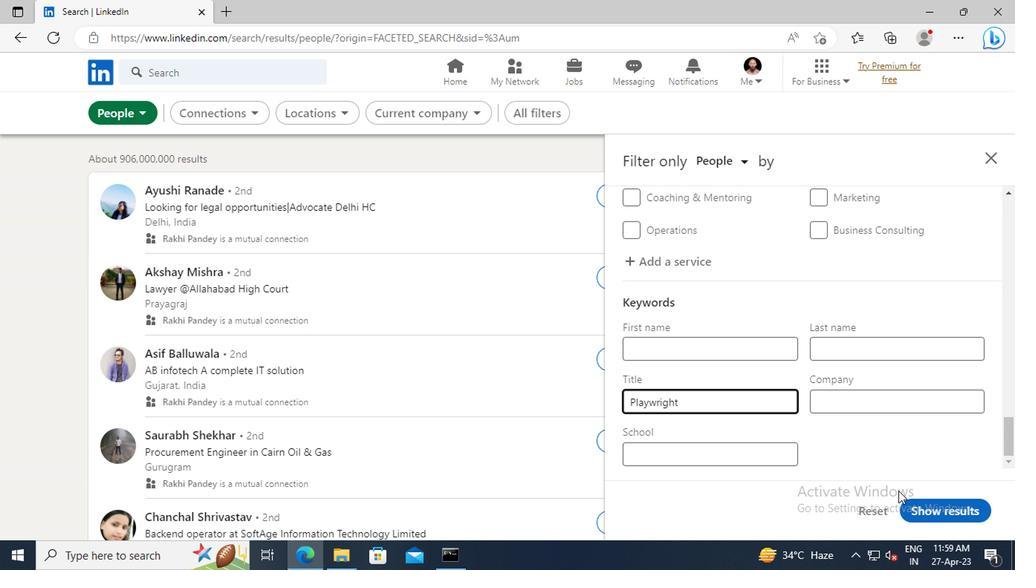 
Action: Mouse pressed left at (929, 511)
Screenshot: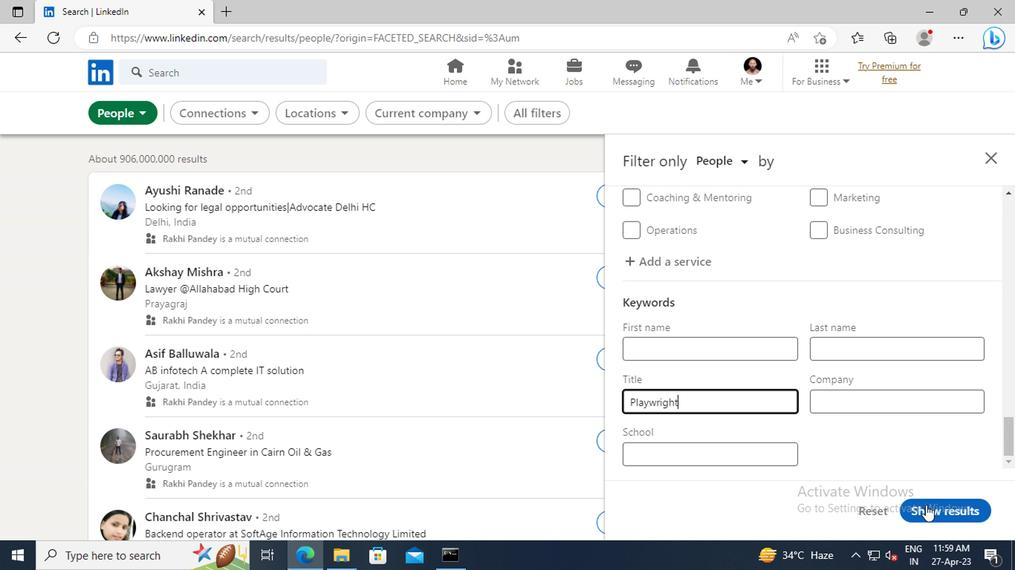 
